 Task: Select Alcohol. Add to cart, from Goody Goody Liquor for 3390 Emily Renzelli Boulevard, San Francisco, California 94103, Cell Number 831-612-1938, following items : Jackson-Triggs Sauvignon Blanc_x000D_
 - 2, Miso Soup - 3, Dynamite Roll - 5, Botan ebi, Uni,Ikura Layer Sushi (2pcs)  - 1, Cheese Wonton - 1
Action: Mouse pressed left at (390, 112)
Screenshot: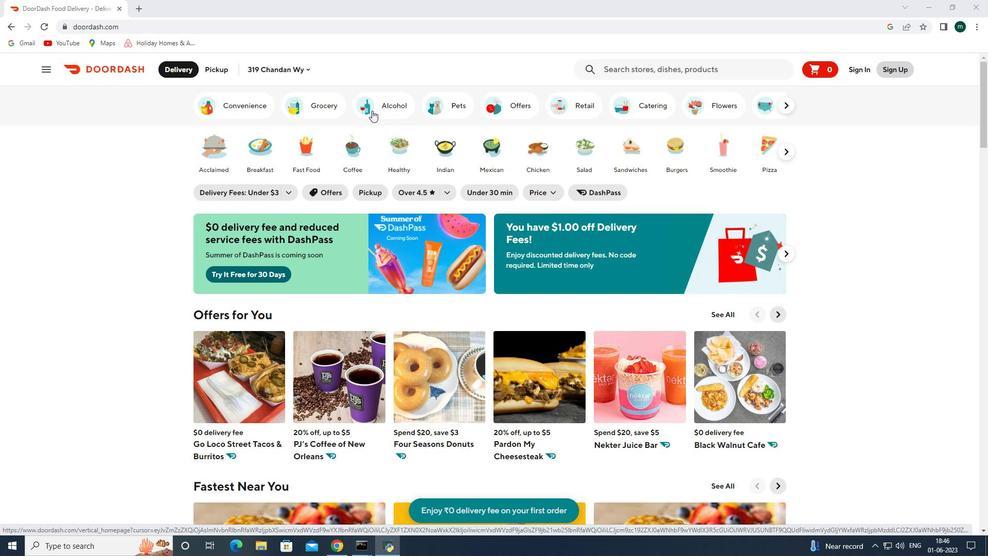 
Action: Mouse moved to (459, 288)
Screenshot: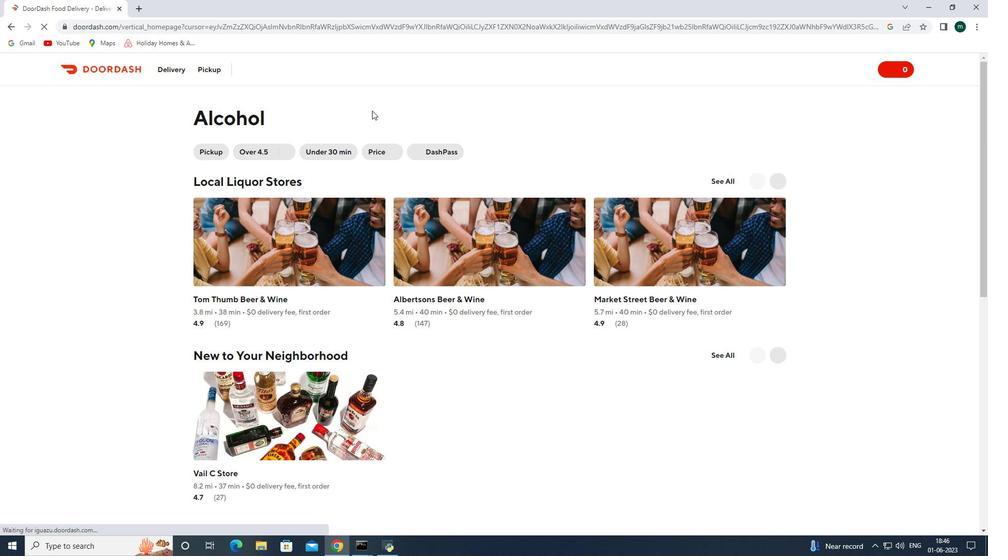 
Action: Mouse scrolled (459, 288) with delta (0, 0)
Screenshot: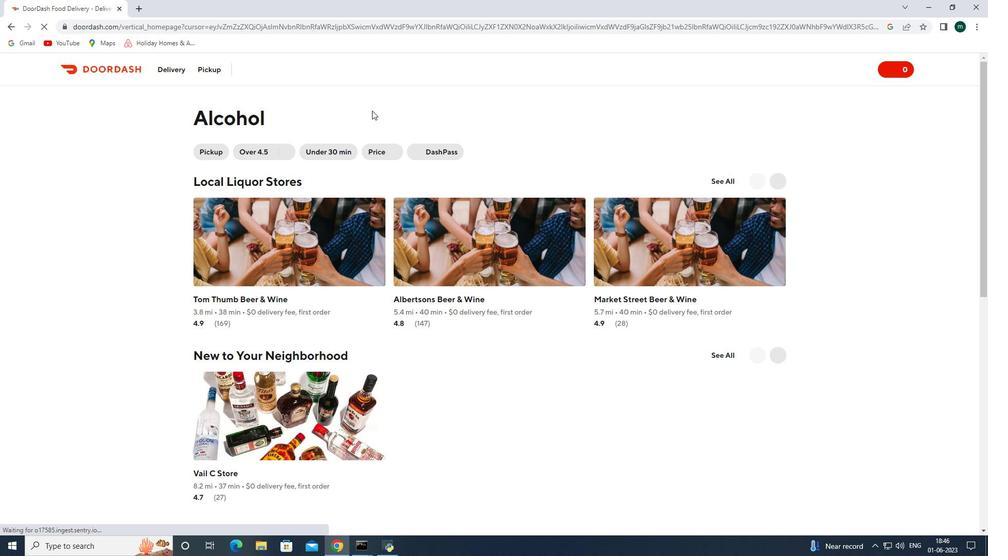 
Action: Mouse scrolled (459, 288) with delta (0, 0)
Screenshot: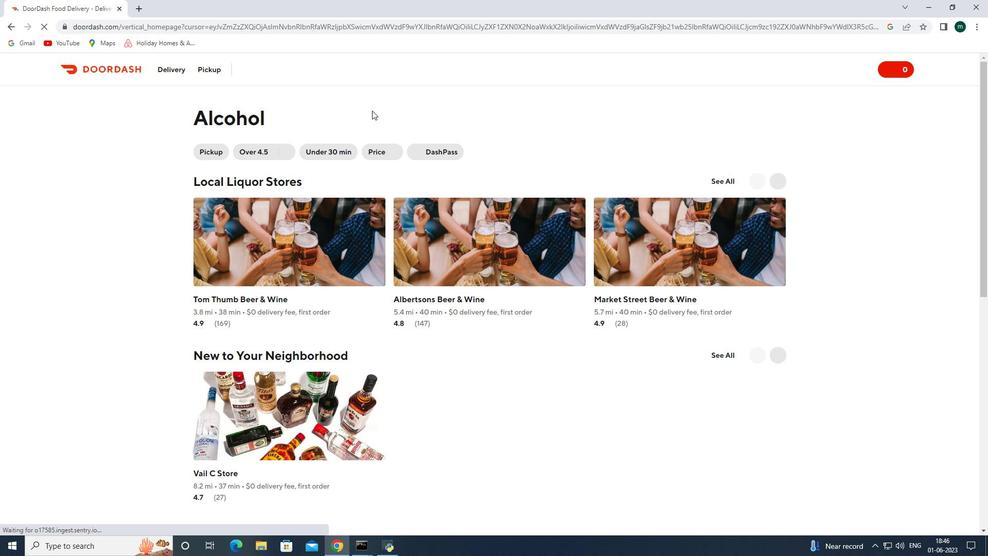 
Action: Mouse scrolled (459, 288) with delta (0, 0)
Screenshot: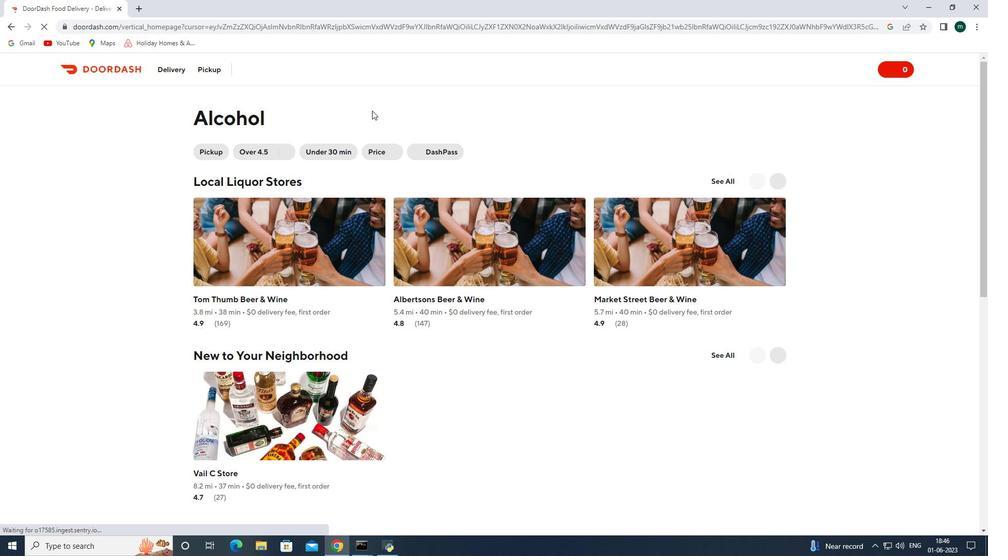 
Action: Mouse scrolled (459, 288) with delta (0, 0)
Screenshot: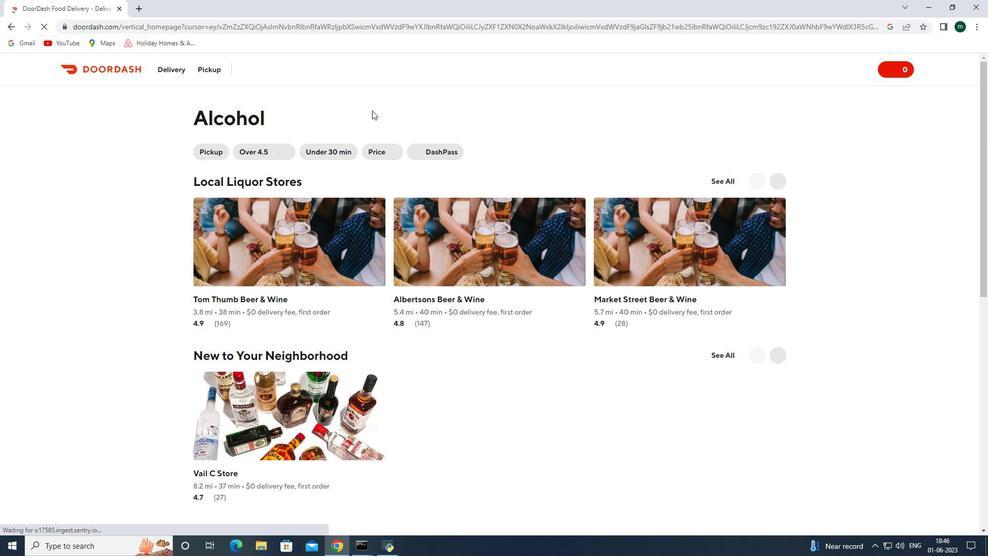 
Action: Mouse scrolled (459, 288) with delta (0, 0)
Screenshot: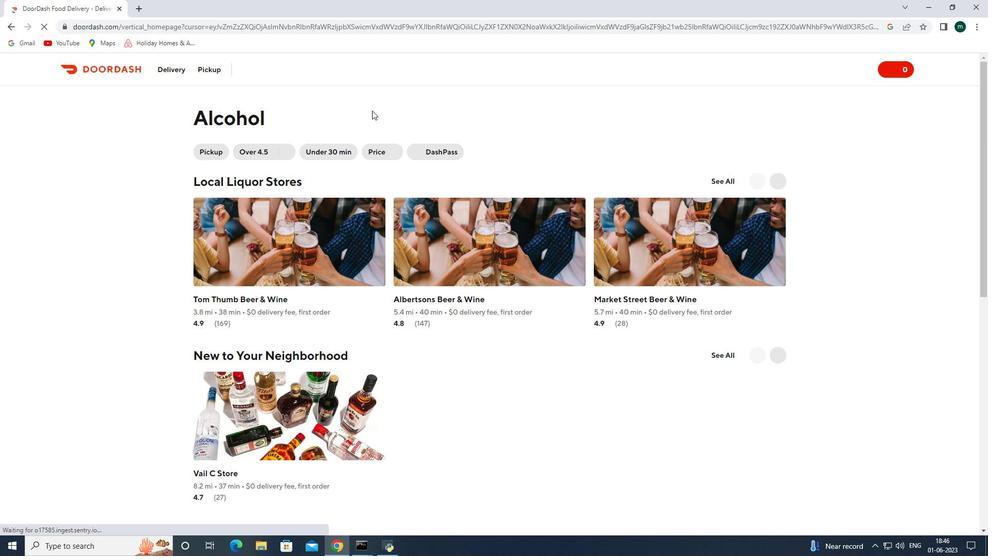 
Action: Mouse scrolled (459, 288) with delta (0, 0)
Screenshot: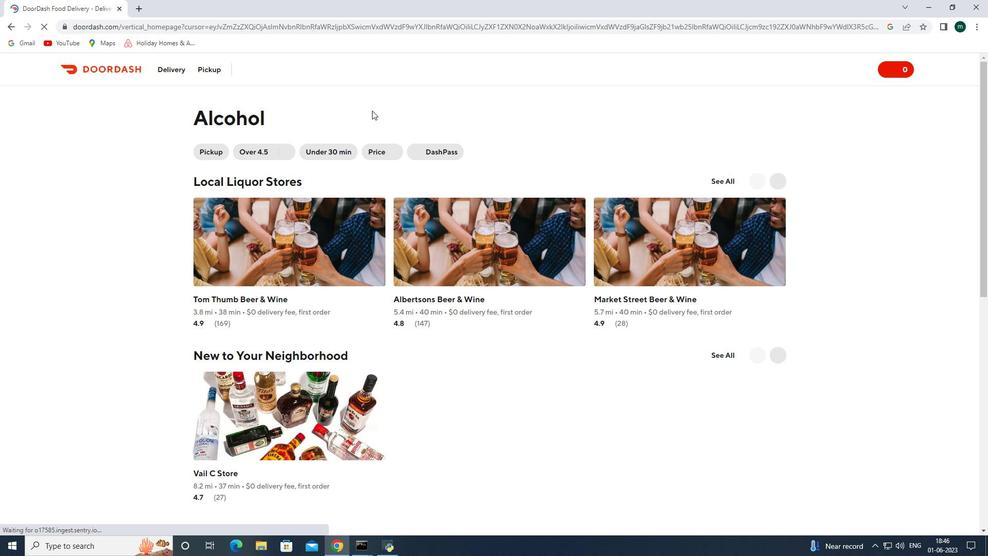 
Action: Mouse scrolled (459, 288) with delta (0, 0)
Screenshot: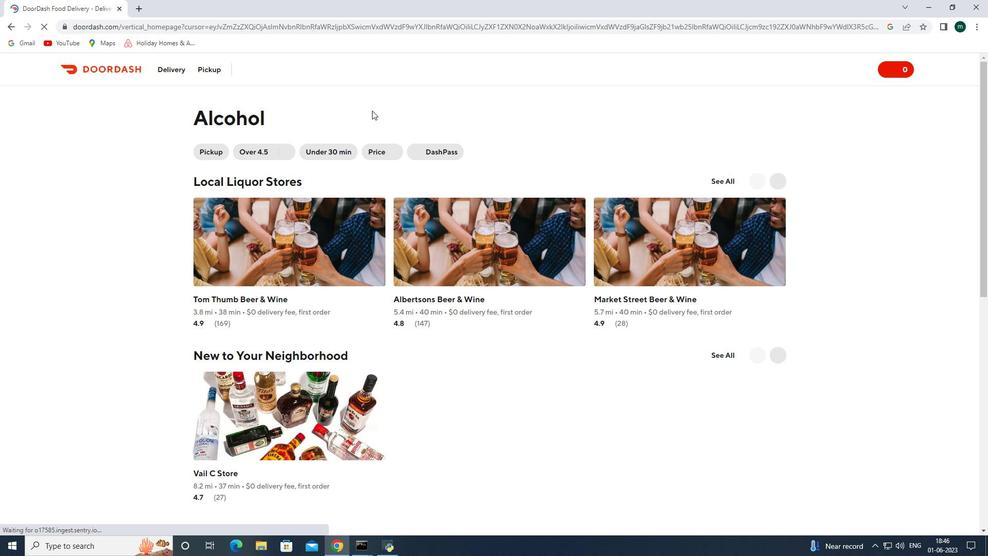 
Action: Mouse scrolled (459, 288) with delta (0, 0)
Screenshot: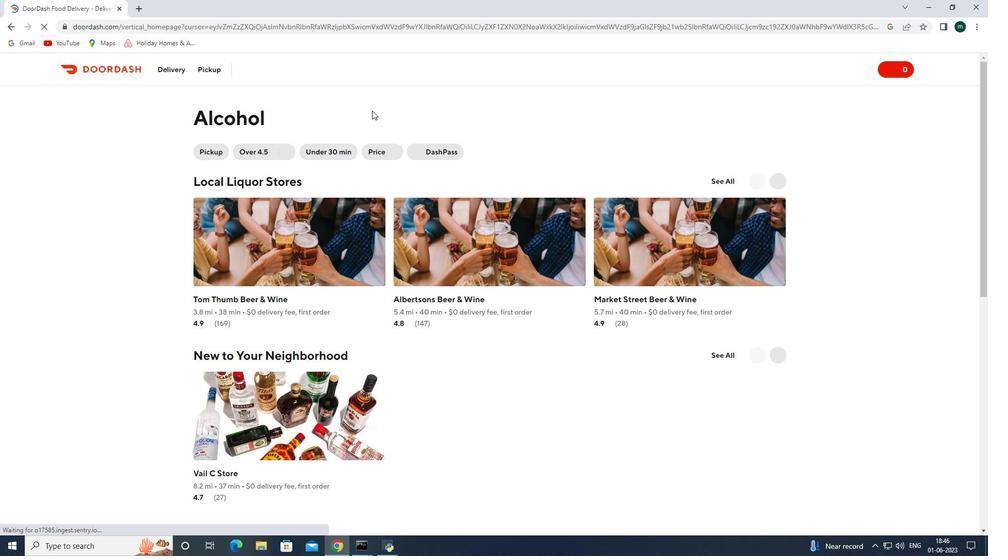 
Action: Mouse scrolled (459, 288) with delta (0, 0)
Screenshot: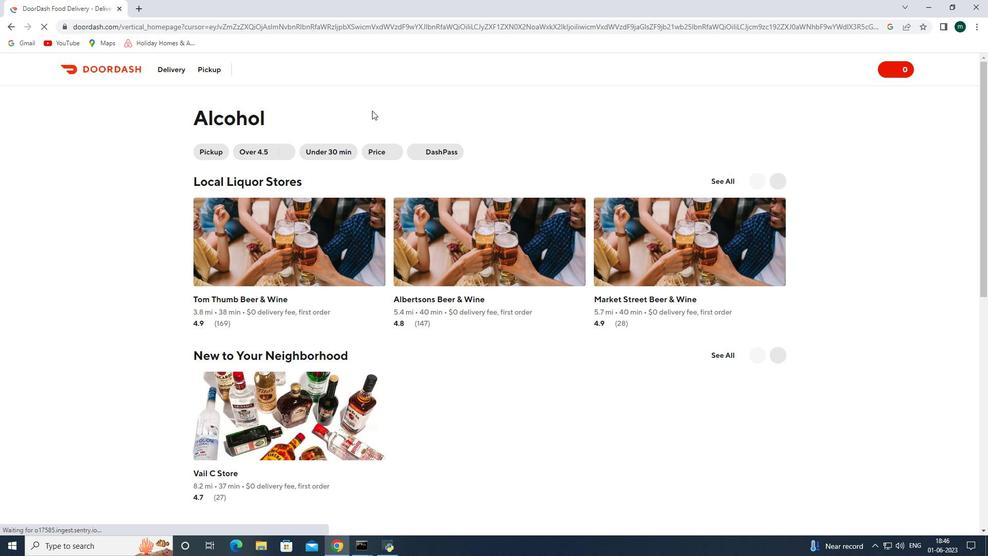 
Action: Mouse scrolled (459, 288) with delta (0, 0)
Screenshot: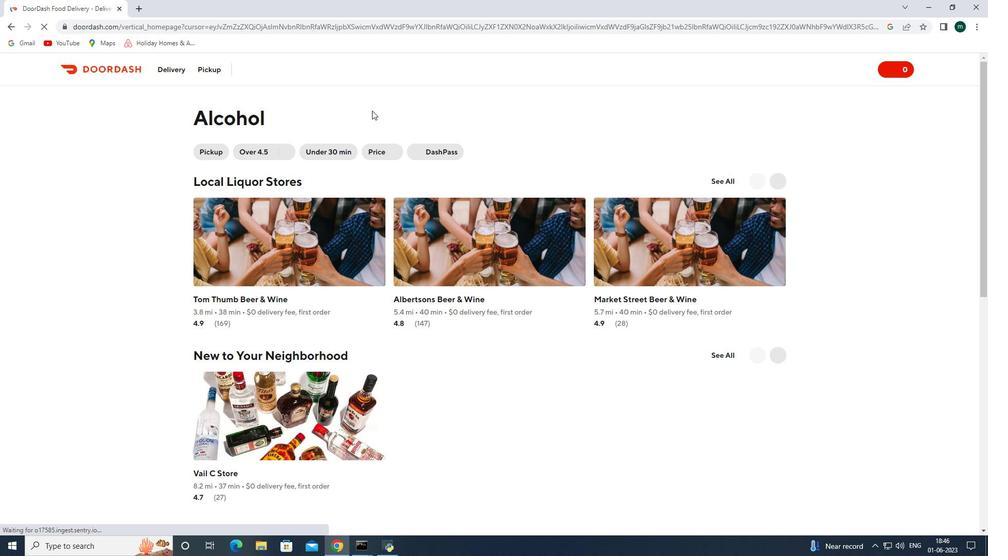 
Action: Mouse moved to (460, 289)
Screenshot: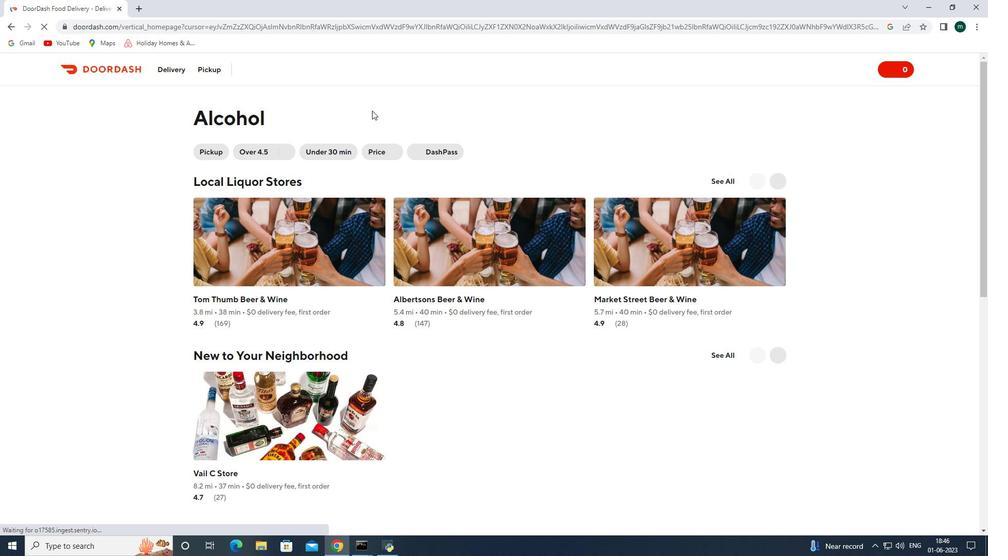 
Action: Mouse scrolled (460, 288) with delta (0, 0)
Screenshot: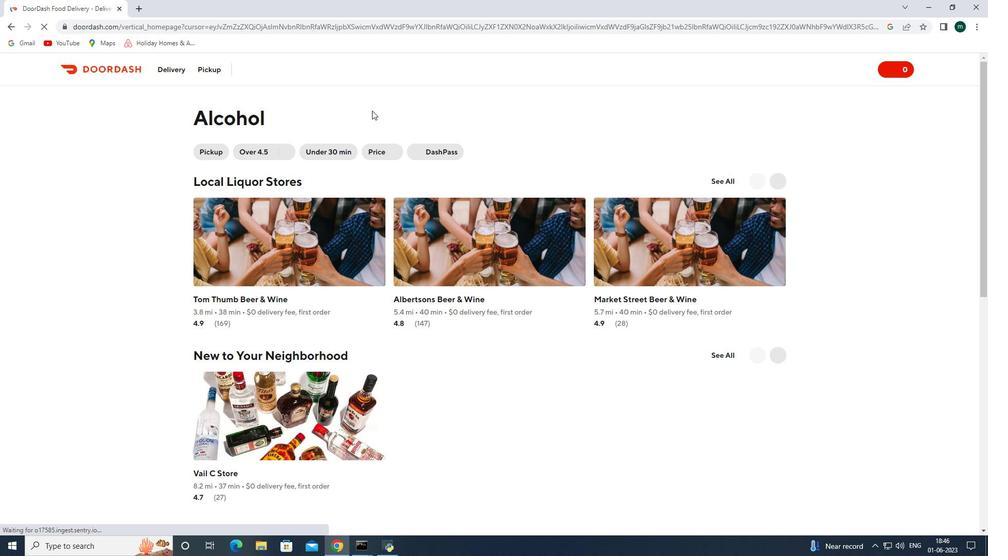 
Action: Mouse scrolled (460, 289) with delta (0, 0)
Screenshot: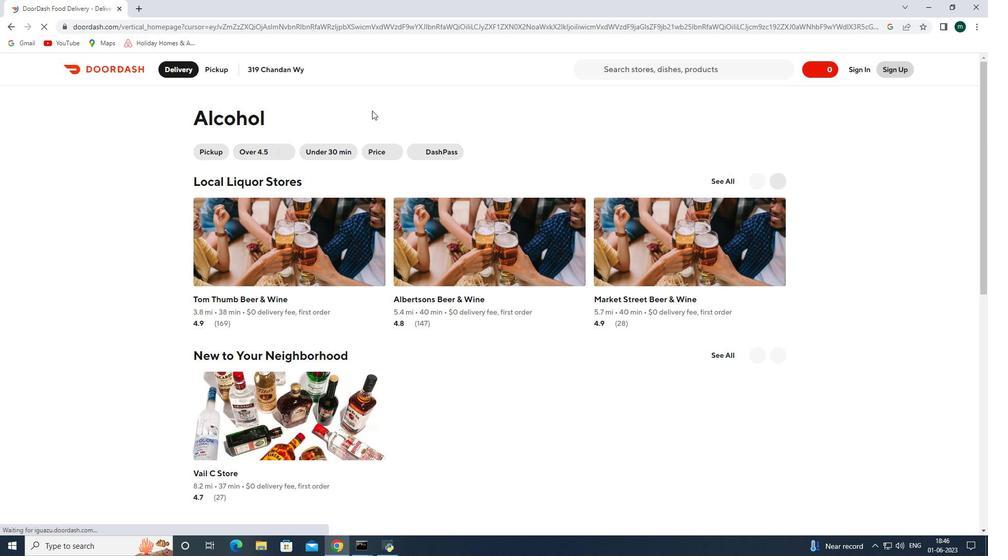 
Action: Mouse scrolled (460, 289) with delta (0, 0)
Screenshot: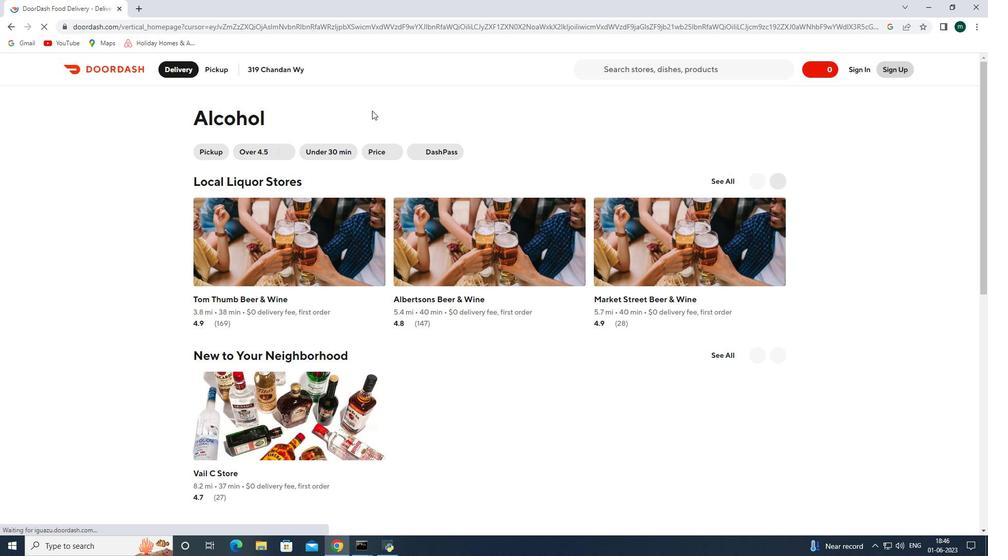
Action: Mouse scrolled (460, 289) with delta (0, 0)
Screenshot: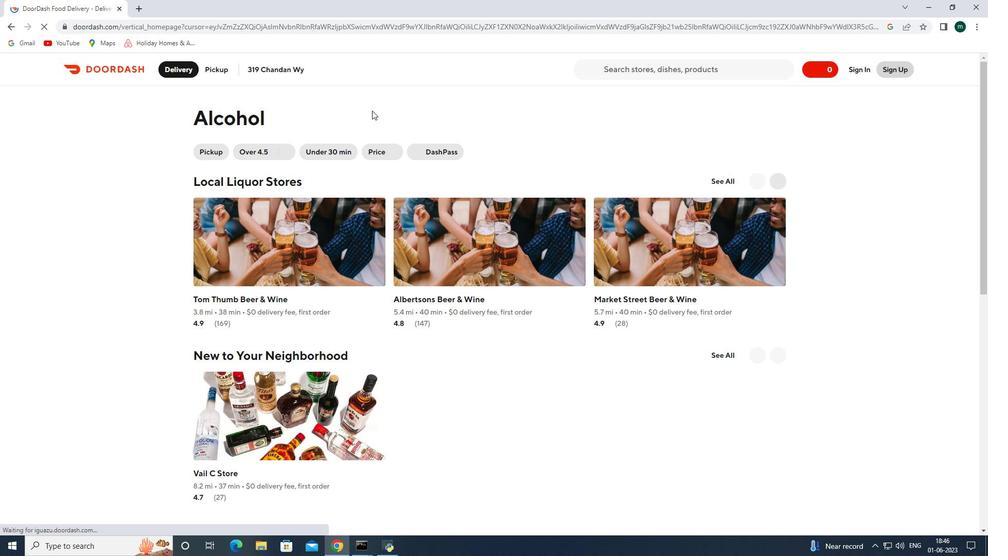 
Action: Mouse scrolled (460, 289) with delta (0, 0)
Screenshot: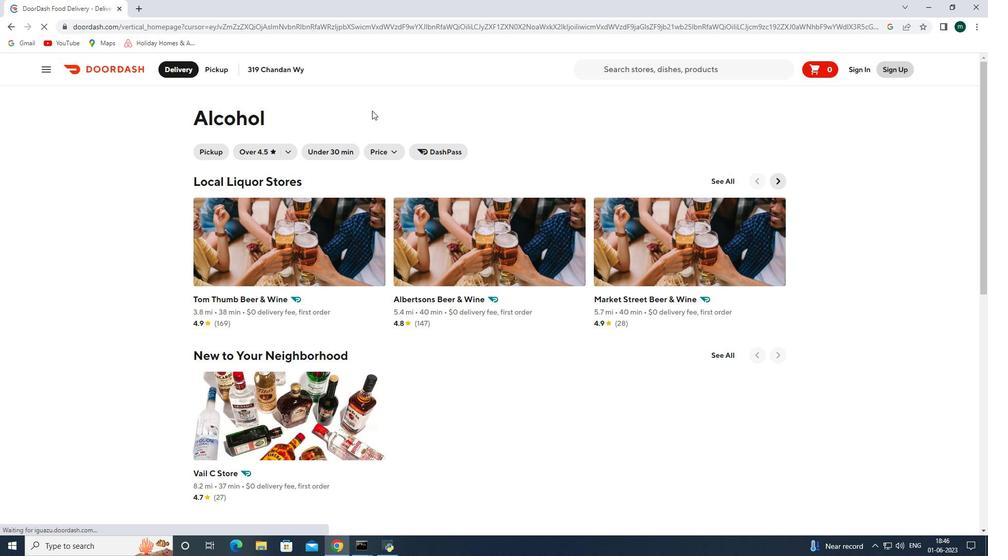 
Action: Mouse scrolled (460, 289) with delta (0, 0)
Screenshot: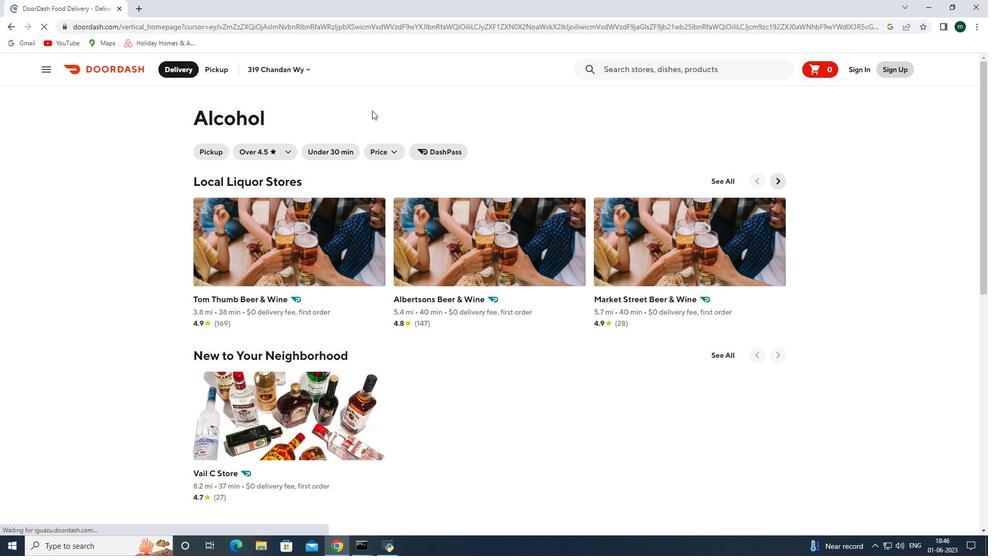 
Action: Mouse scrolled (460, 289) with delta (0, 0)
Screenshot: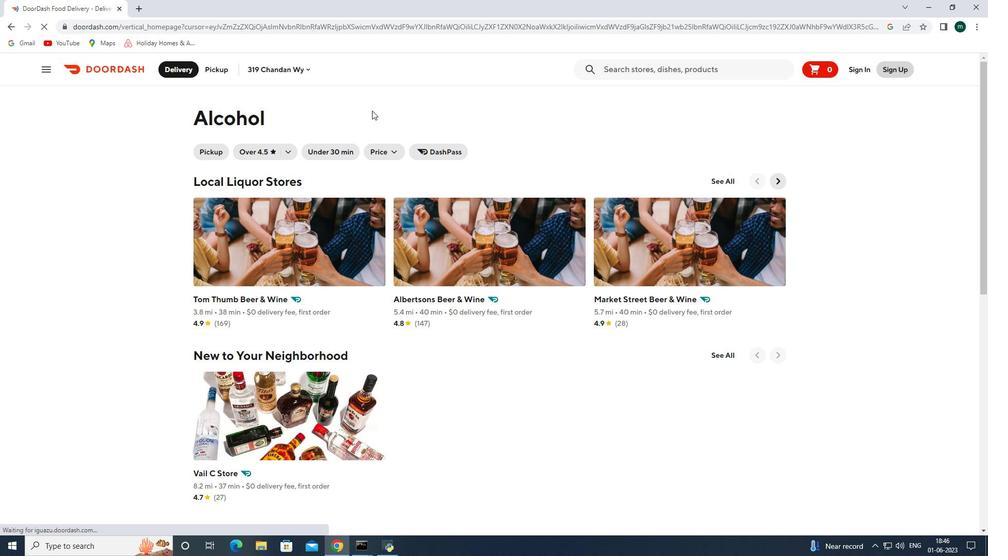 
Action: Mouse scrolled (460, 289) with delta (0, 0)
Screenshot: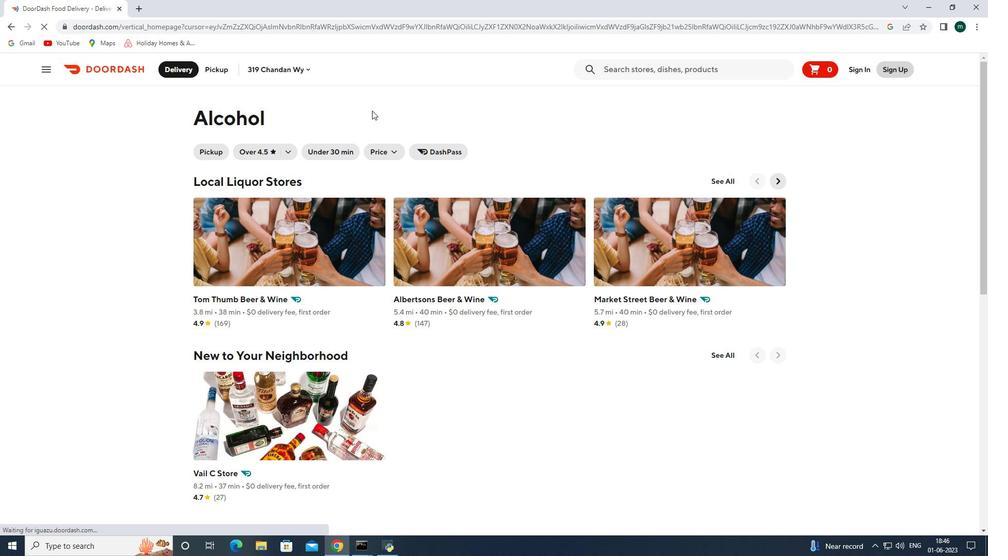 
Action: Mouse scrolled (460, 288) with delta (0, 0)
Screenshot: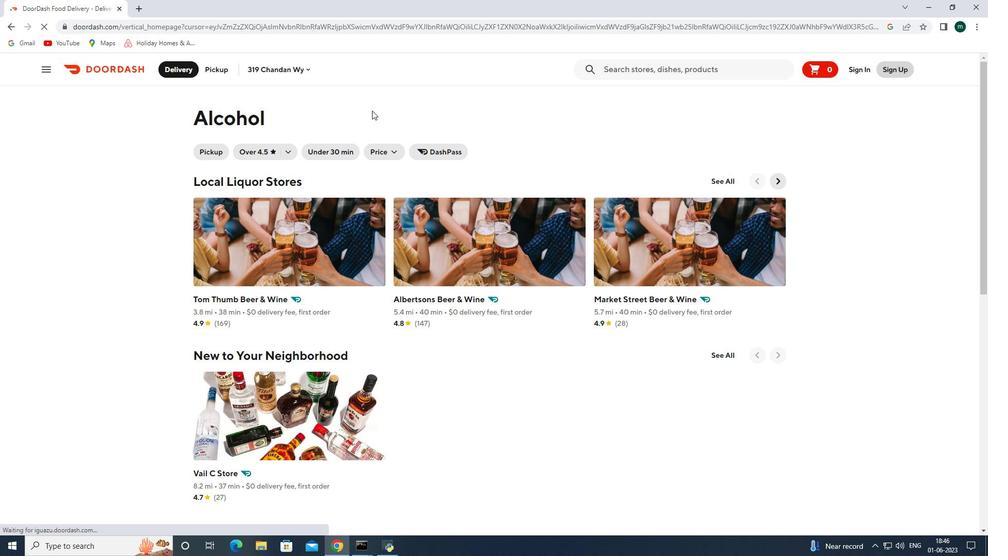 
Action: Mouse scrolled (460, 288) with delta (0, 0)
Screenshot: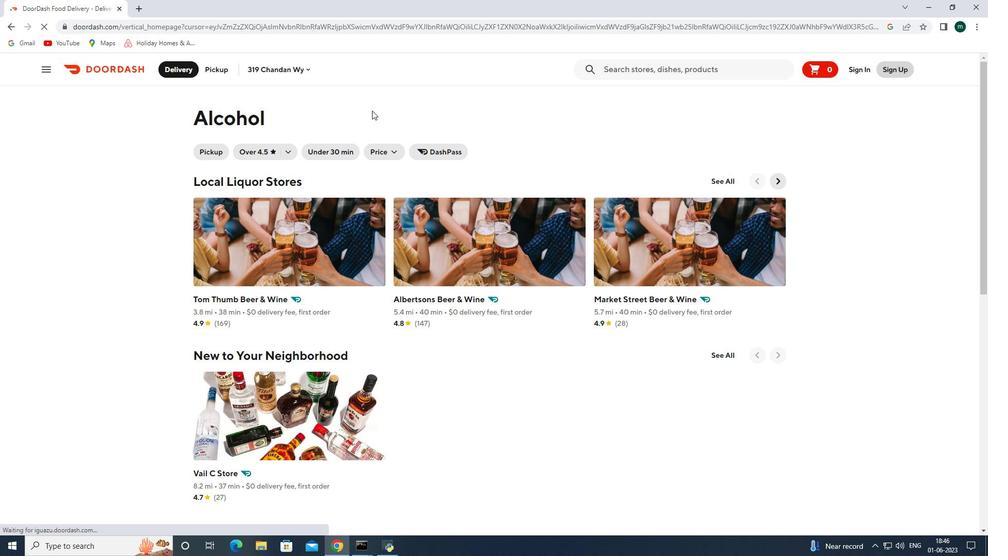 
Action: Mouse scrolled (460, 288) with delta (0, 0)
Screenshot: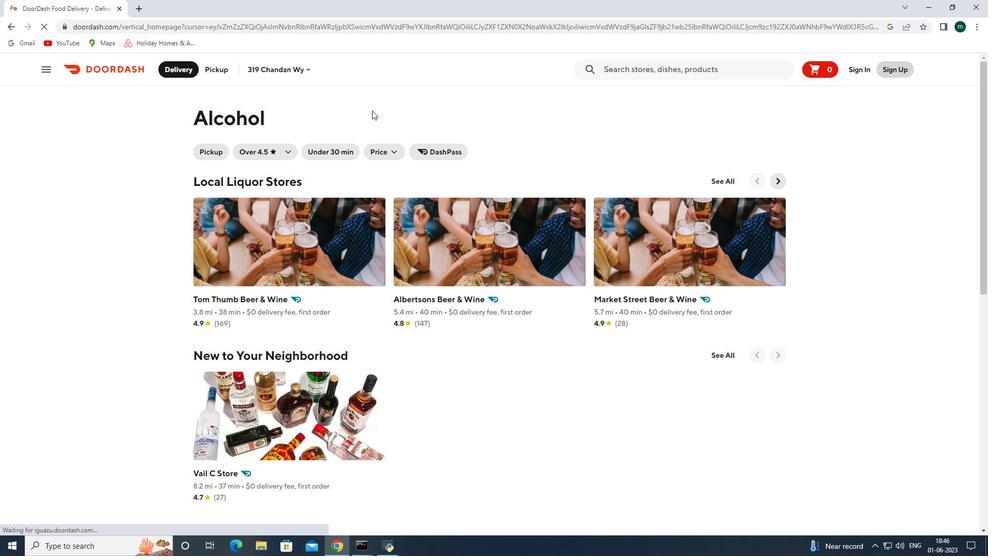 
Action: Mouse scrolled (460, 288) with delta (0, 0)
Screenshot: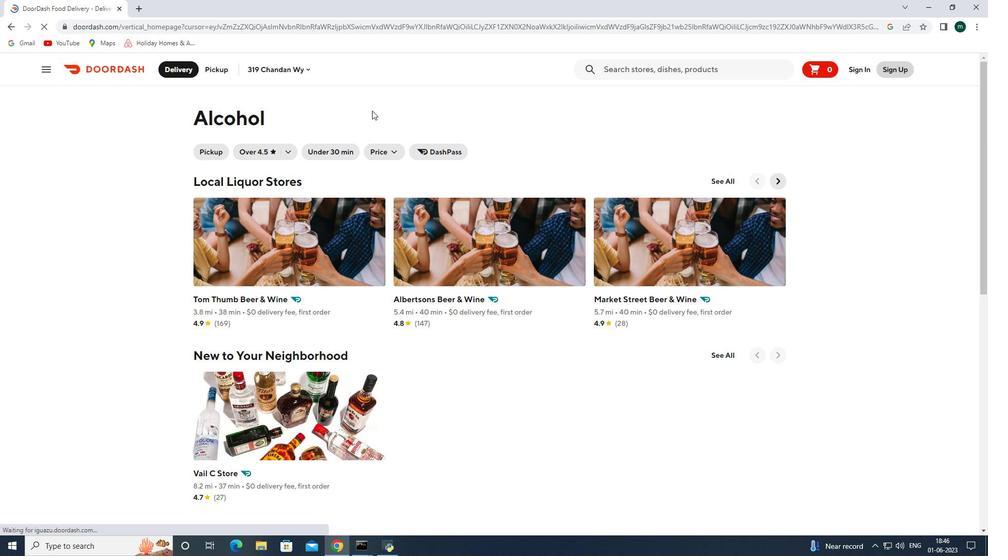 
Action: Mouse scrolled (460, 288) with delta (0, 0)
Screenshot: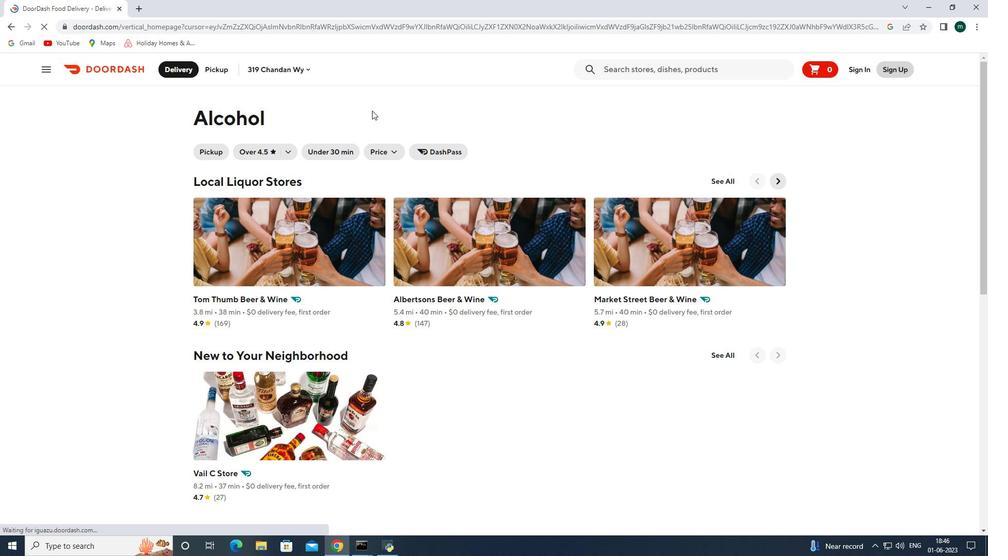 
Action: Mouse scrolled (460, 288) with delta (0, 0)
Screenshot: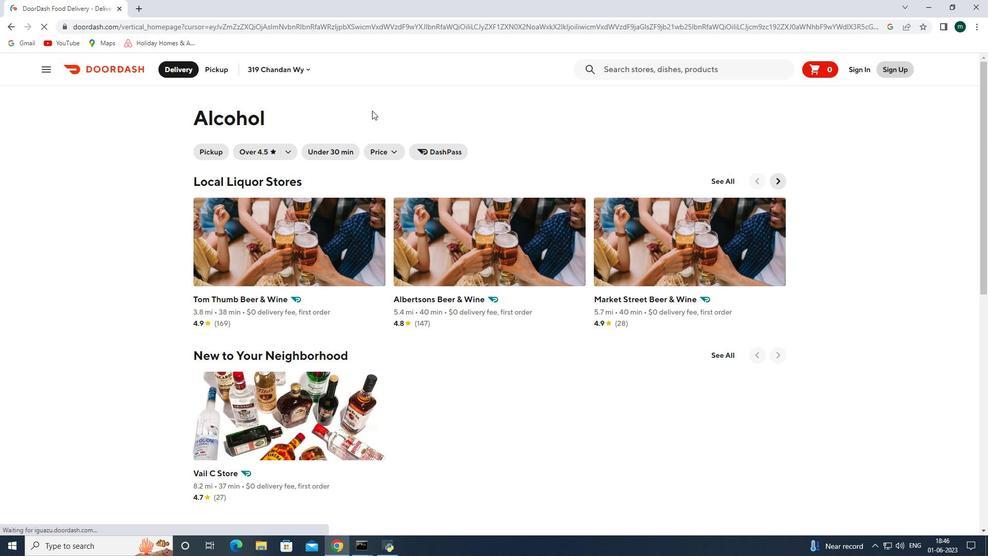 
Action: Mouse scrolled (460, 288) with delta (0, 0)
Screenshot: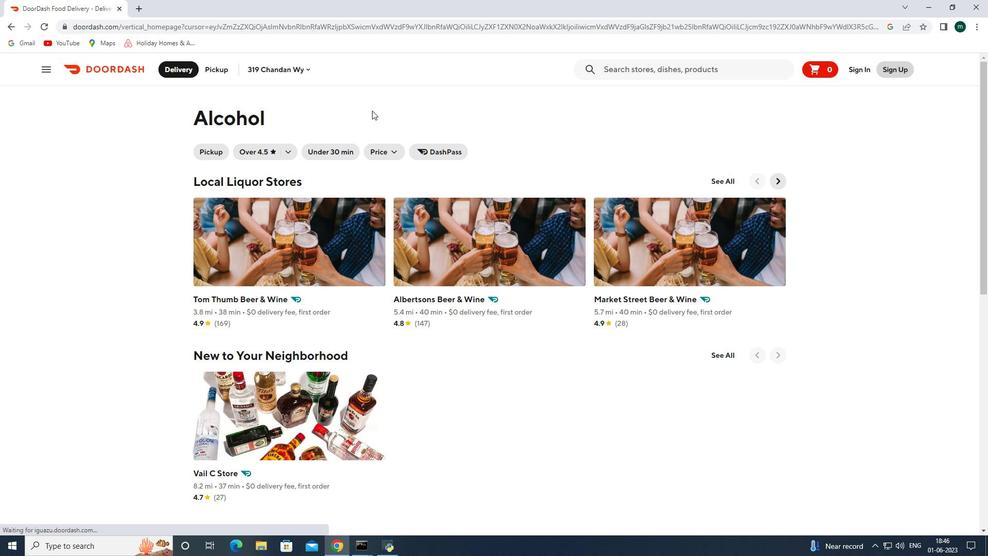 
Action: Mouse scrolled (460, 288) with delta (0, 0)
Screenshot: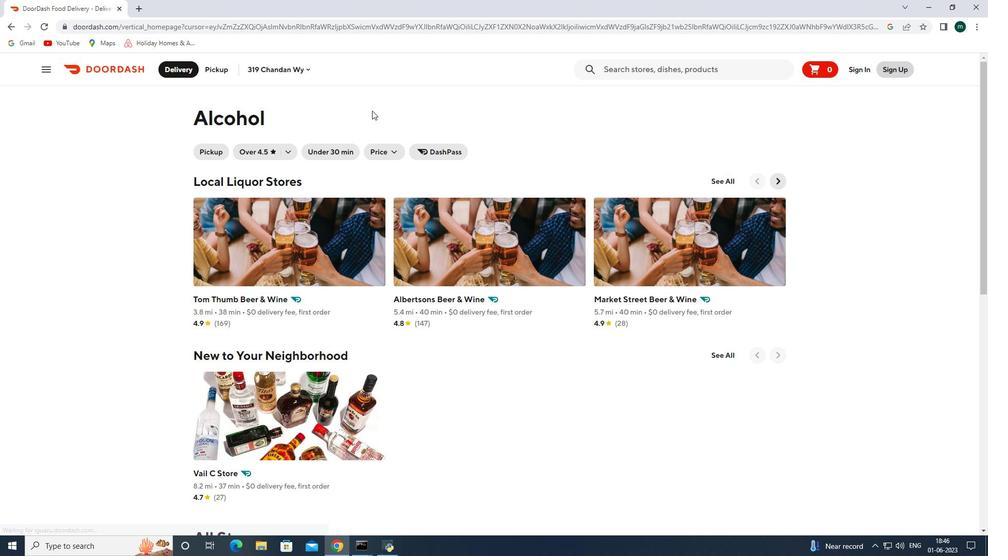 
Action: Mouse scrolled (460, 288) with delta (0, 0)
Screenshot: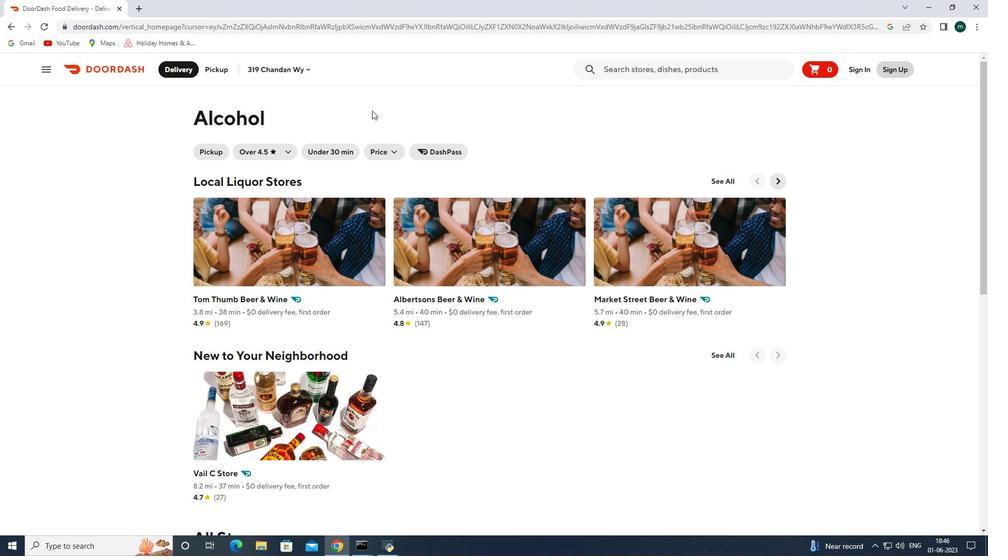 
Action: Mouse scrolled (460, 288) with delta (0, 0)
Screenshot: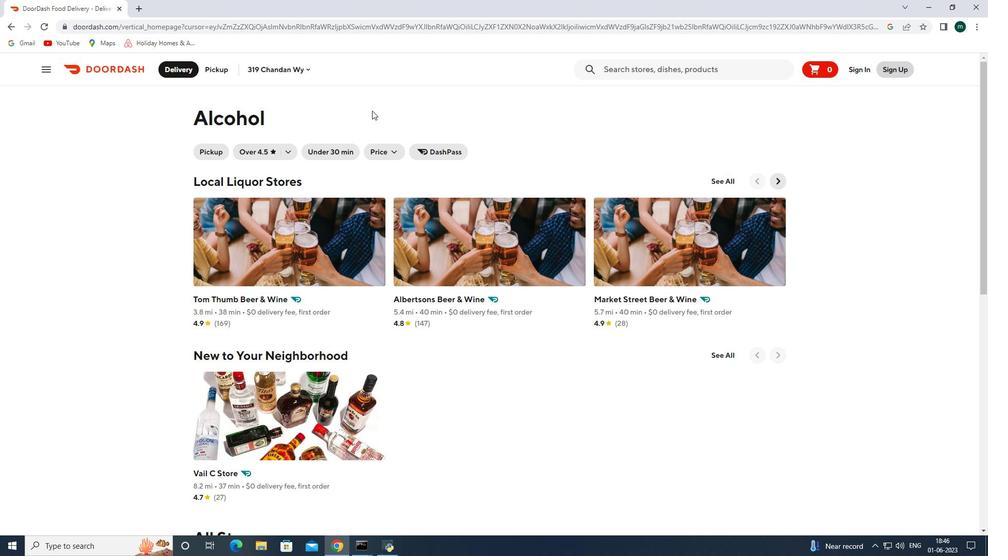 
Action: Mouse scrolled (460, 288) with delta (0, 0)
Screenshot: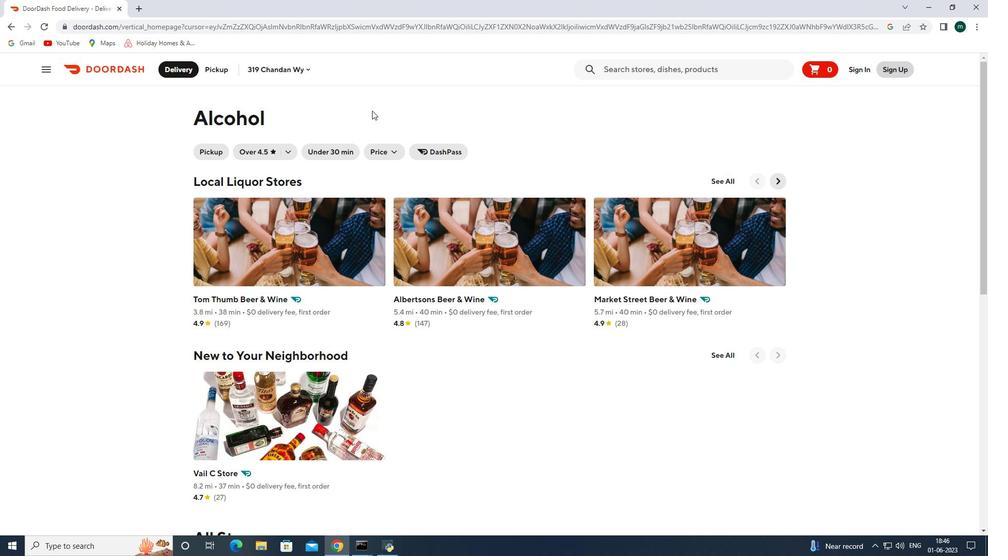 
Action: Mouse scrolled (460, 288) with delta (0, 0)
Screenshot: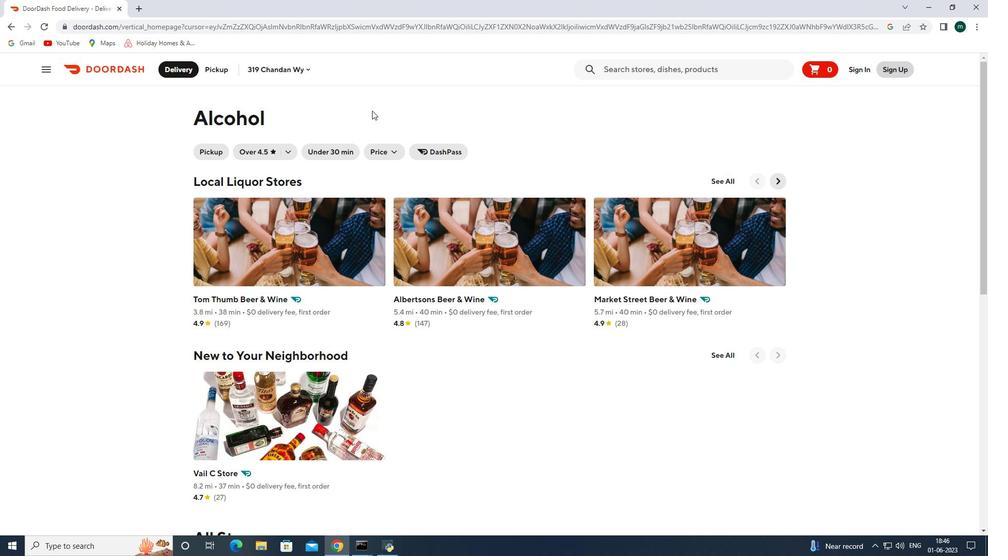
Action: Mouse scrolled (460, 288) with delta (0, 0)
Screenshot: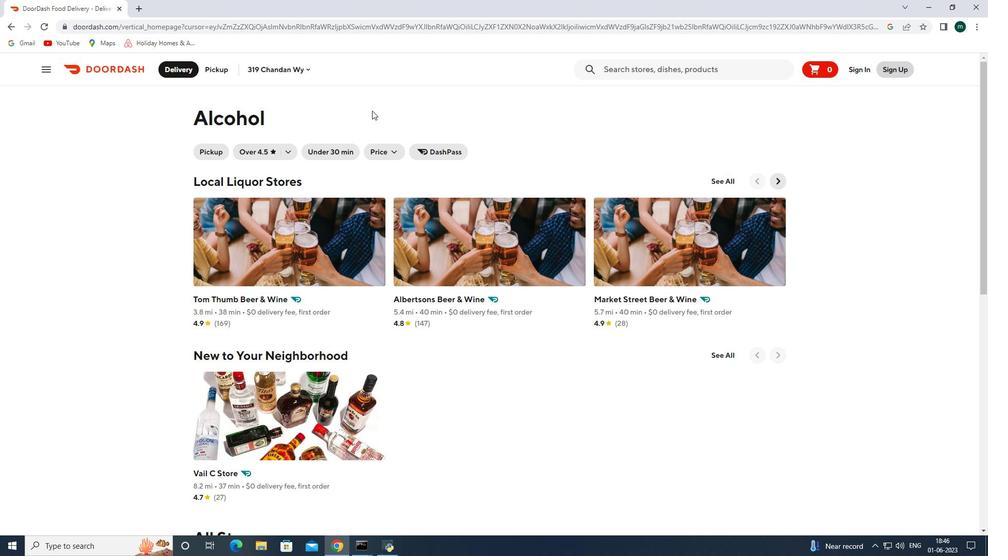 
Action: Mouse scrolled (460, 288) with delta (0, 0)
Screenshot: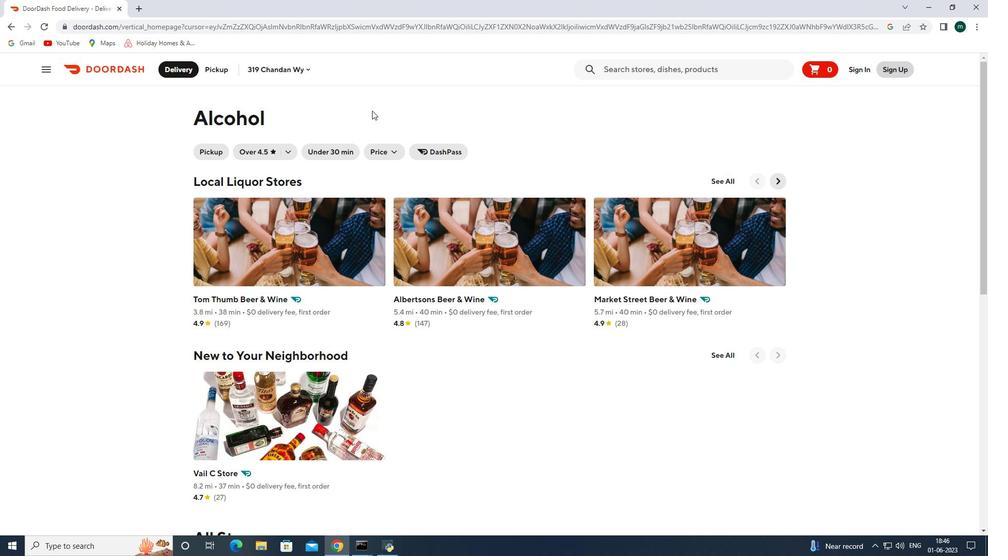 
Action: Mouse scrolled (460, 288) with delta (0, 0)
Screenshot: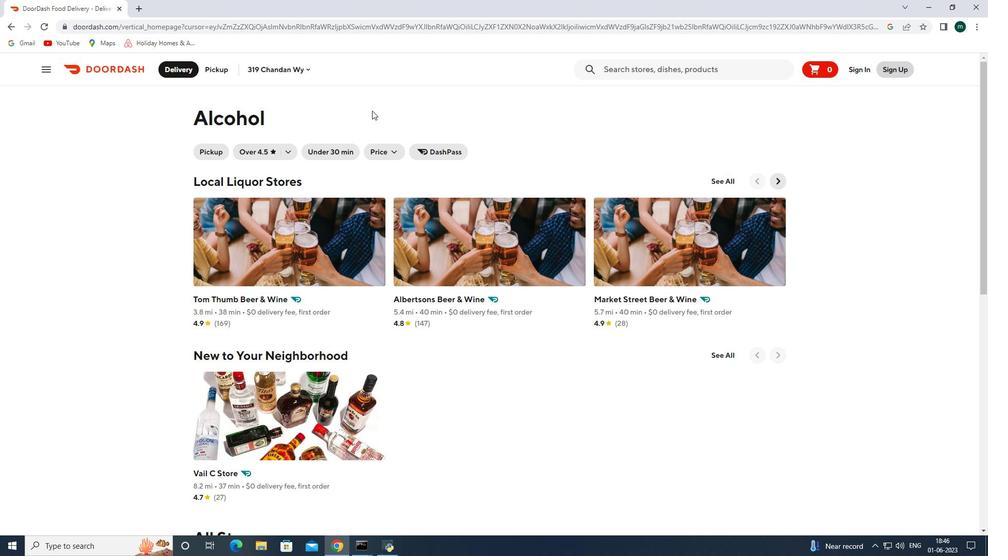 
Action: Mouse scrolled (460, 288) with delta (0, 0)
Screenshot: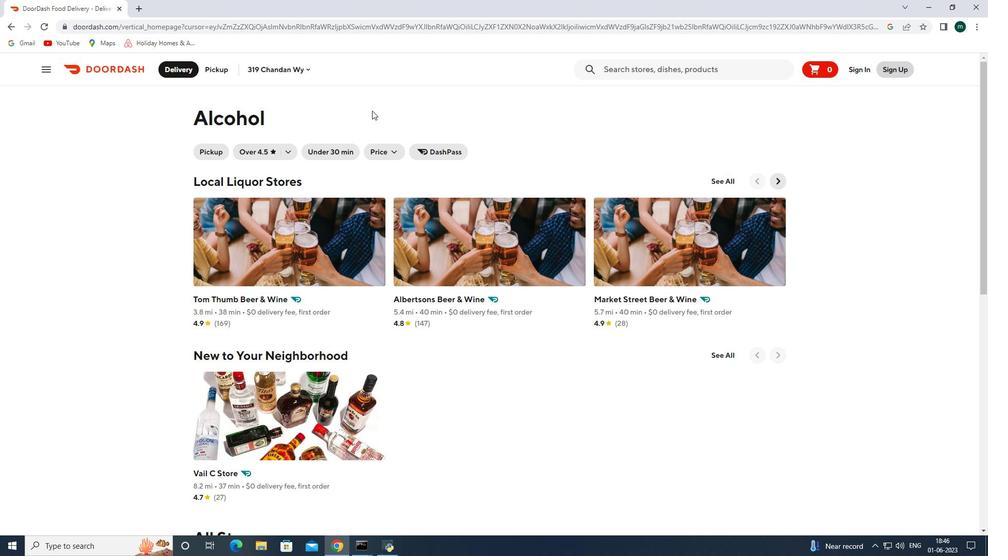 
Action: Mouse moved to (477, 453)
Screenshot: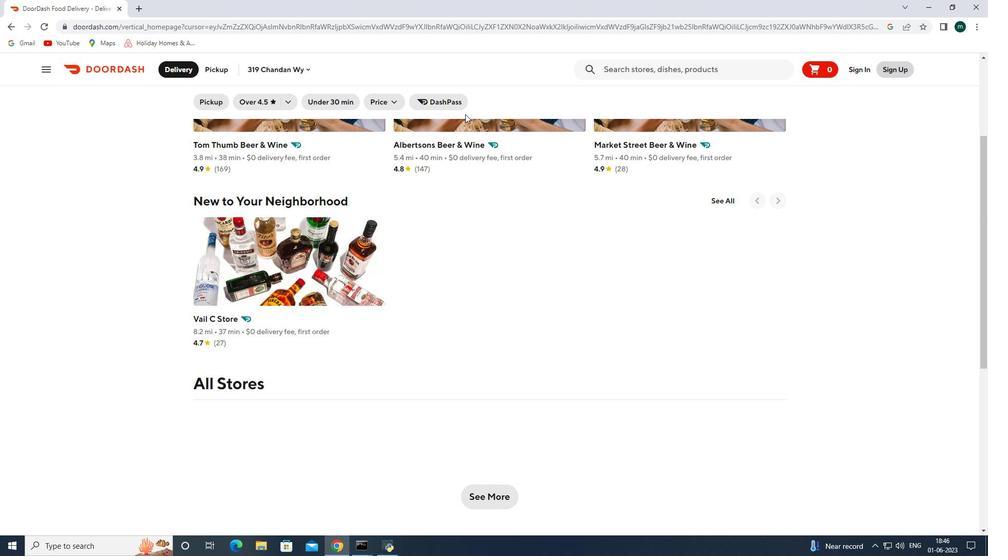 
Action: Mouse pressed left at (477, 453)
Screenshot: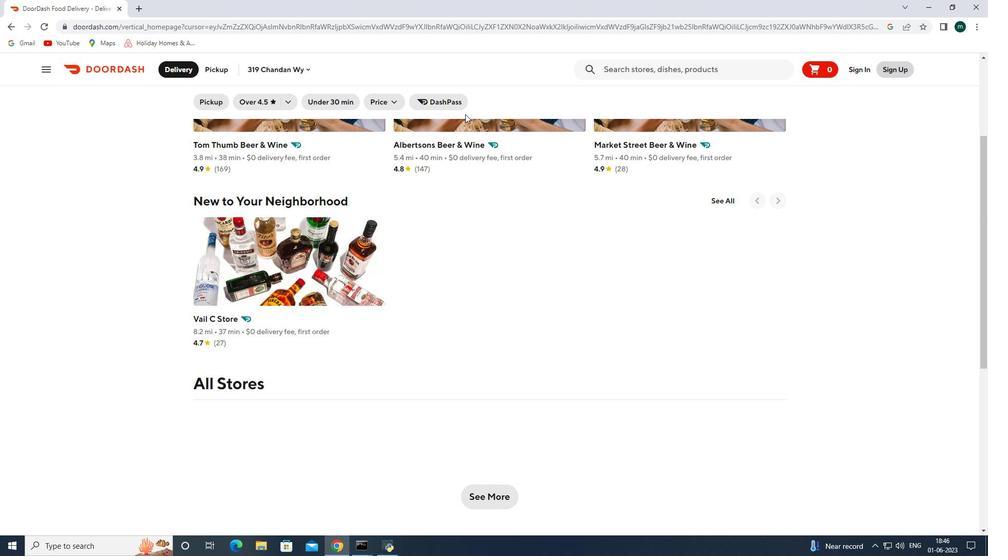 
Action: Mouse moved to (201, 86)
Screenshot: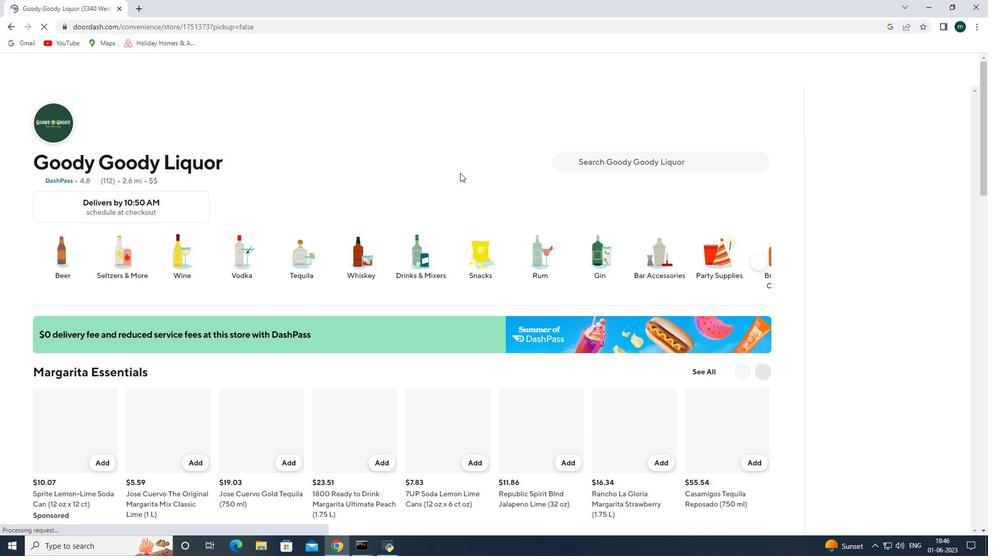 
Action: Mouse pressed left at (394, 101)
Screenshot: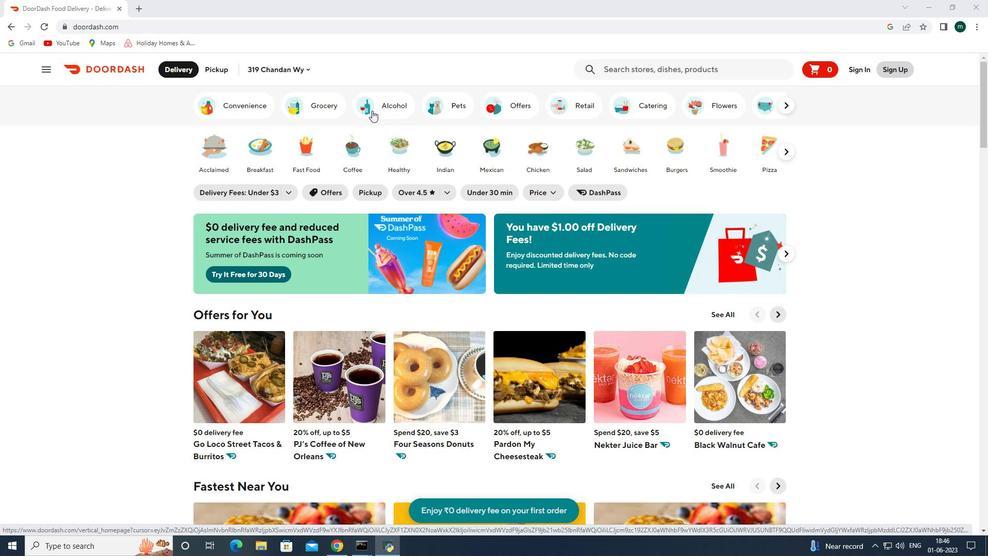 
Action: Mouse moved to (424, 346)
Screenshot: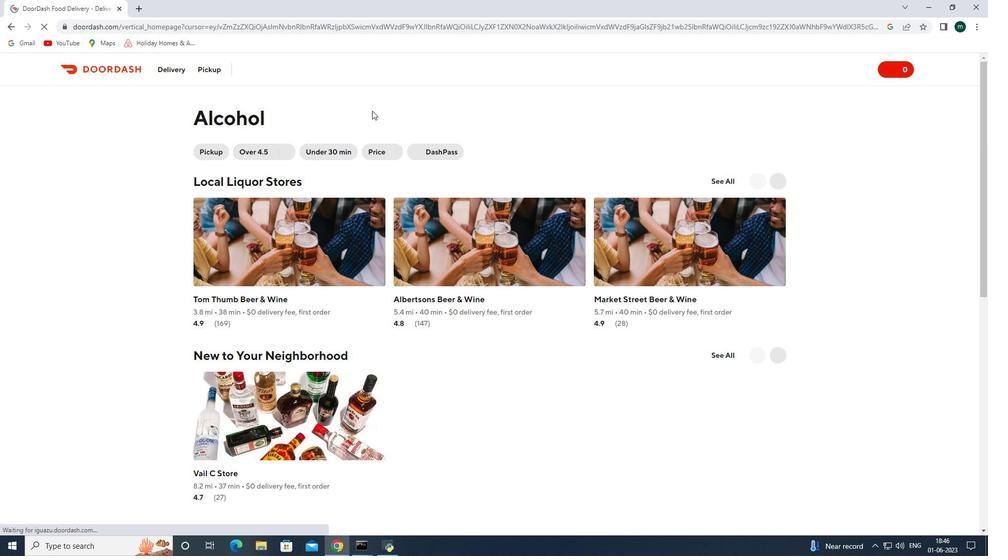 
Action: Mouse scrolled (424, 346) with delta (0, 0)
Screenshot: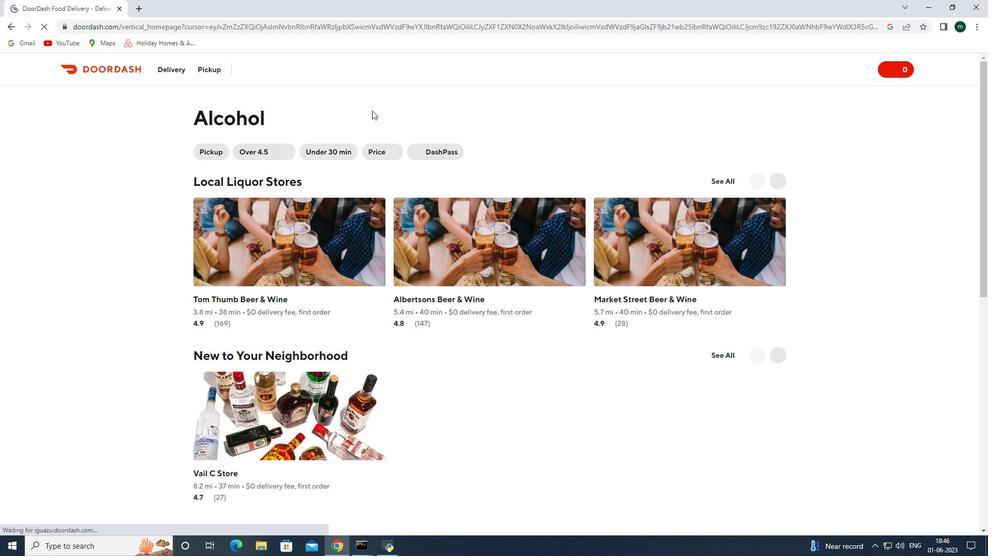 
Action: Mouse scrolled (424, 346) with delta (0, 0)
Screenshot: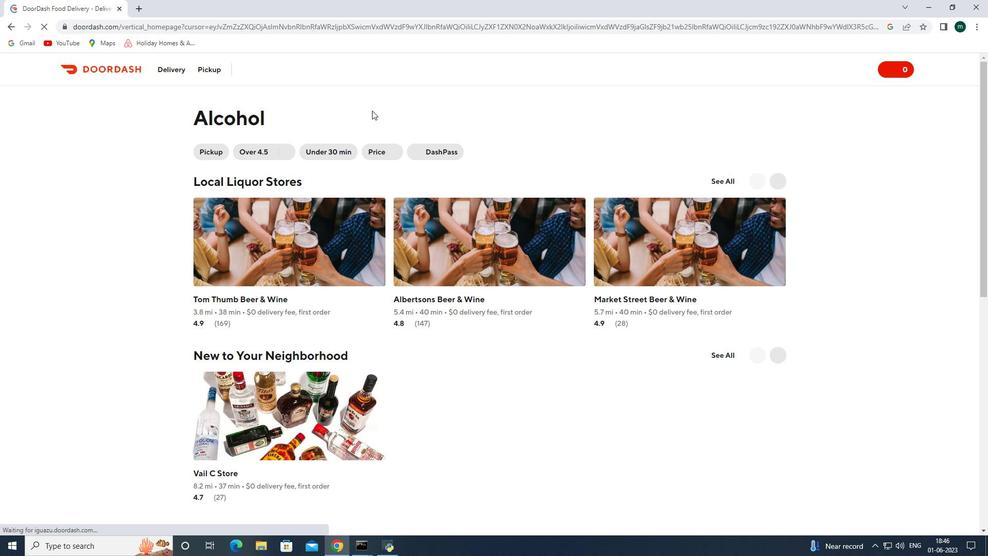 
Action: Mouse scrolled (424, 346) with delta (0, 0)
Screenshot: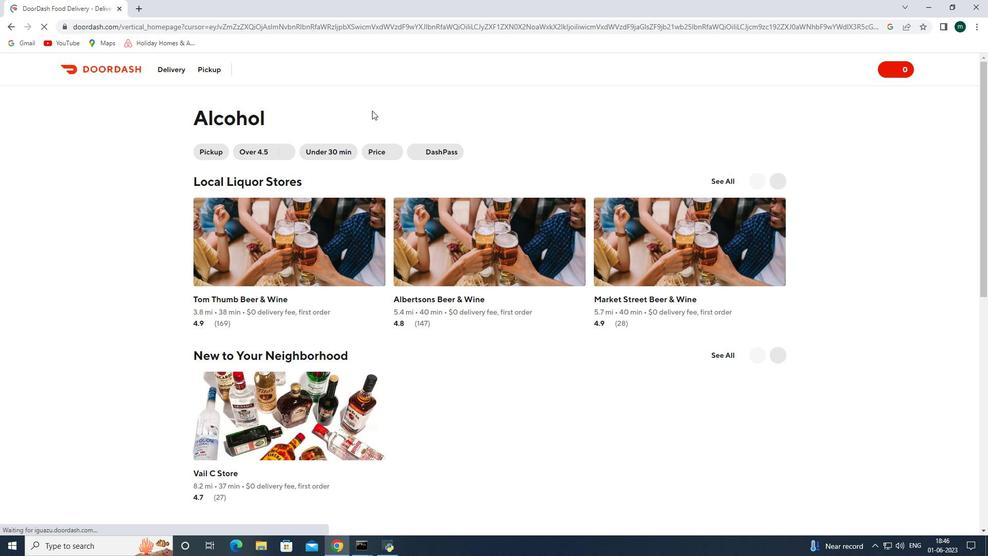 
Action: Mouse scrolled (424, 346) with delta (0, 0)
Screenshot: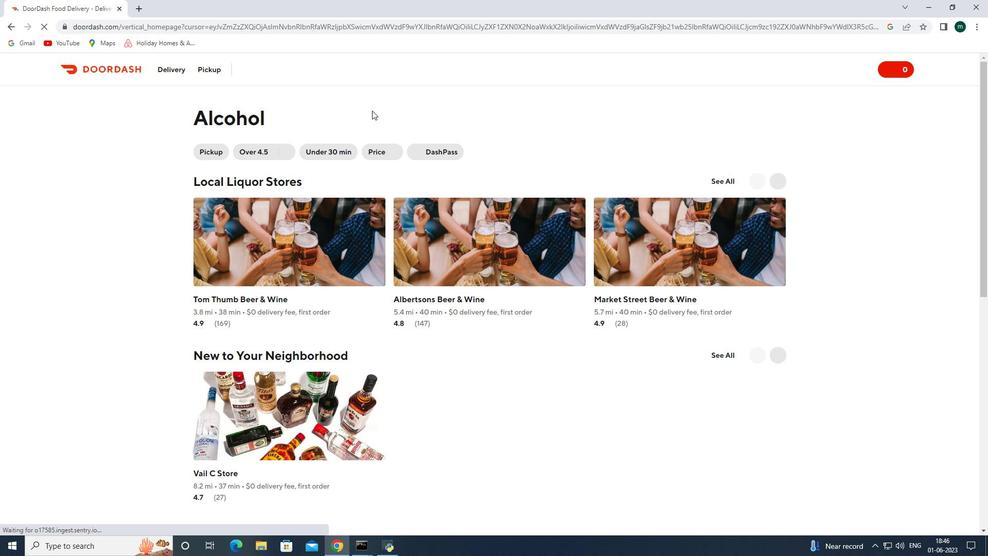 
Action: Mouse scrolled (424, 346) with delta (0, 0)
Screenshot: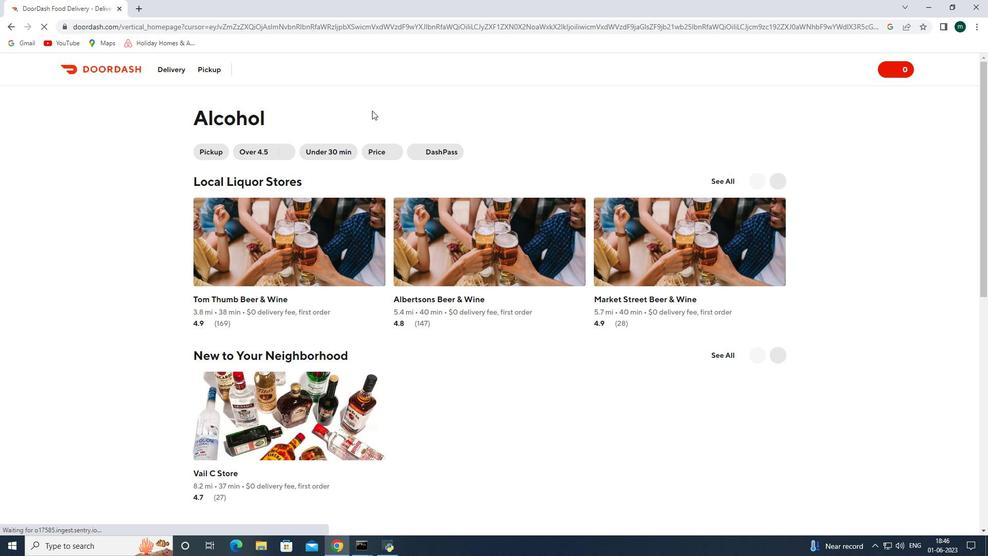 
Action: Mouse moved to (486, 395)
Screenshot: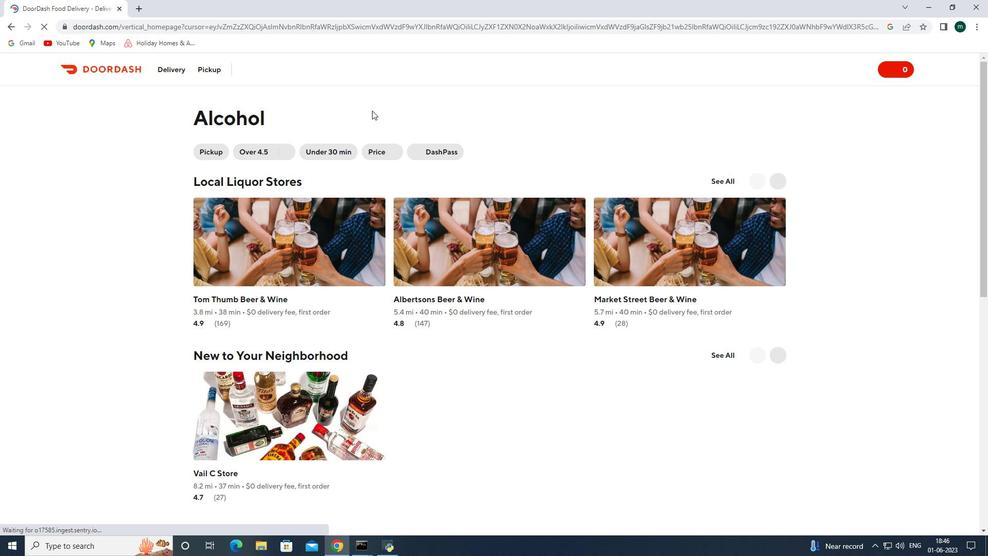 
Action: Mouse pressed left at (486, 395)
Screenshot: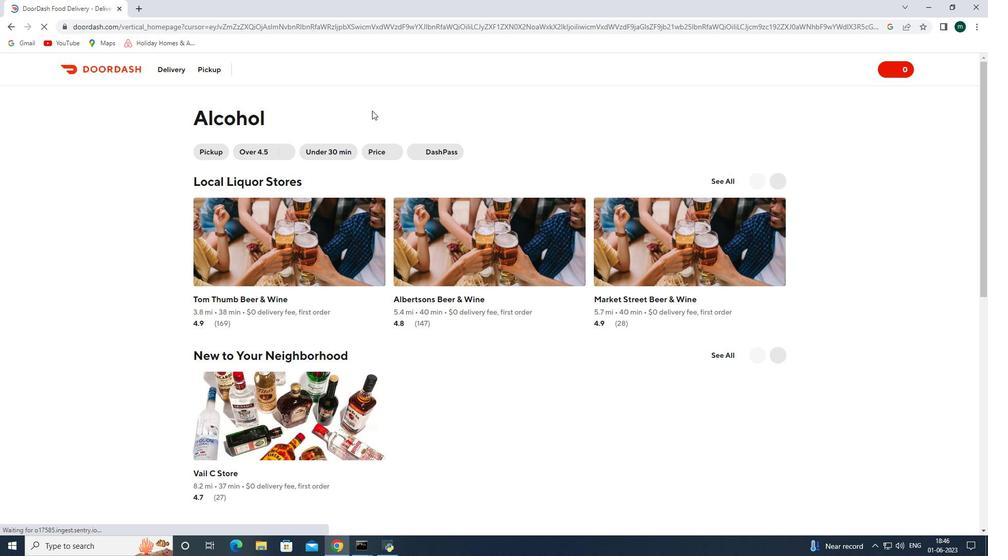 
Action: Mouse moved to (484, 355)
Screenshot: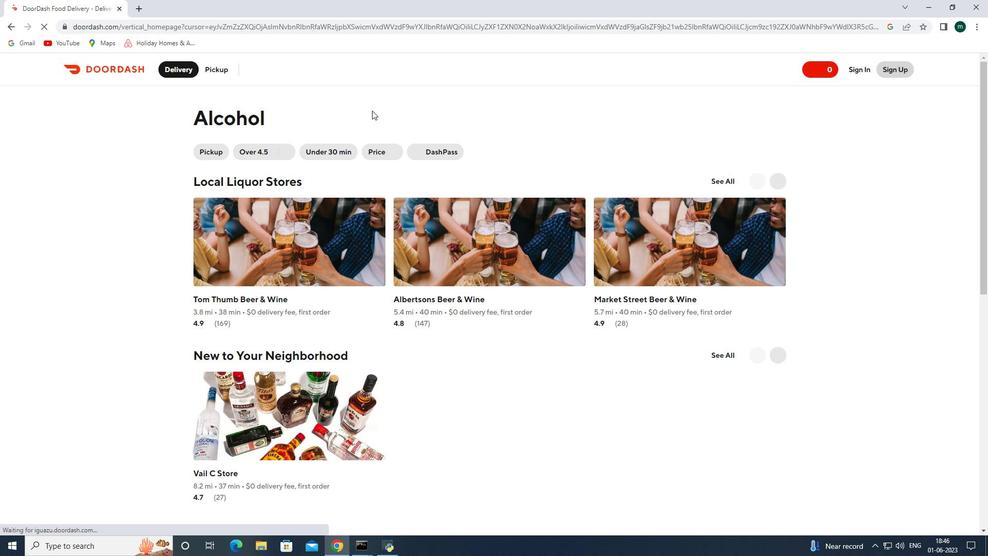 
Action: Mouse scrolled (484, 355) with delta (0, 0)
Screenshot: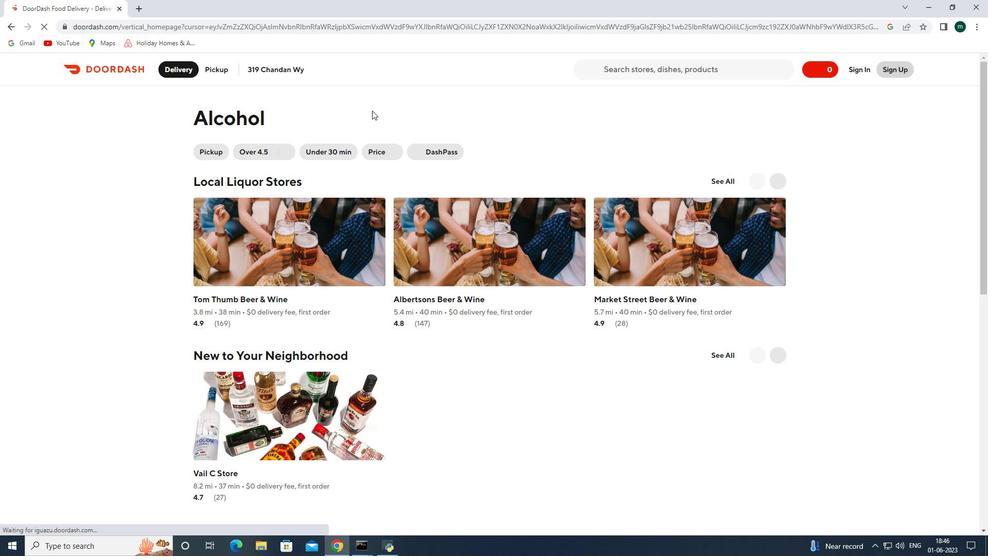 
Action: Mouse scrolled (484, 355) with delta (0, 0)
Screenshot: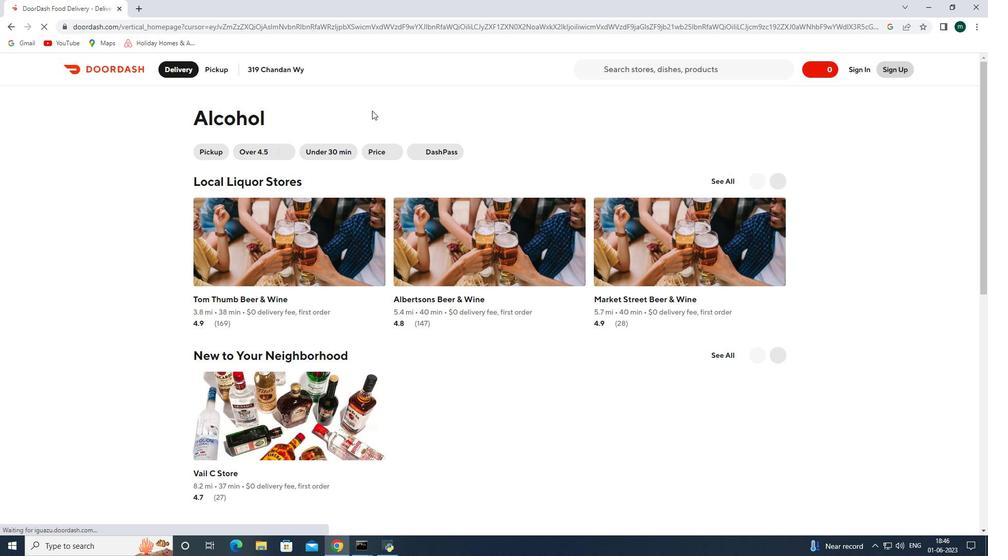 
Action: Mouse scrolled (484, 355) with delta (0, 0)
Screenshot: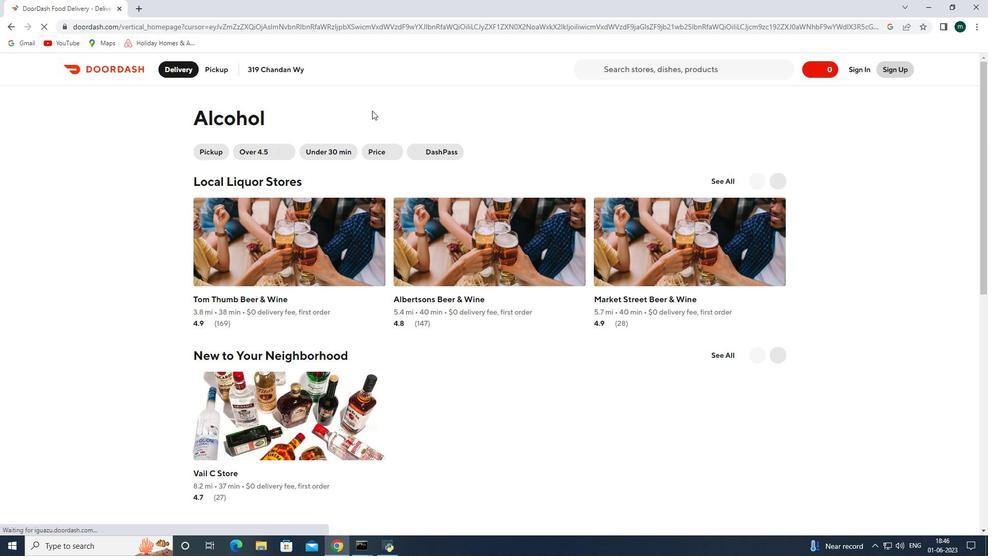 
Action: Mouse scrolled (484, 355) with delta (0, 0)
Screenshot: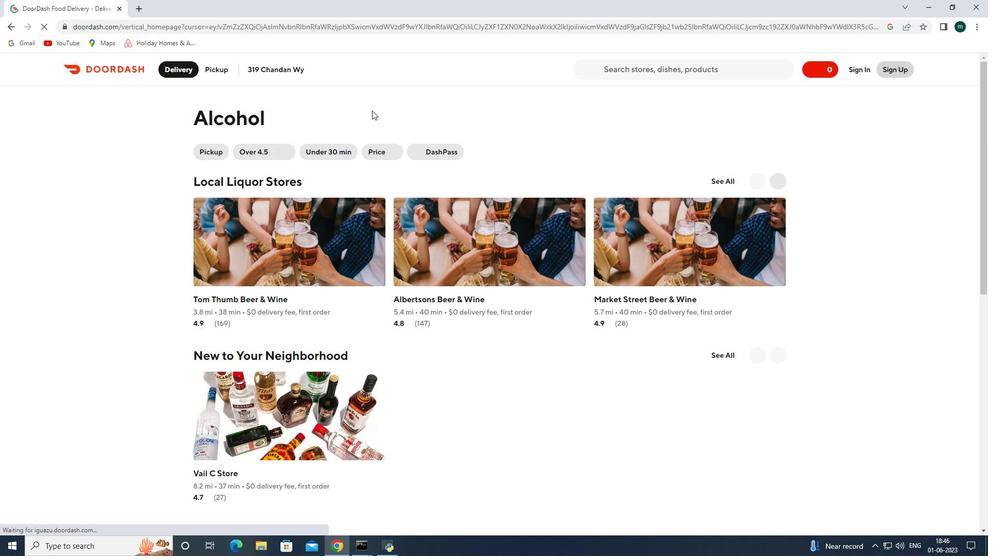 
Action: Mouse scrolled (484, 355) with delta (0, 0)
Screenshot: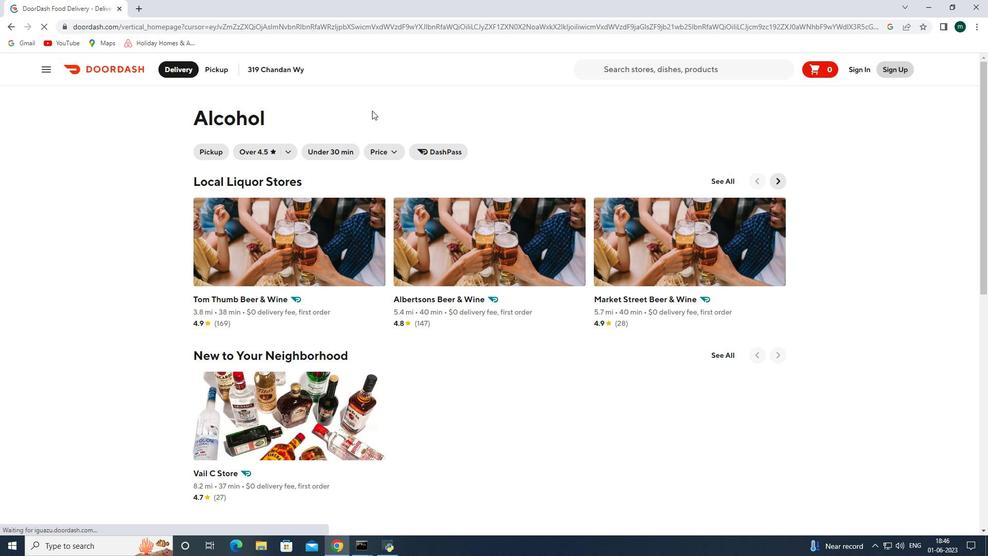 
Action: Mouse scrolled (484, 355) with delta (0, 0)
Screenshot: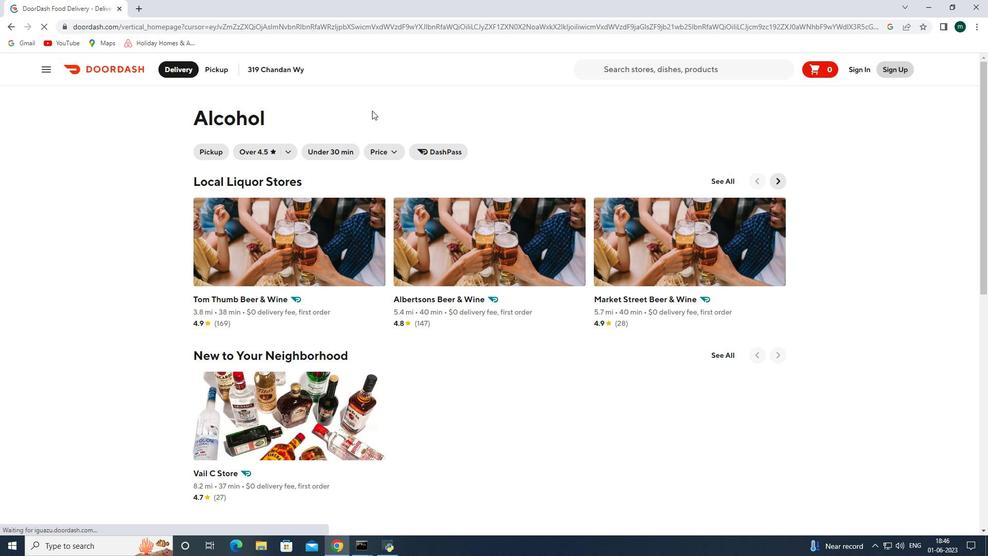 
Action: Mouse scrolled (484, 355) with delta (0, 0)
Screenshot: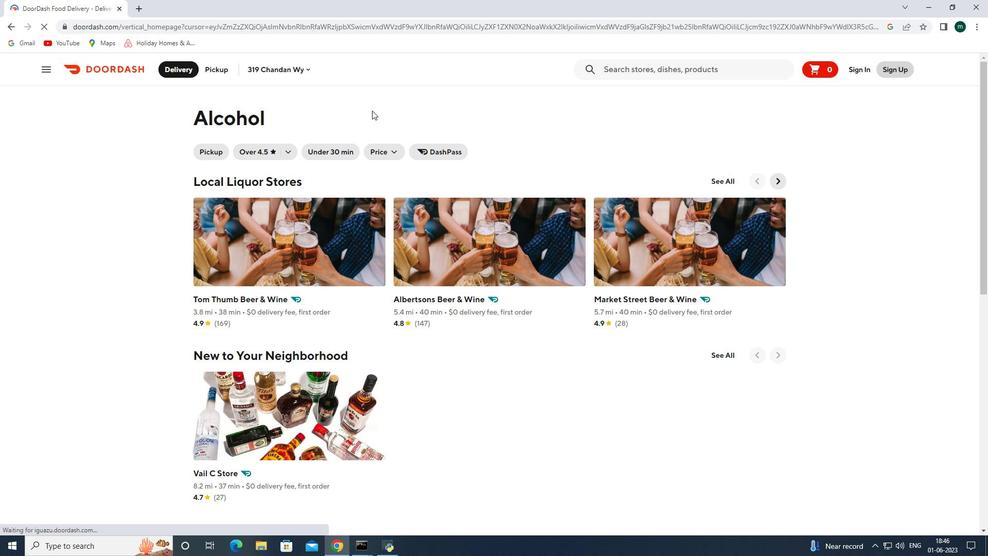 
Action: Mouse scrolled (484, 355) with delta (0, 0)
Screenshot: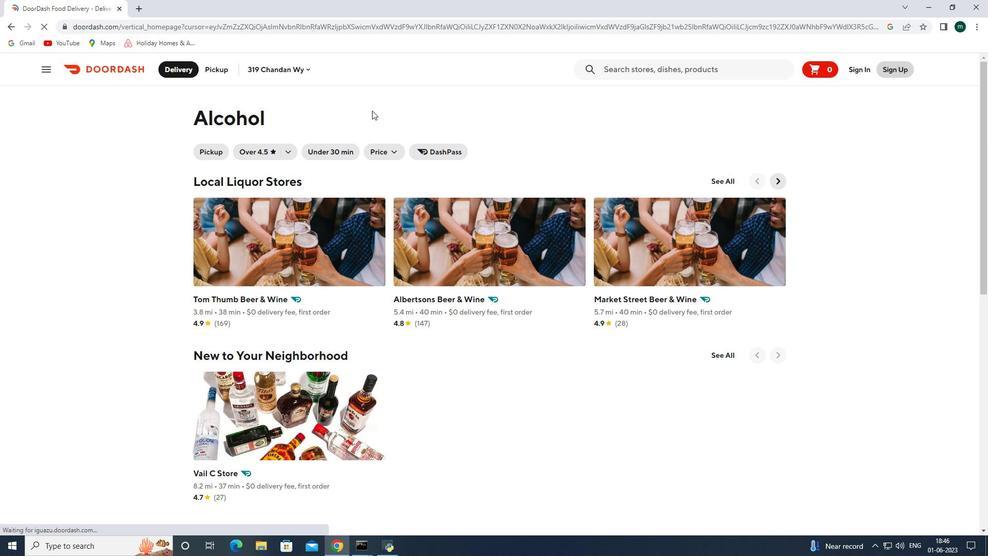 
Action: Mouse scrolled (484, 355) with delta (0, 0)
Screenshot: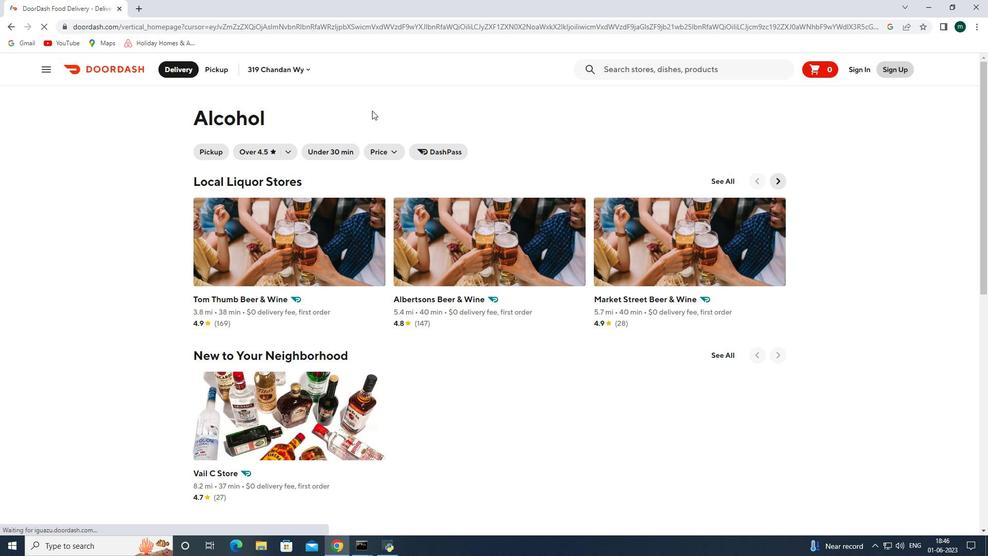
Action: Mouse scrolled (484, 355) with delta (0, 0)
Screenshot: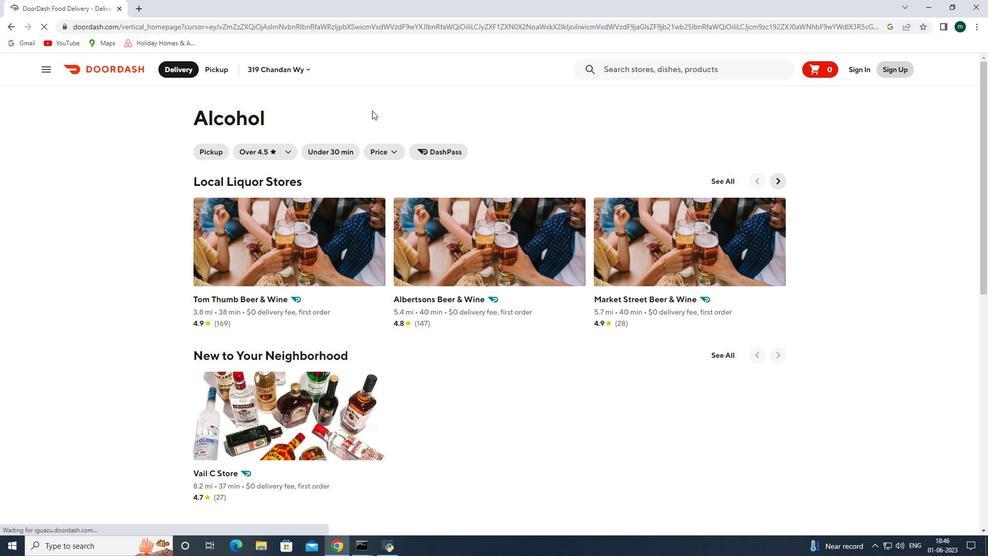 
Action: Mouse scrolled (484, 355) with delta (0, 0)
Screenshot: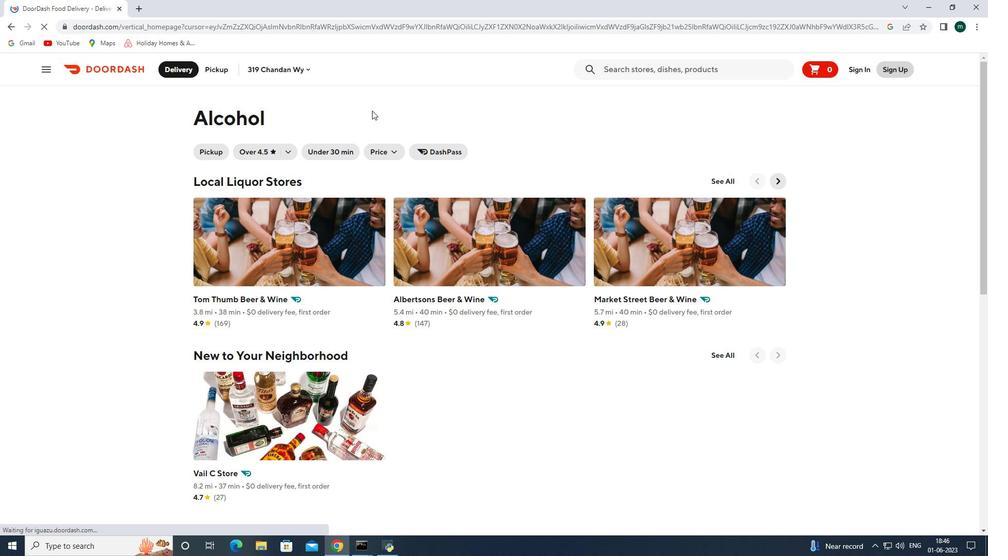 
Action: Mouse scrolled (484, 355) with delta (0, 0)
Screenshot: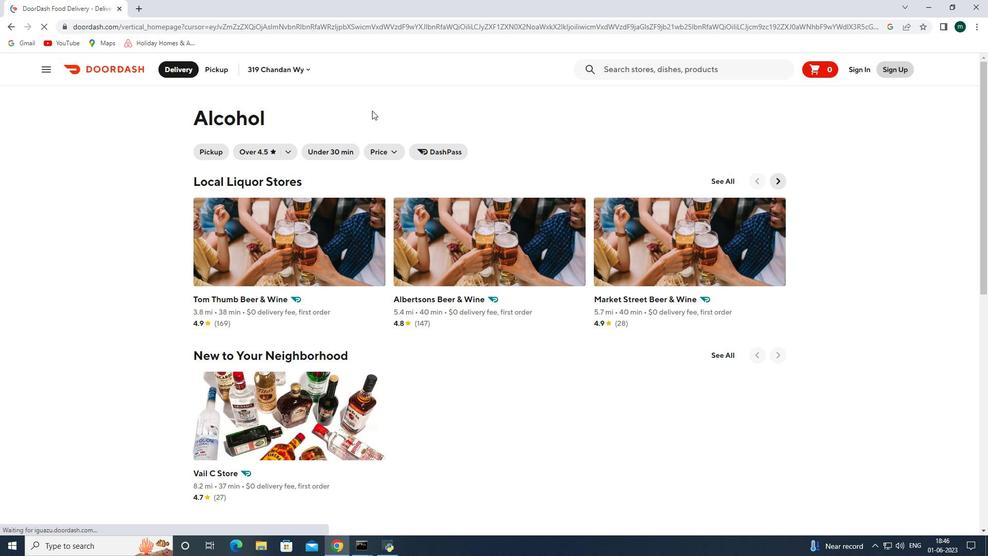
Action: Mouse scrolled (484, 355) with delta (0, 0)
Screenshot: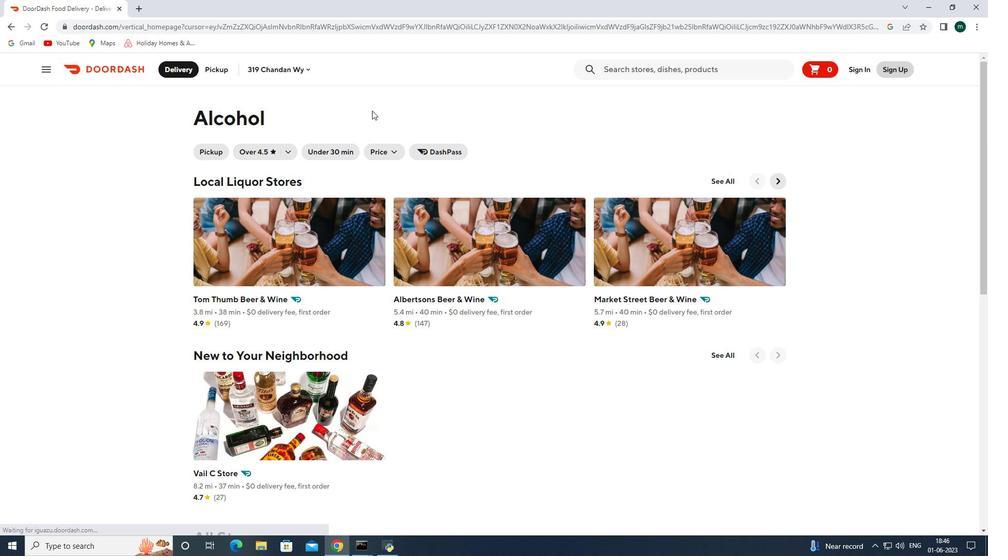 
Action: Mouse scrolled (484, 355) with delta (0, 0)
Screenshot: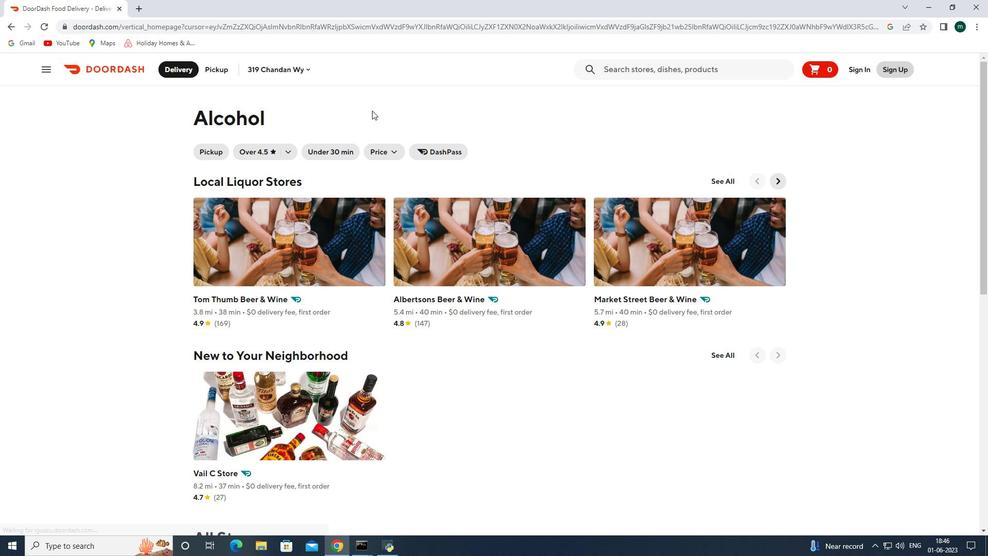 
Action: Mouse scrolled (484, 355) with delta (0, 0)
Screenshot: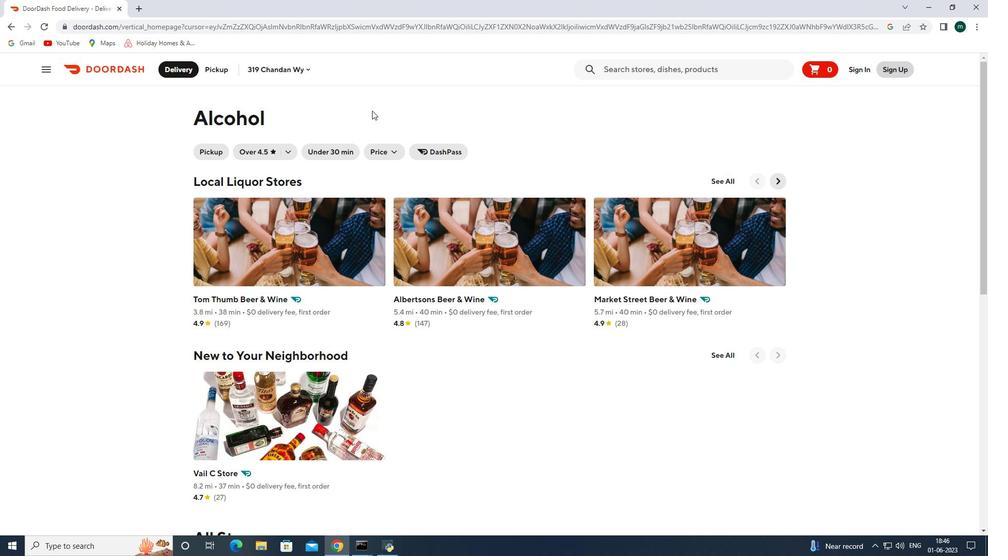 
Action: Mouse scrolled (484, 355) with delta (0, 0)
Screenshot: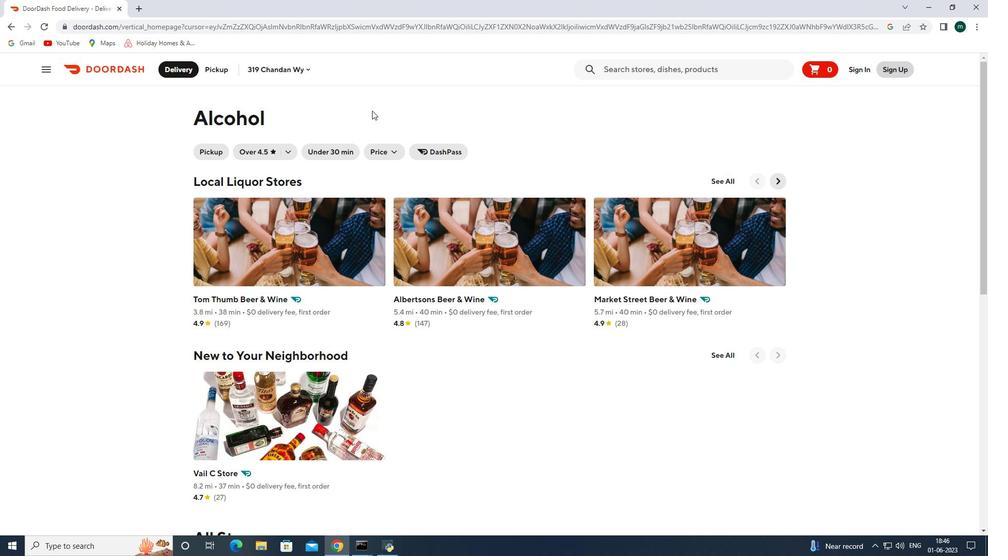 
Action: Mouse scrolled (484, 356) with delta (0, 0)
Screenshot: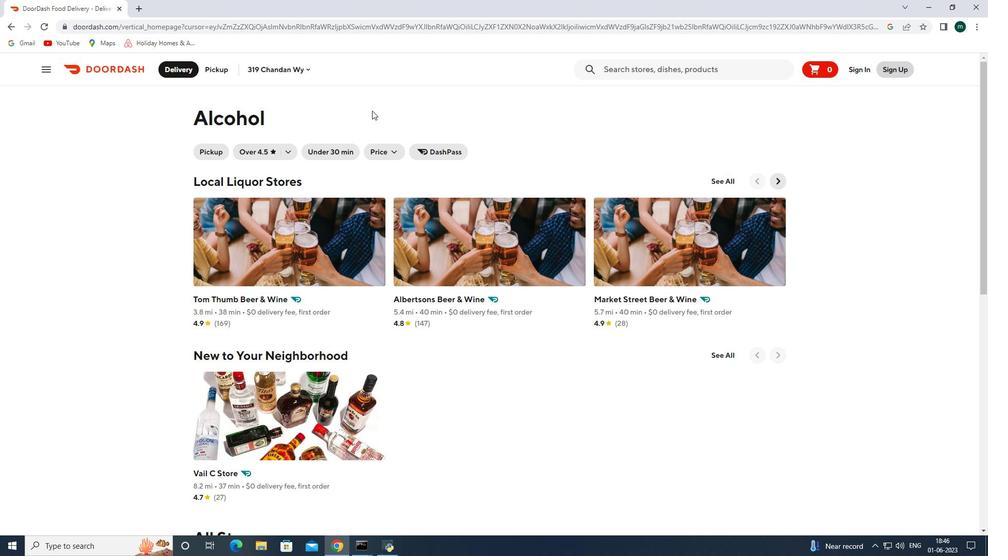 
Action: Mouse scrolled (484, 356) with delta (0, 0)
Screenshot: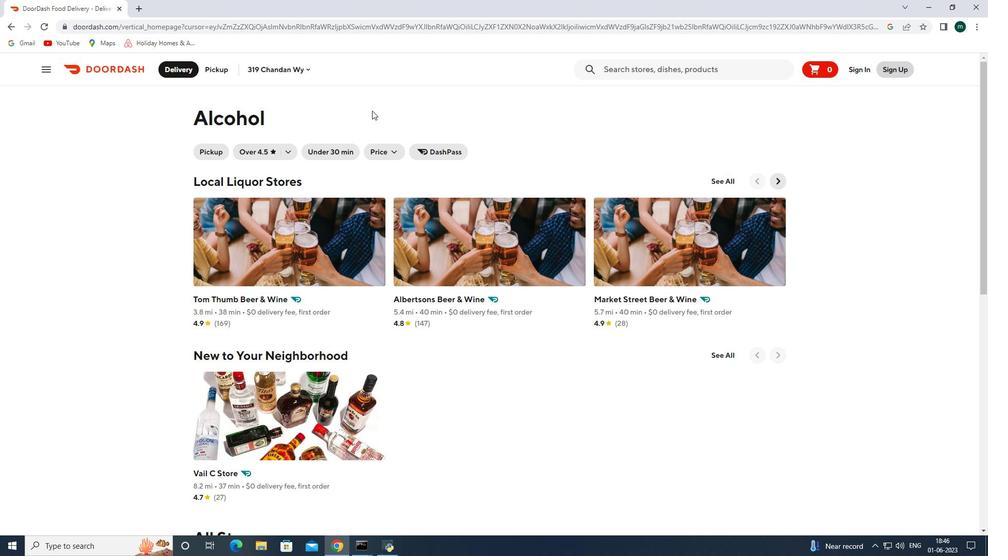 
Action: Mouse scrolled (484, 356) with delta (0, 0)
Screenshot: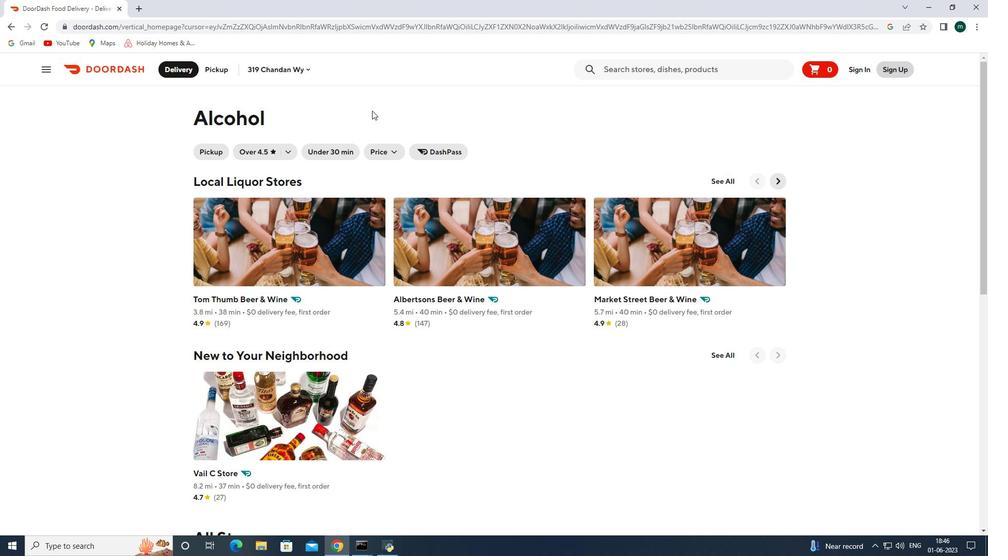 
Action: Mouse scrolled (484, 356) with delta (0, 0)
Screenshot: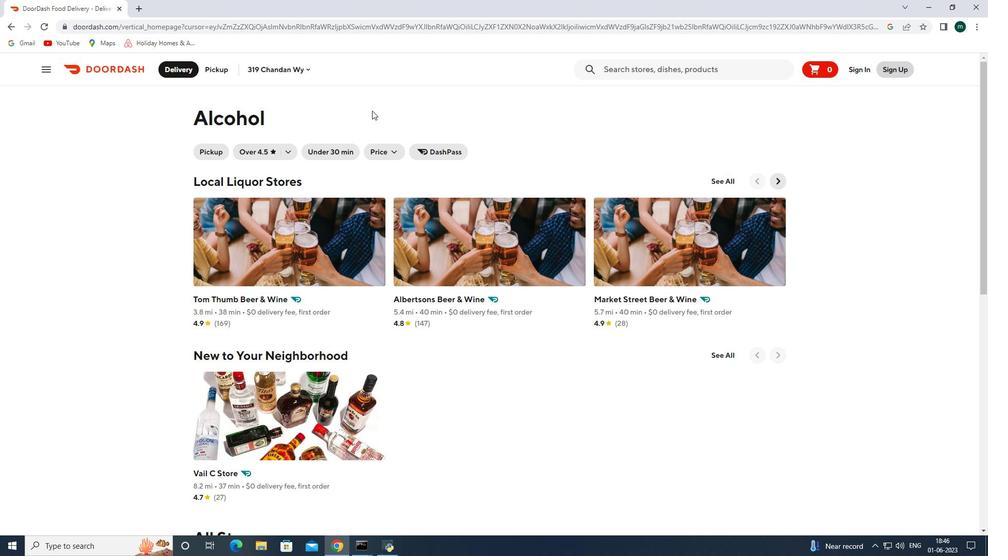 
Action: Mouse scrolled (484, 356) with delta (0, 0)
Screenshot: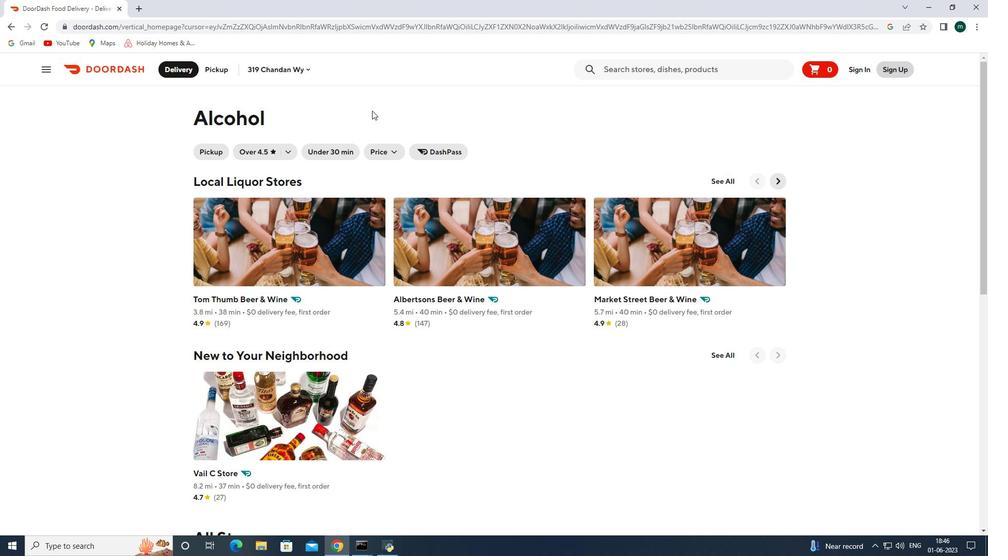 
Action: Mouse scrolled (484, 356) with delta (0, 0)
Screenshot: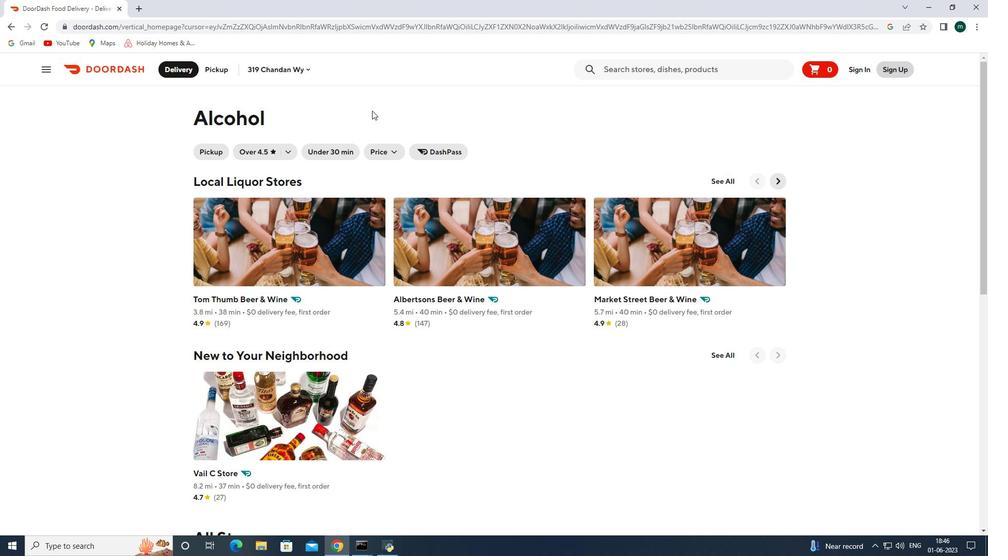 
Action: Mouse scrolled (484, 356) with delta (0, 0)
Screenshot: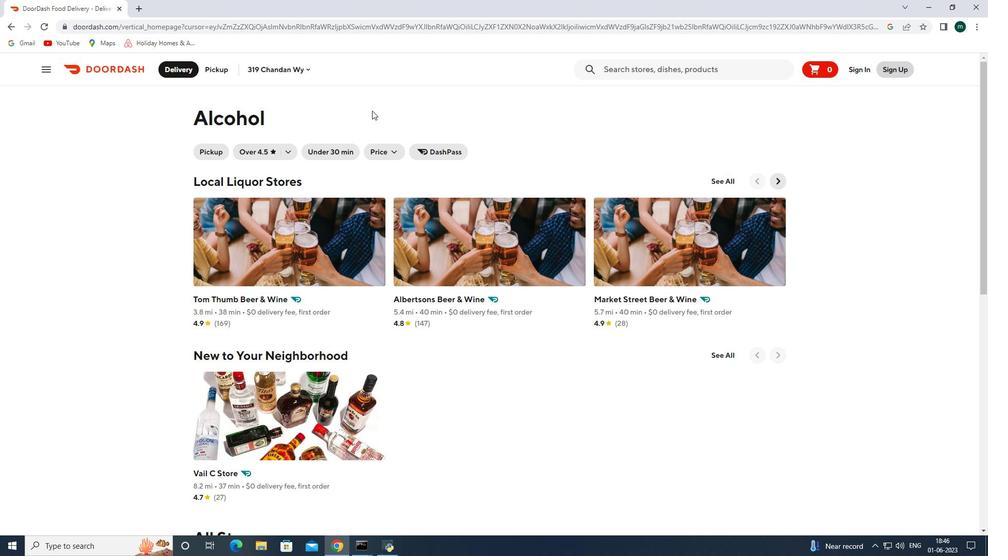 
Action: Mouse moved to (319, 310)
Screenshot: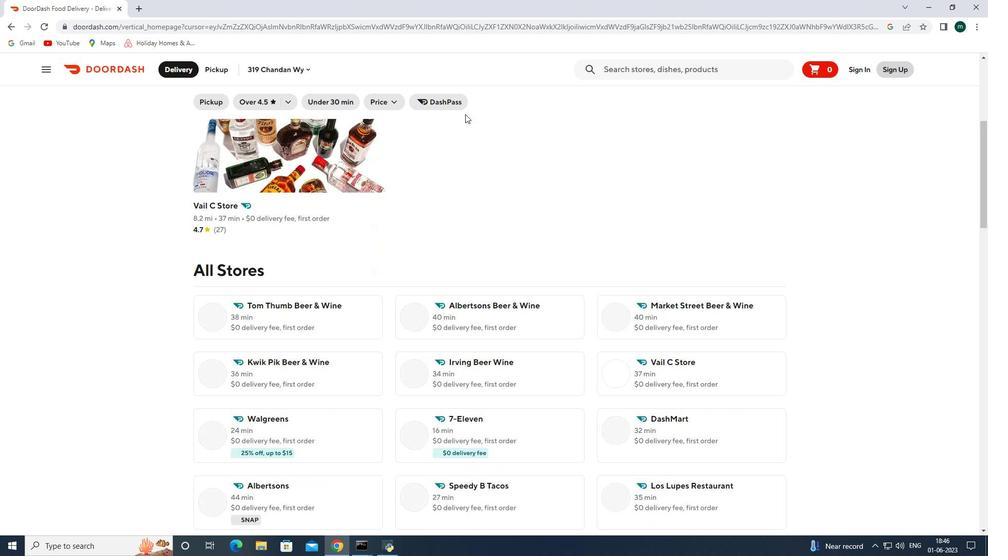 
Action: Mouse scrolled (319, 310) with delta (0, 0)
Screenshot: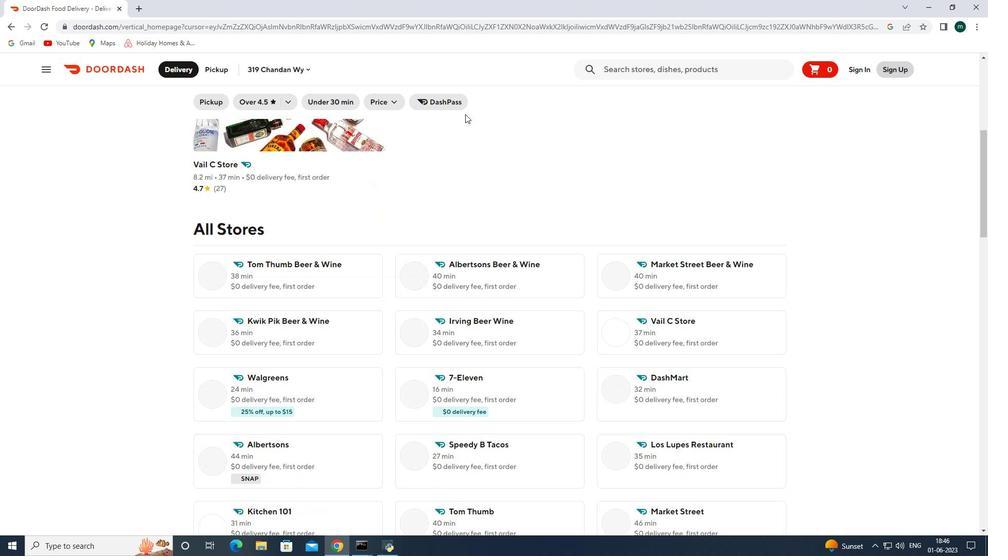 
Action: Mouse scrolled (319, 310) with delta (0, 0)
Screenshot: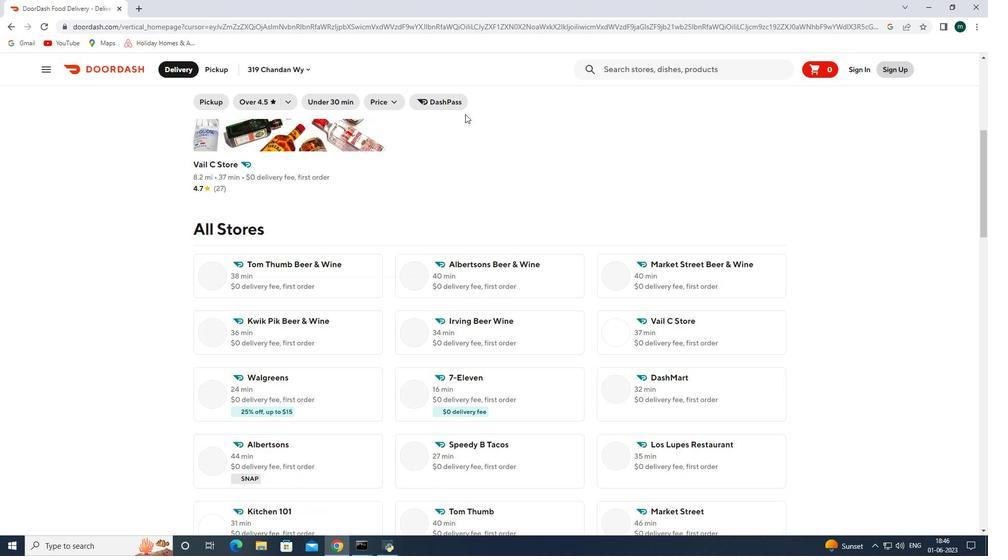 
Action: Mouse scrolled (319, 310) with delta (0, 0)
Screenshot: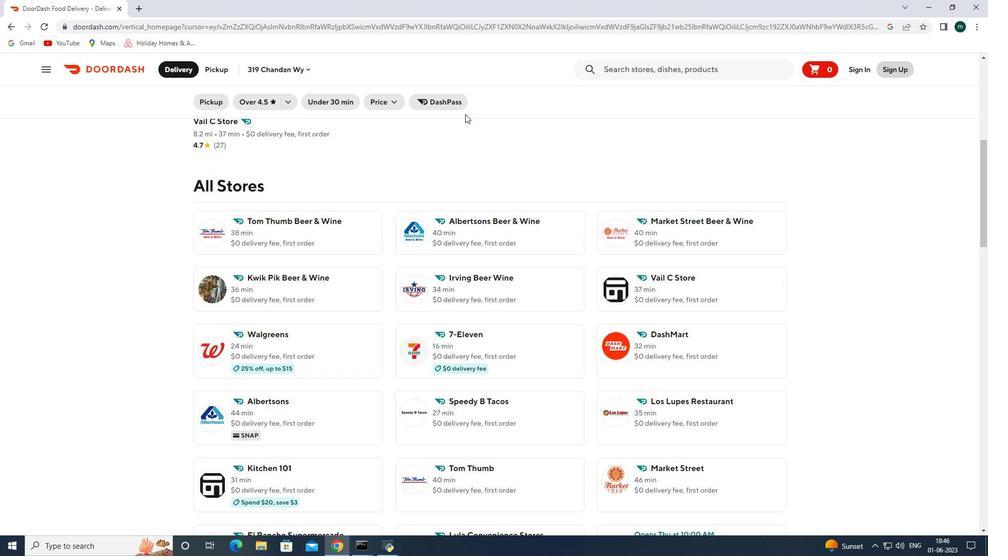 
Action: Mouse scrolled (319, 310) with delta (0, 0)
Screenshot: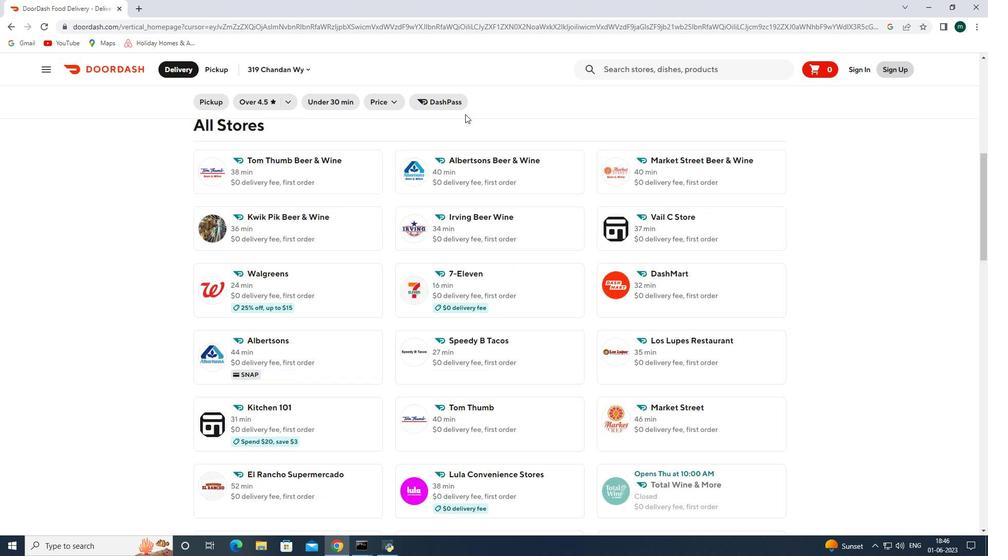 
Action: Mouse scrolled (319, 311) with delta (0, 0)
Screenshot: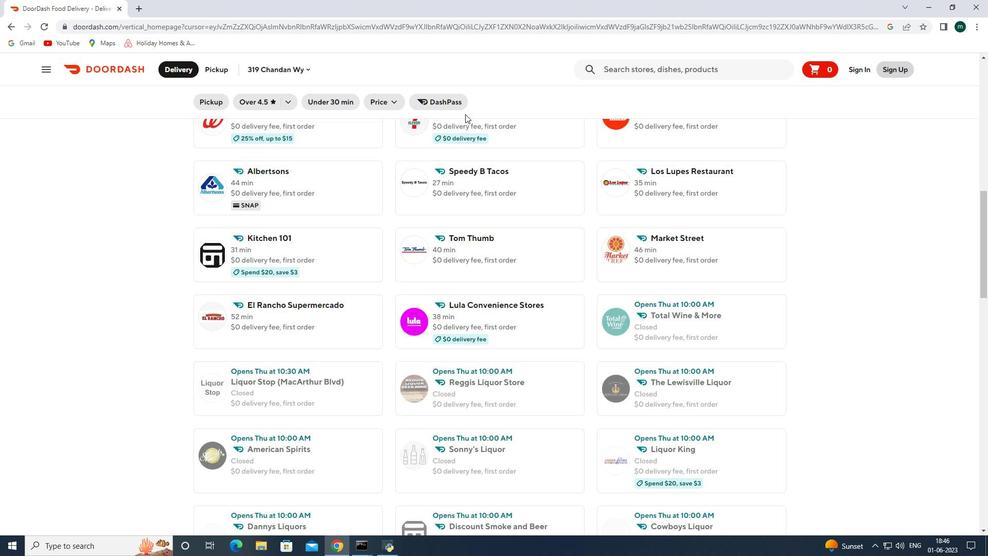 
Action: Mouse moved to (502, 300)
Screenshot: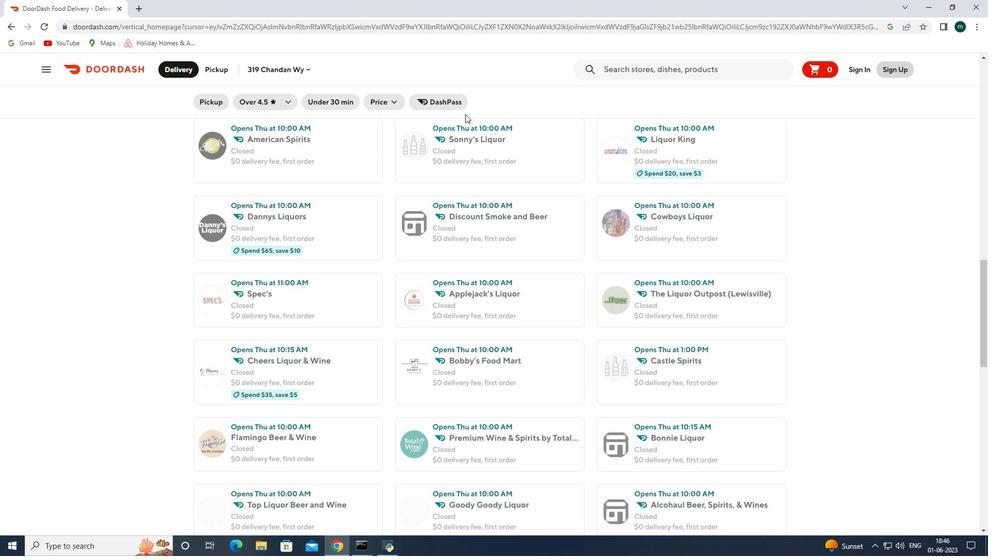 
Action: Mouse pressed left at (382, 110)
Screenshot: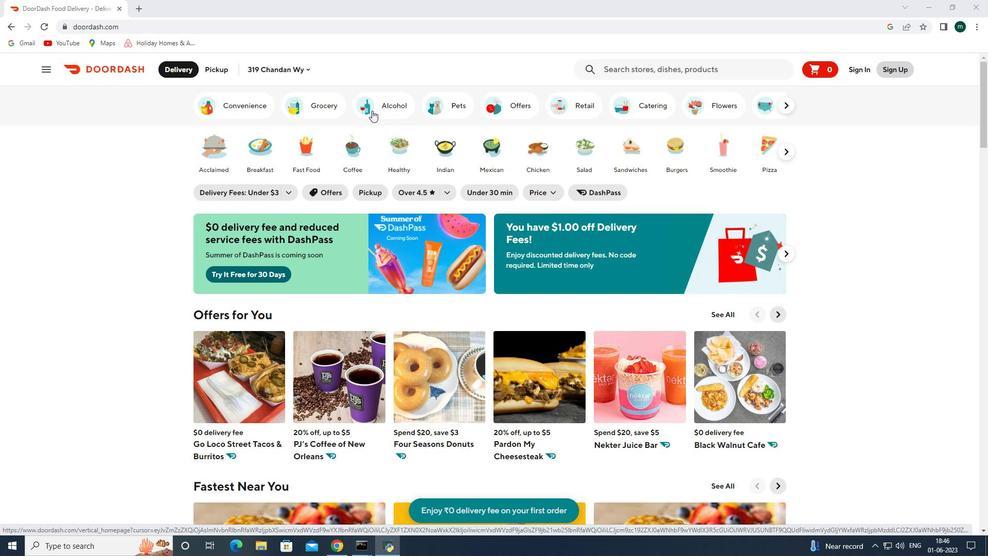 
Action: Mouse moved to (405, 275)
Screenshot: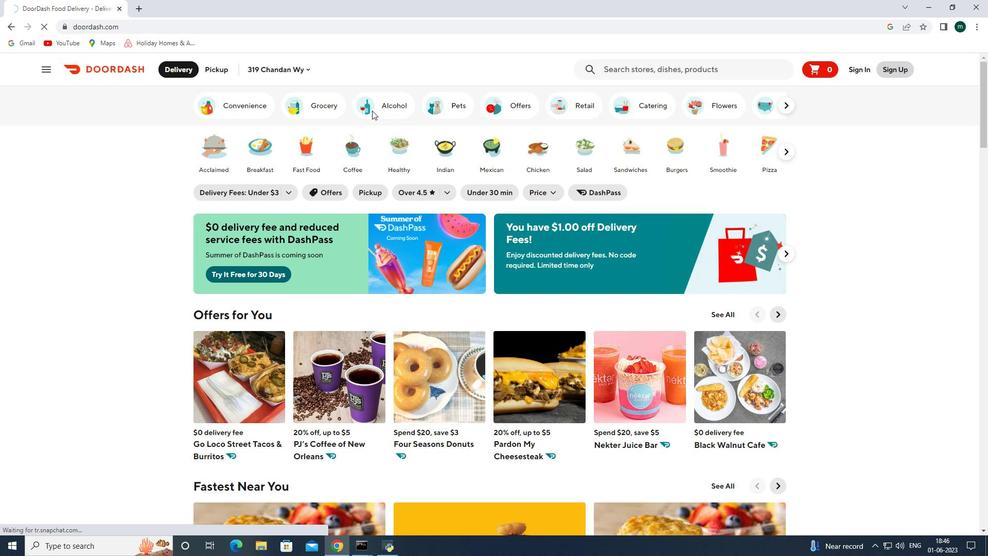 
Action: Mouse scrolled (405, 275) with delta (0, 0)
Screenshot: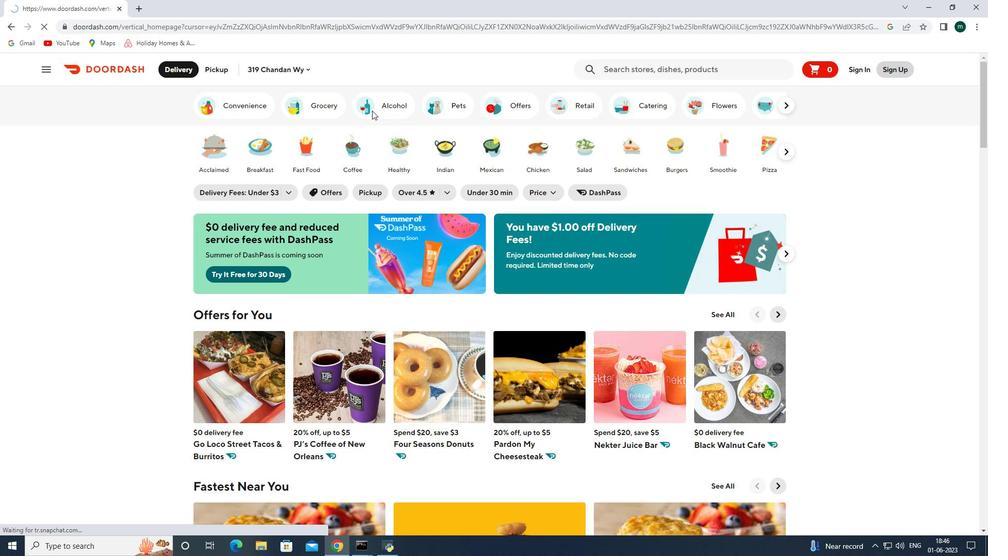 
Action: Mouse scrolled (405, 275) with delta (0, 0)
Screenshot: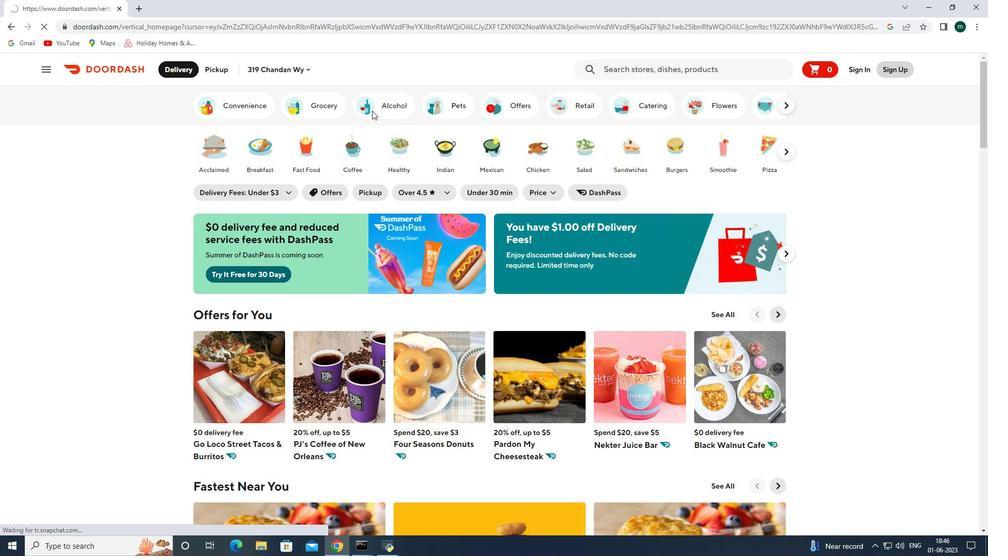 
Action: Mouse scrolled (405, 275) with delta (0, 0)
Screenshot: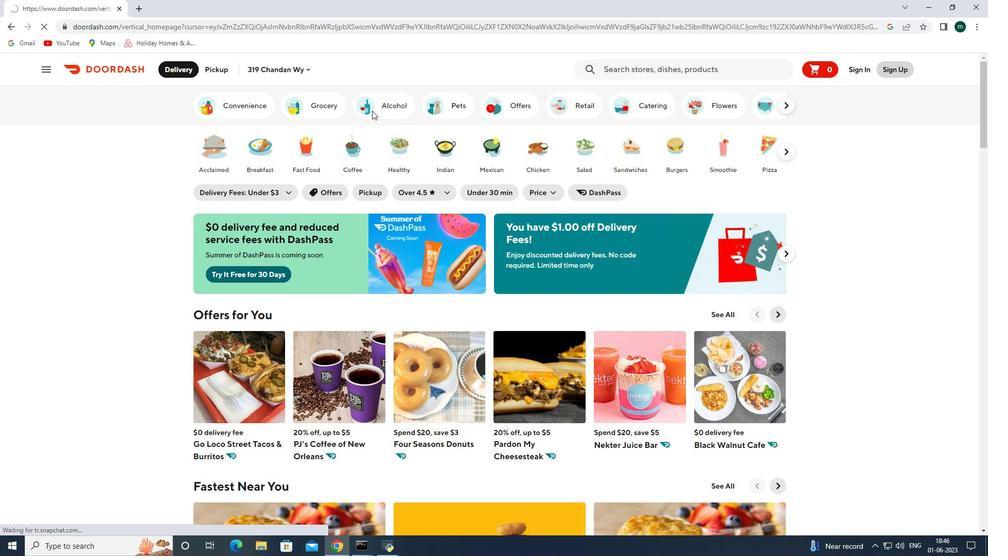 
Action: Mouse scrolled (405, 275) with delta (0, 0)
Screenshot: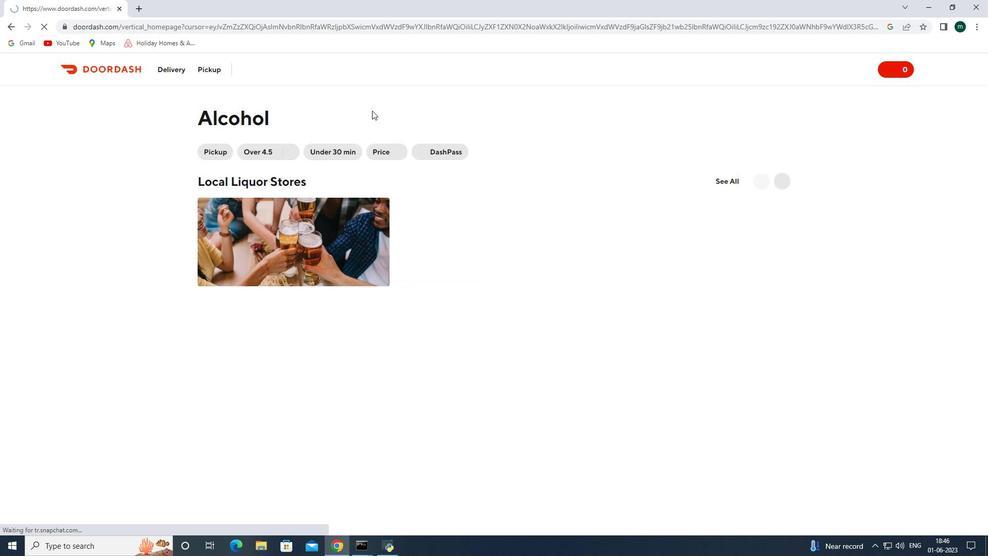 
Action: Mouse scrolled (405, 275) with delta (0, 0)
Screenshot: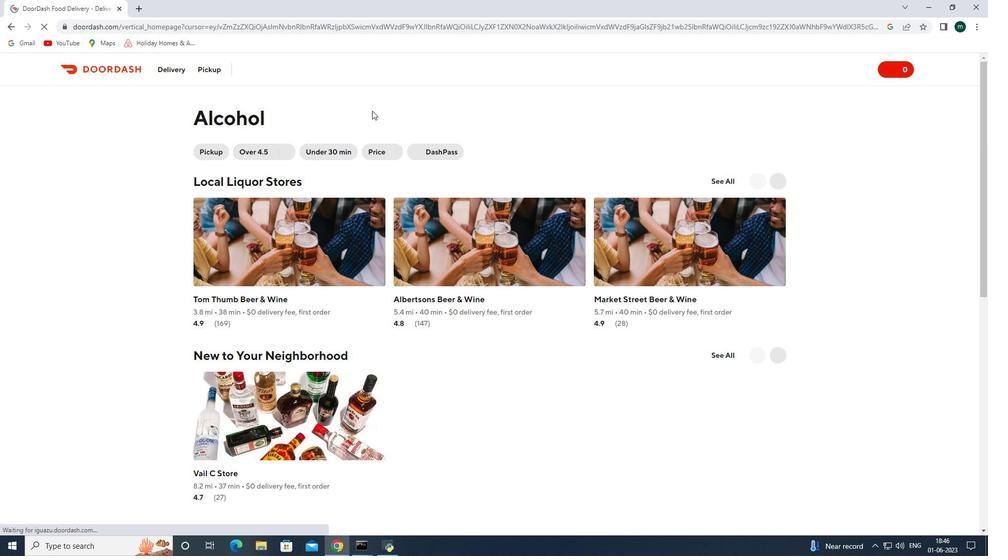 
Action: Mouse scrolled (405, 275) with delta (0, 0)
Screenshot: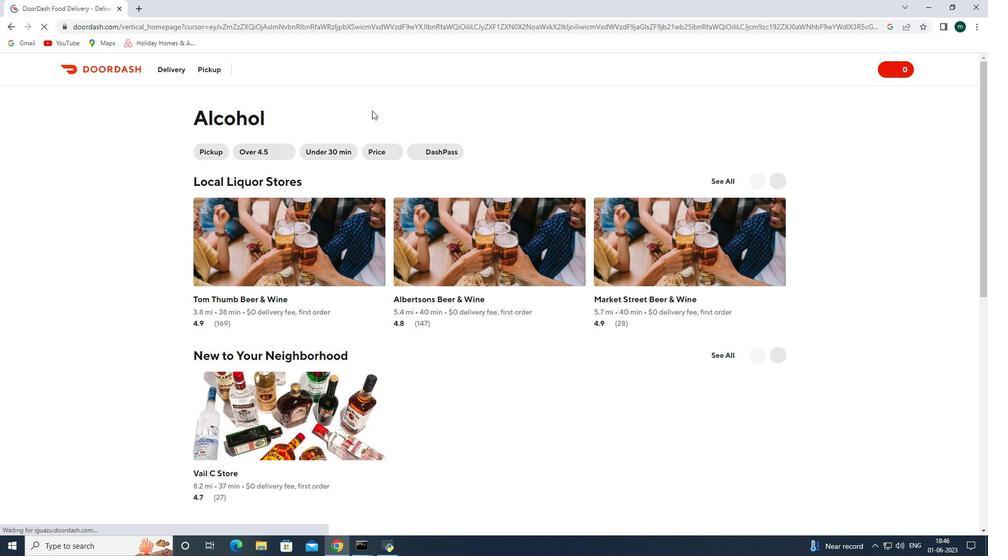 
Action: Mouse scrolled (405, 275) with delta (0, 0)
Screenshot: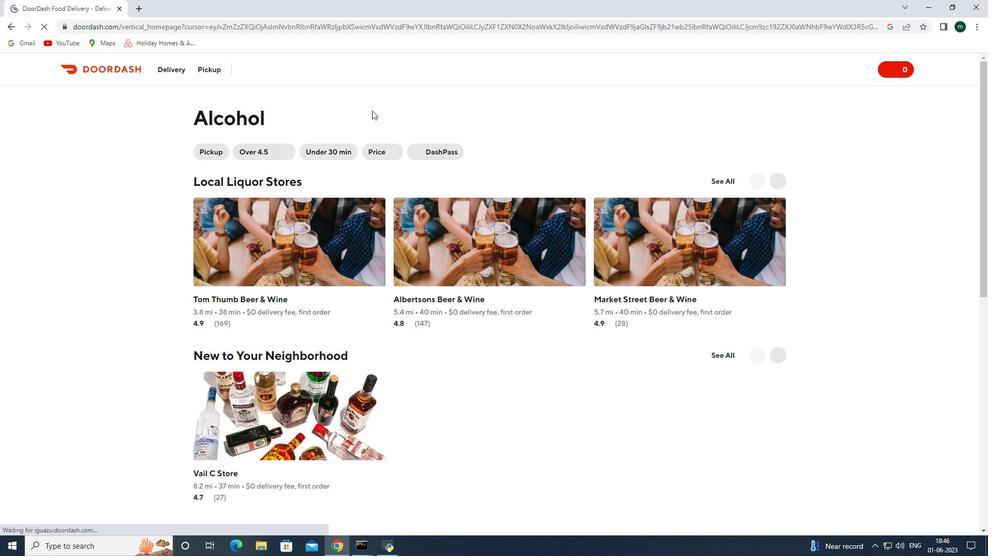
Action: Mouse moved to (453, 344)
Screenshot: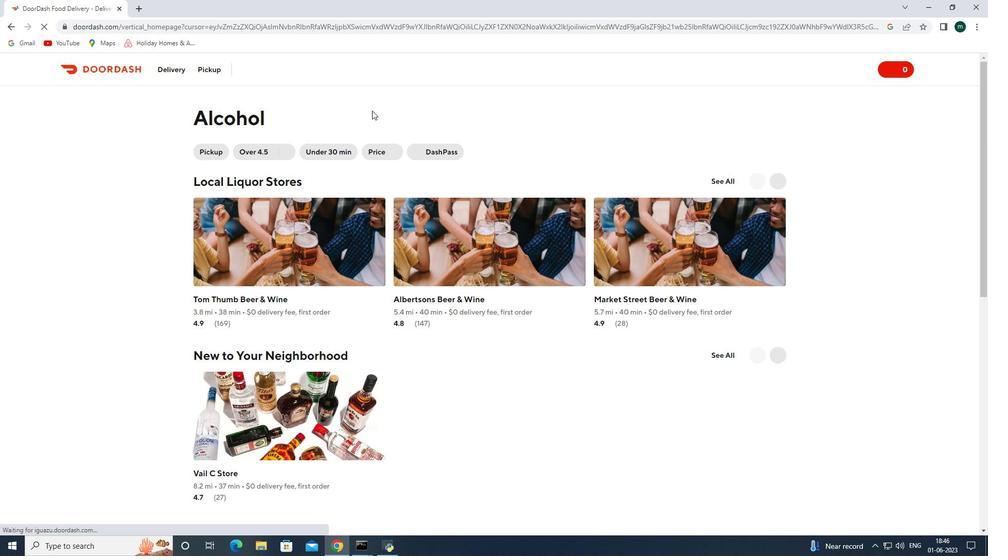 
Action: Mouse scrolled (453, 344) with delta (0, 0)
Screenshot: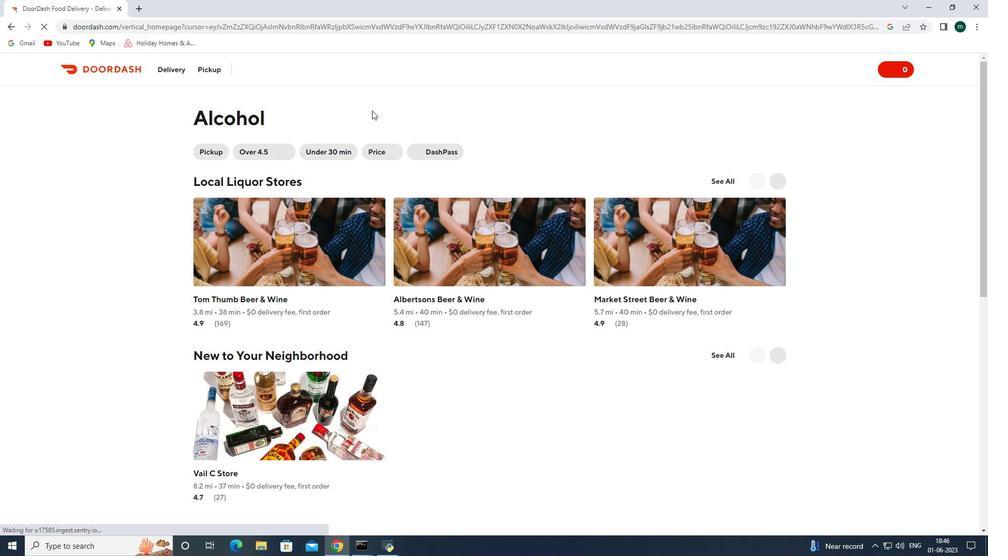 
Action: Mouse scrolled (453, 344) with delta (0, 0)
Screenshot: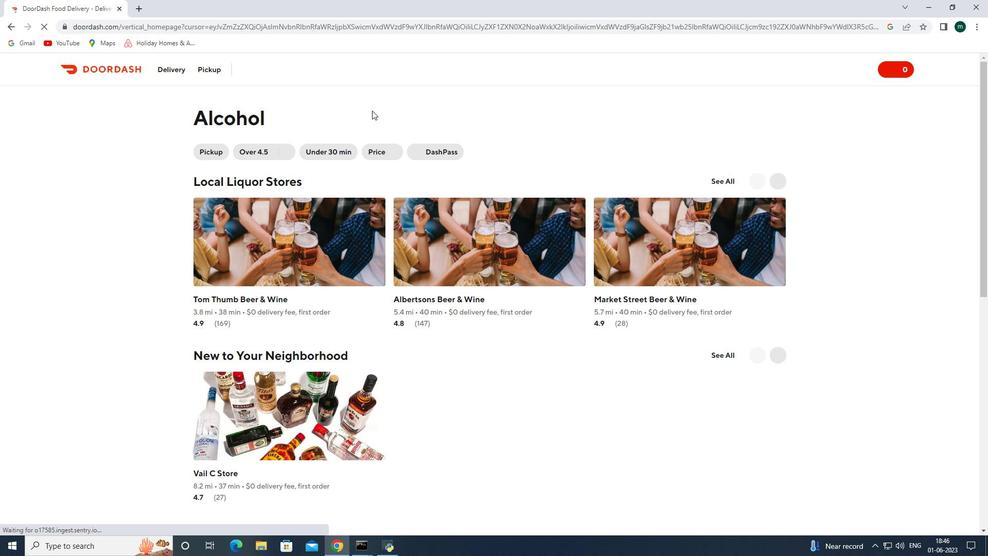 
Action: Mouse scrolled (453, 344) with delta (0, 0)
Screenshot: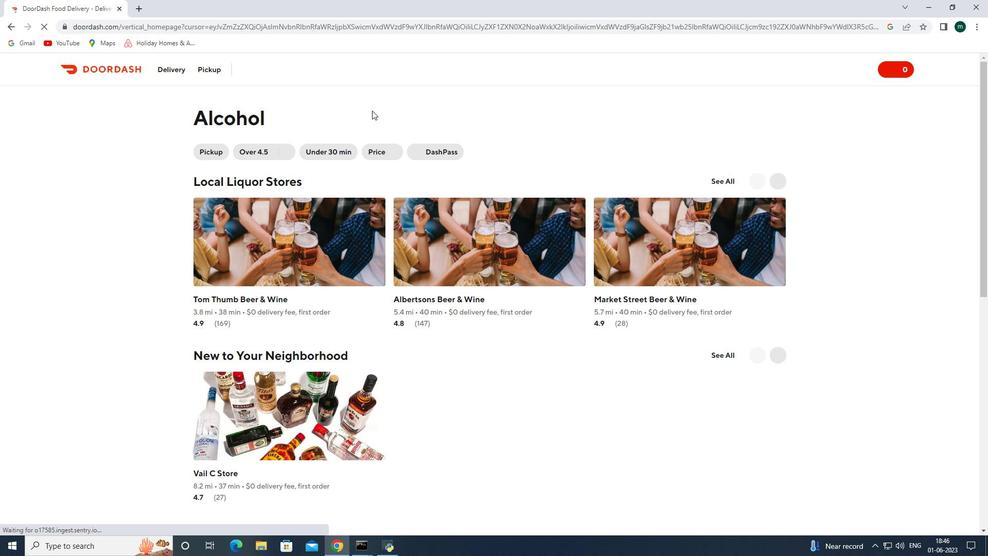
Action: Mouse scrolled (453, 344) with delta (0, 0)
Screenshot: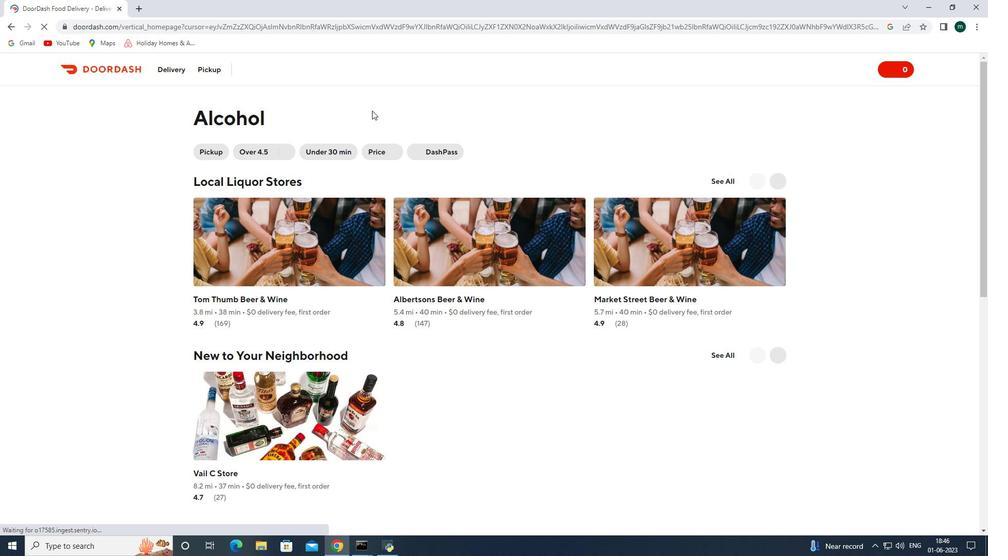 
Action: Mouse scrolled (453, 344) with delta (0, 0)
Screenshot: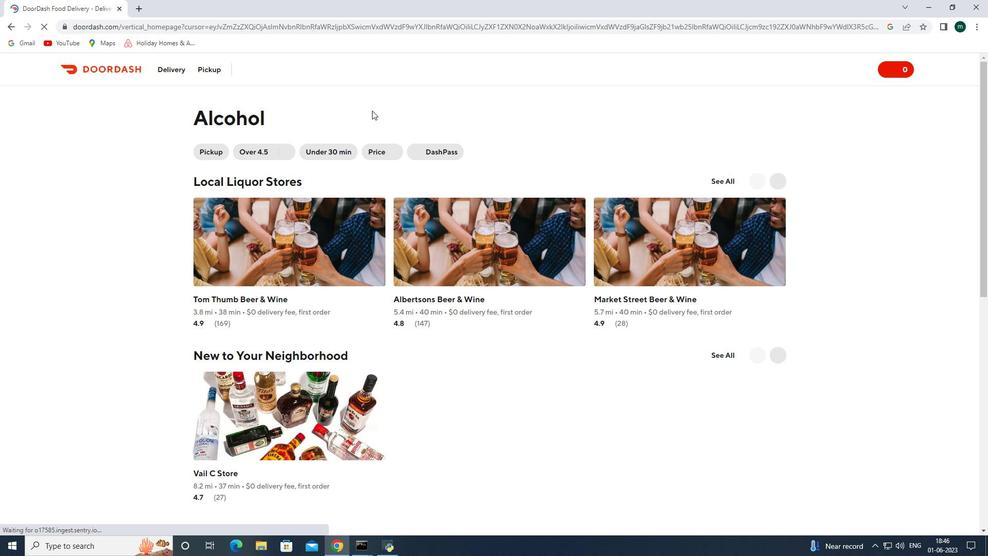 
Action: Mouse scrolled (453, 344) with delta (0, 0)
Screenshot: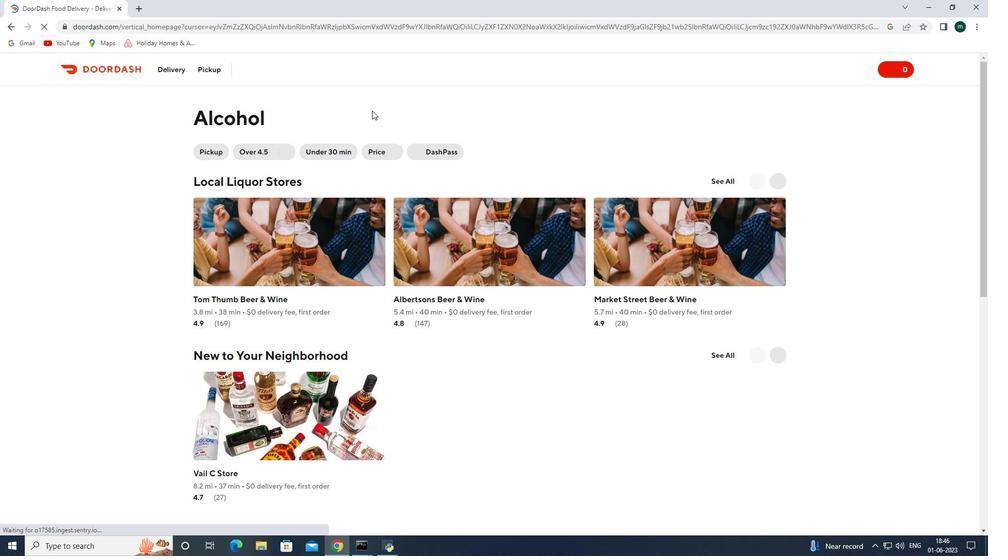 
Action: Mouse moved to (477, 339)
Screenshot: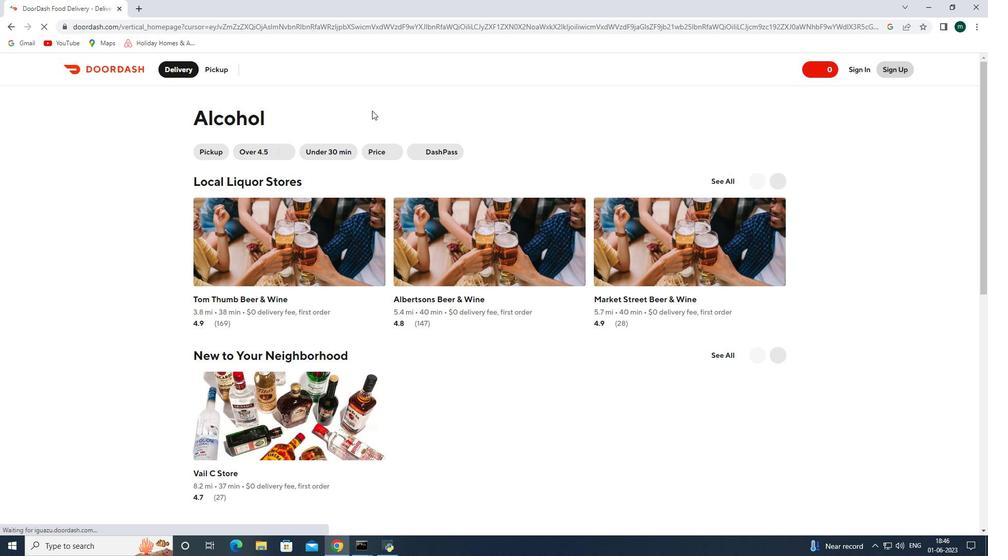 
Action: Mouse pressed left at (477, 339)
Screenshot: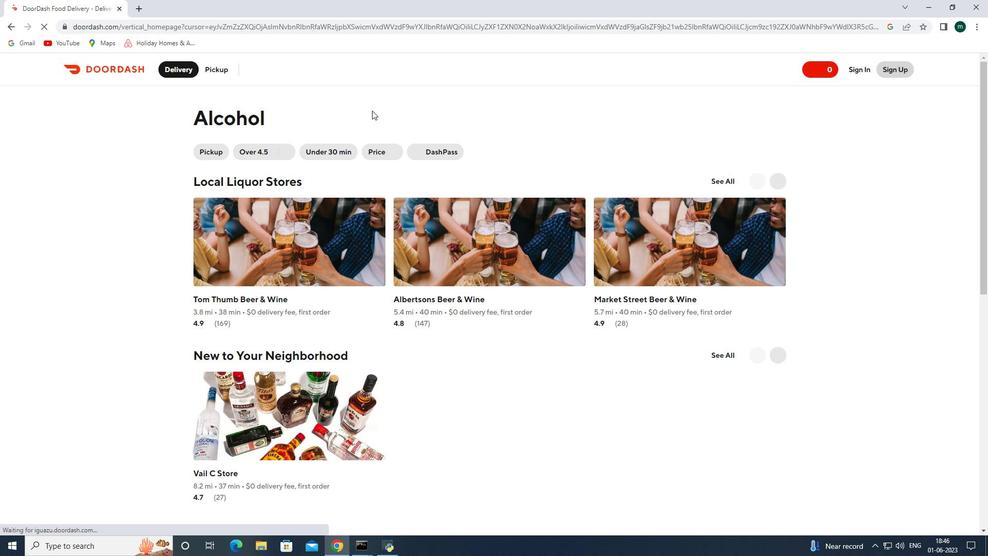 
Action: Mouse scrolled (477, 339) with delta (0, 0)
Screenshot: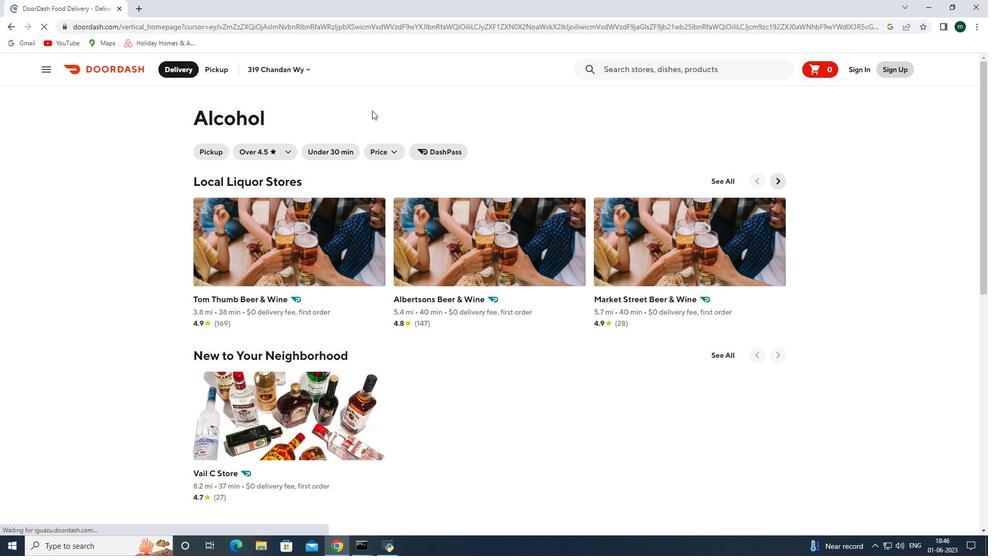 
Action: Mouse scrolled (477, 339) with delta (0, 0)
Screenshot: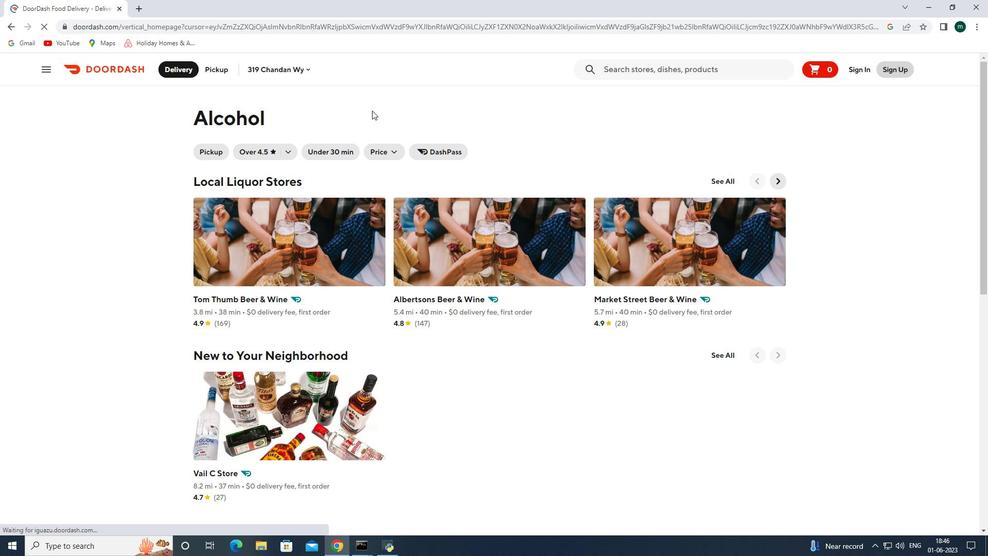 
Action: Mouse scrolled (477, 339) with delta (0, 0)
Screenshot: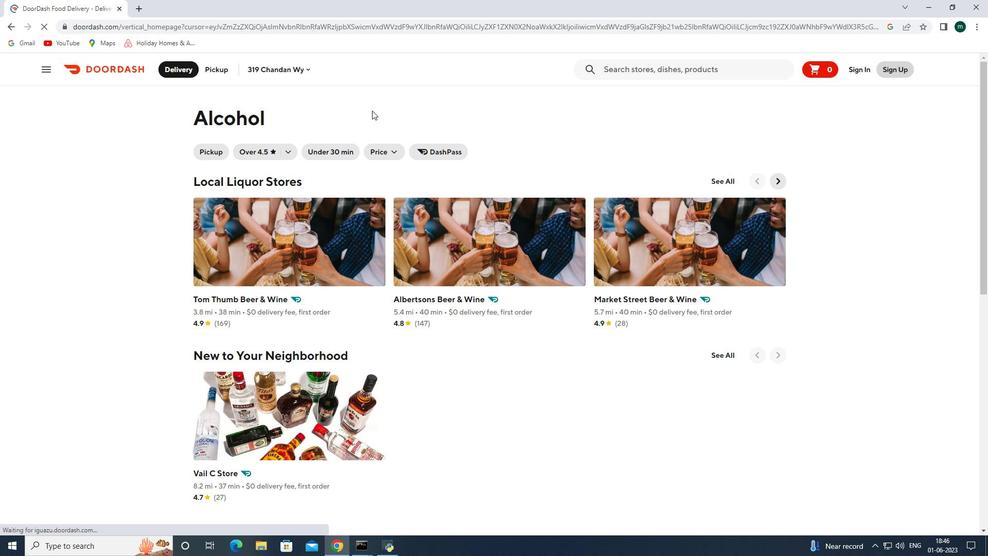 
Action: Mouse scrolled (477, 339) with delta (0, 0)
Screenshot: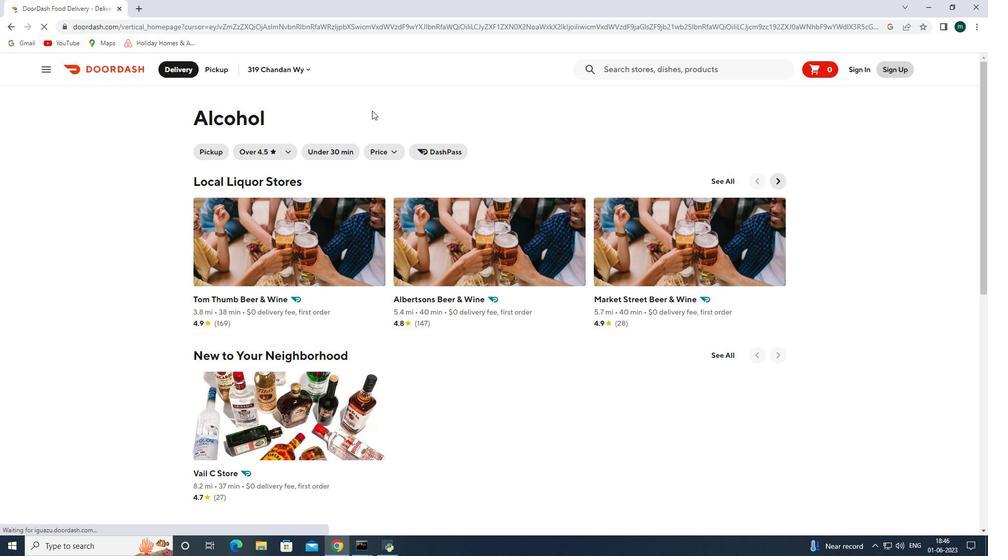 
Action: Mouse scrolled (477, 339) with delta (0, 0)
Screenshot: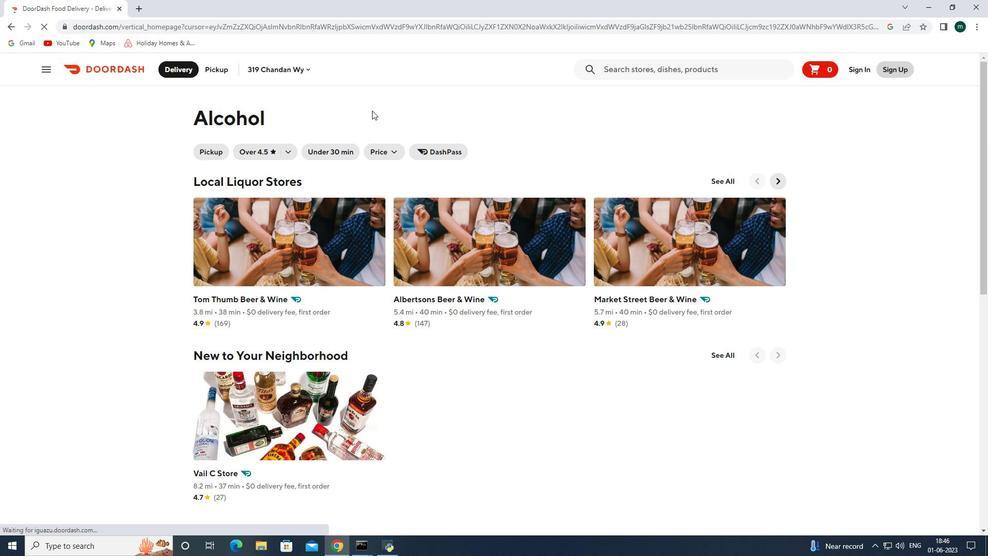
Action: Mouse scrolled (477, 339) with delta (0, 0)
Screenshot: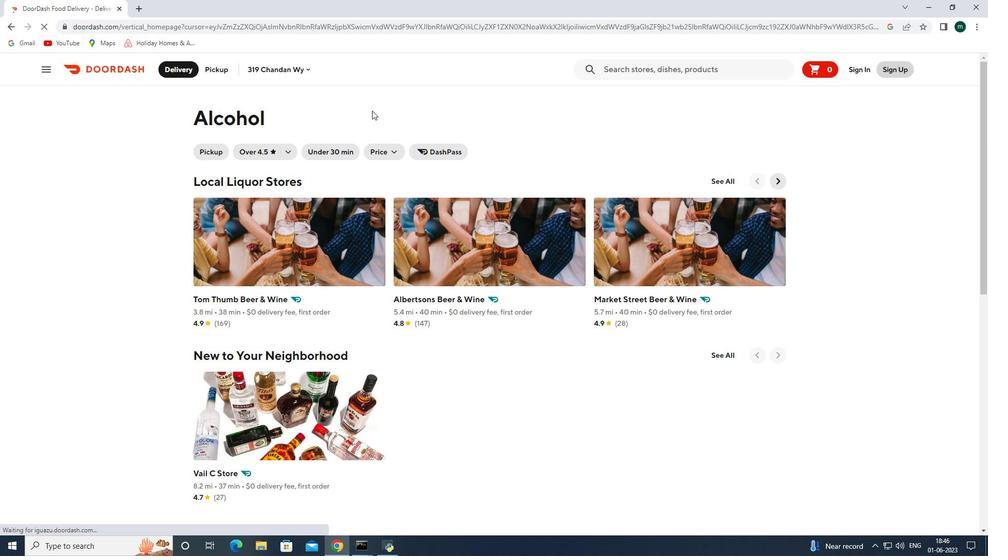 
Action: Mouse scrolled (477, 339) with delta (0, 0)
Screenshot: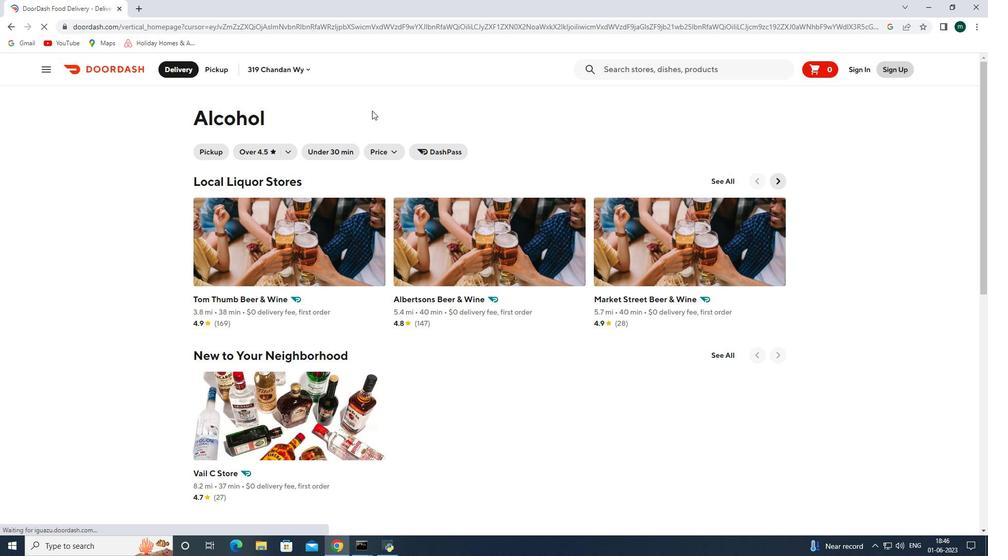 
Action: Mouse scrolled (477, 339) with delta (0, 0)
Screenshot: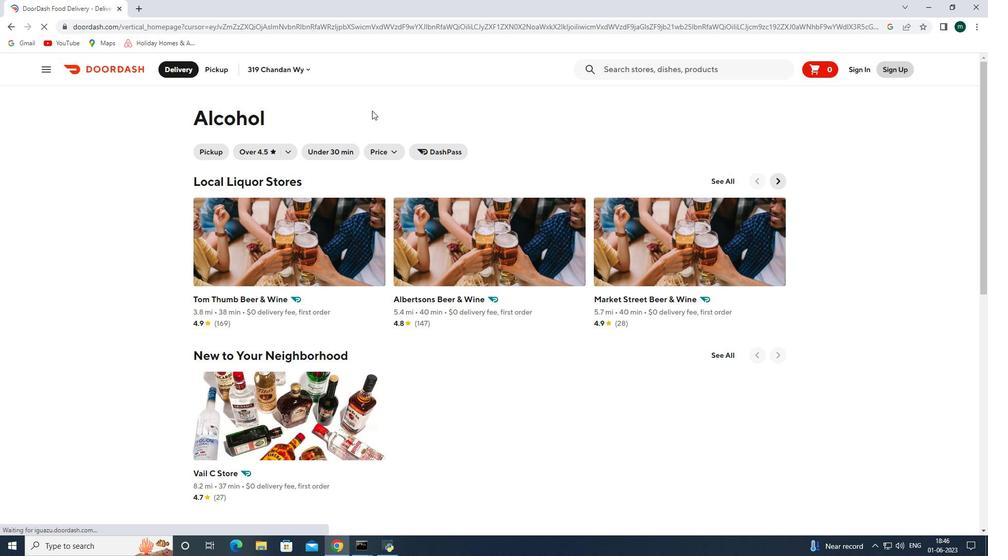 
Action: Mouse scrolled (477, 339) with delta (0, 0)
Screenshot: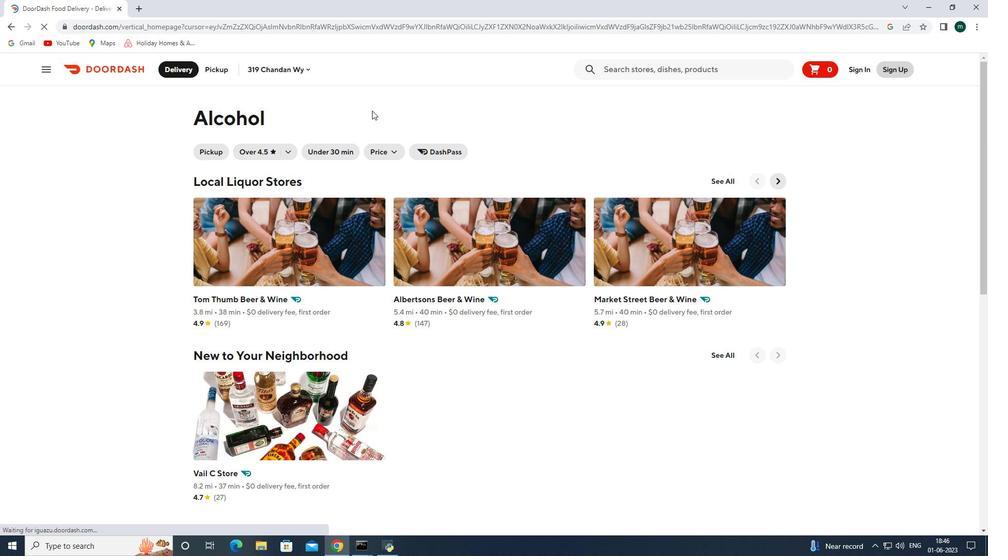 
Action: Mouse scrolled (477, 339) with delta (0, 0)
Screenshot: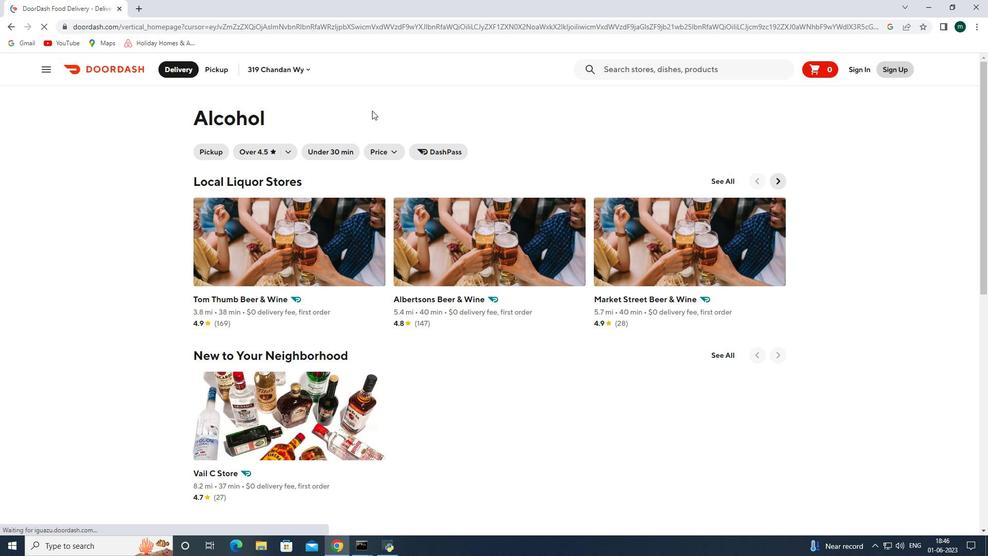 
Action: Mouse moved to (503, 255)
Screenshot: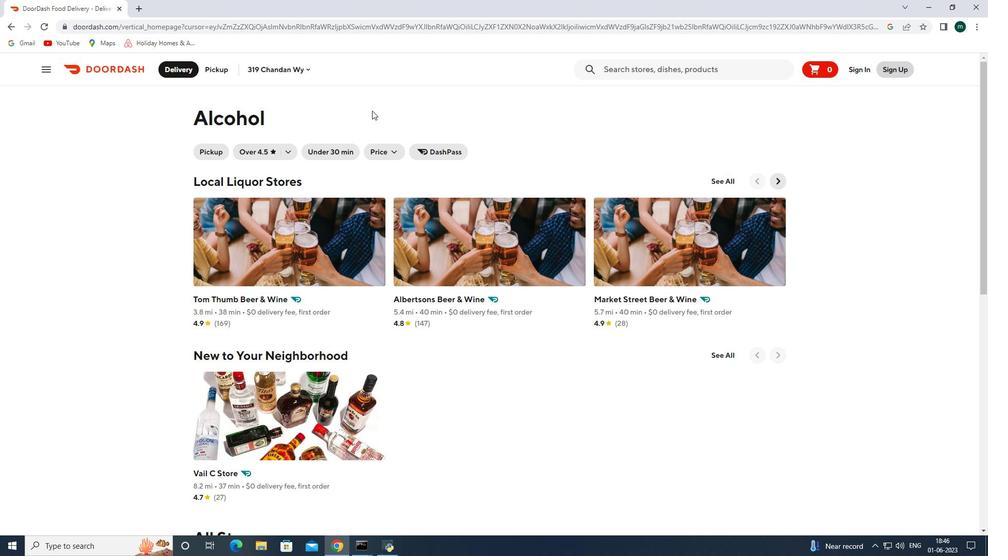 
Action: Mouse scrolled (503, 255) with delta (0, 0)
Screenshot: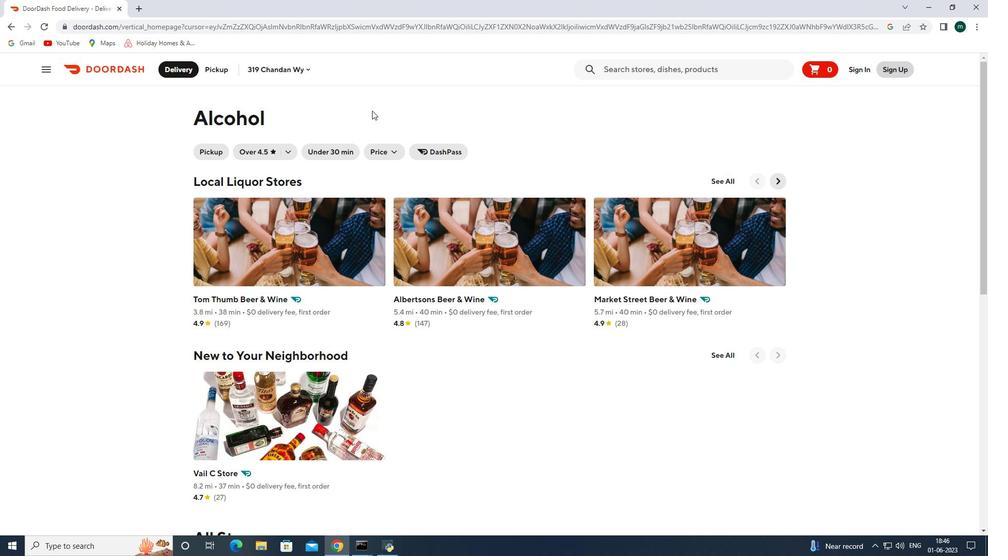 
Action: Mouse scrolled (503, 255) with delta (0, 0)
Screenshot: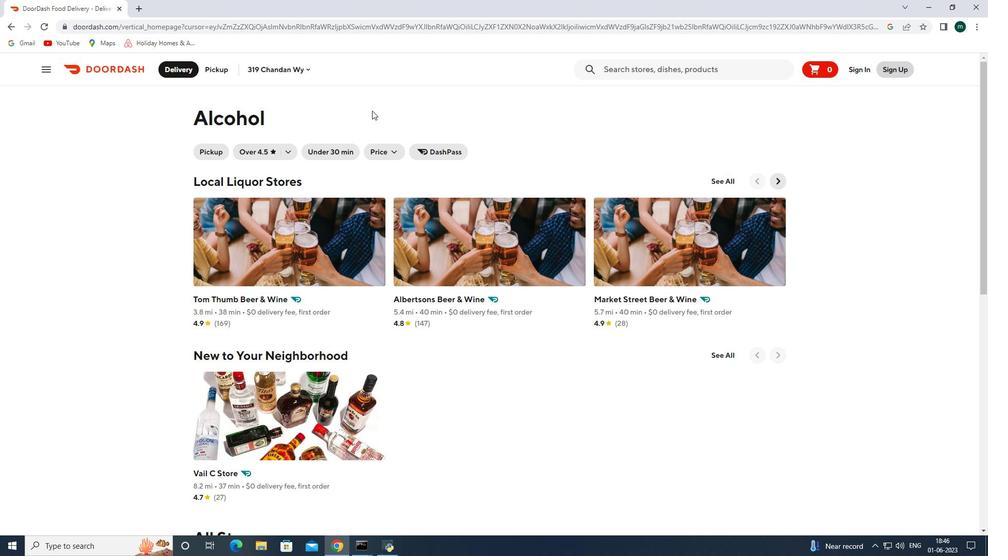 
Action: Mouse scrolled (503, 255) with delta (0, 0)
Screenshot: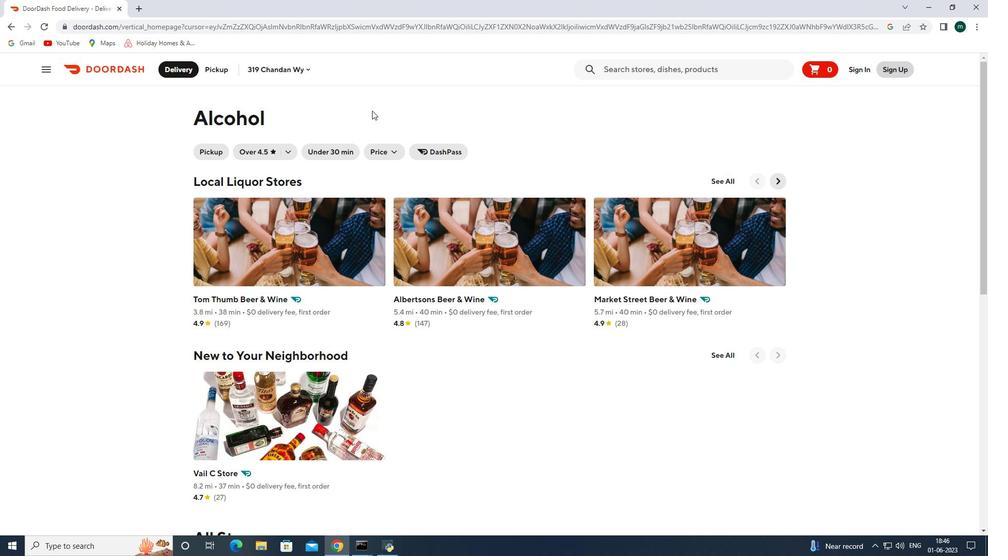 
Action: Mouse scrolled (503, 255) with delta (0, 0)
Screenshot: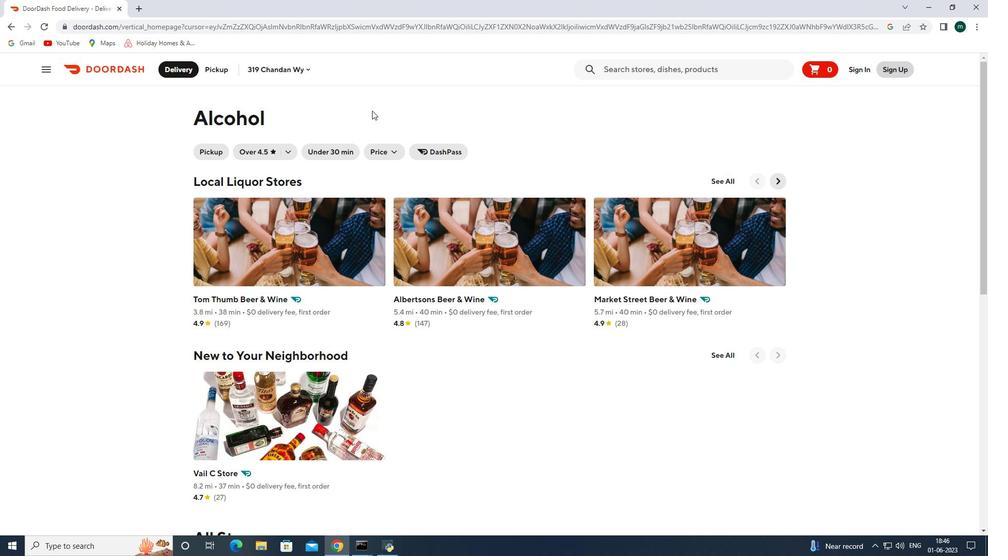 
Action: Mouse scrolled (503, 255) with delta (0, 0)
Screenshot: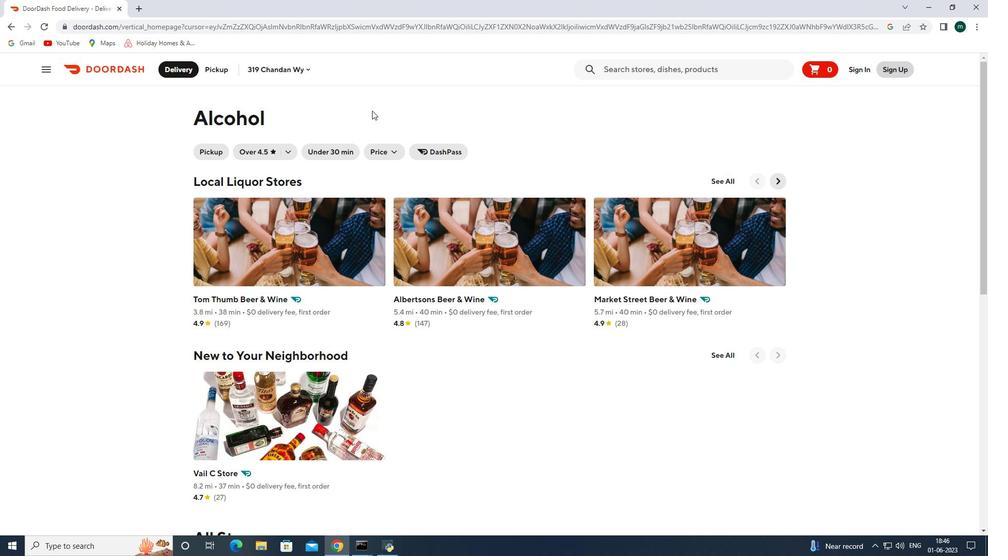 
Action: Mouse scrolled (503, 255) with delta (0, 0)
Screenshot: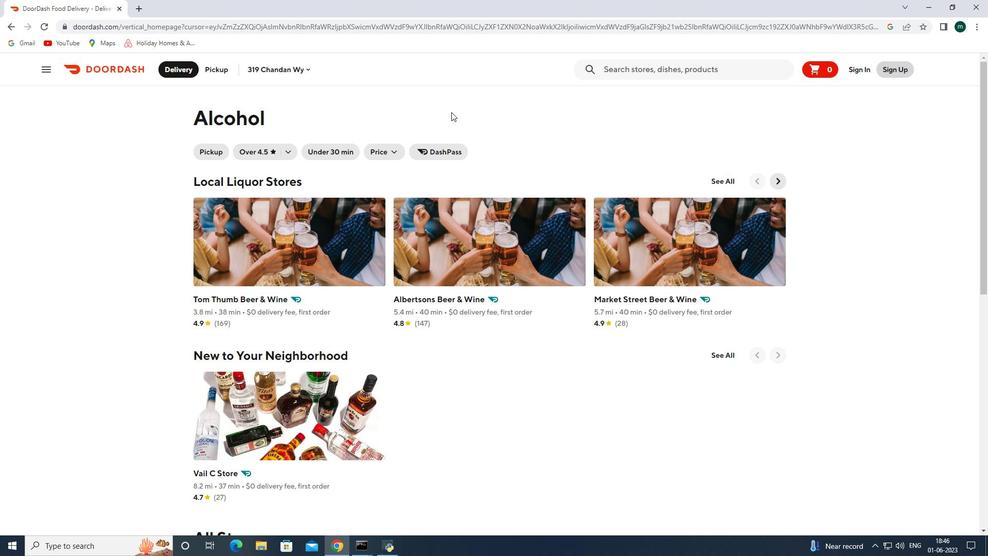 
Action: Mouse scrolled (503, 255) with delta (0, 0)
Screenshot: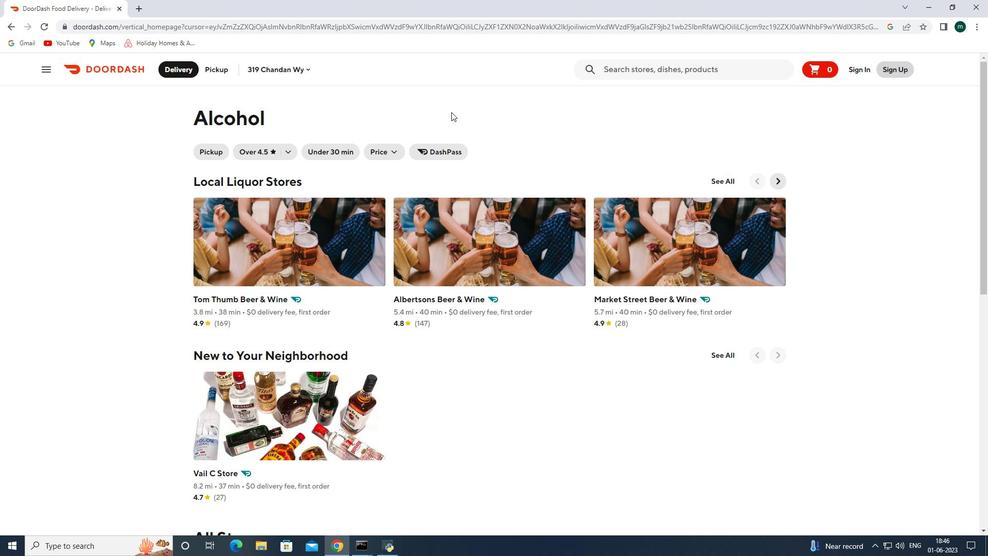 
Action: Mouse scrolled (503, 255) with delta (0, 0)
Screenshot: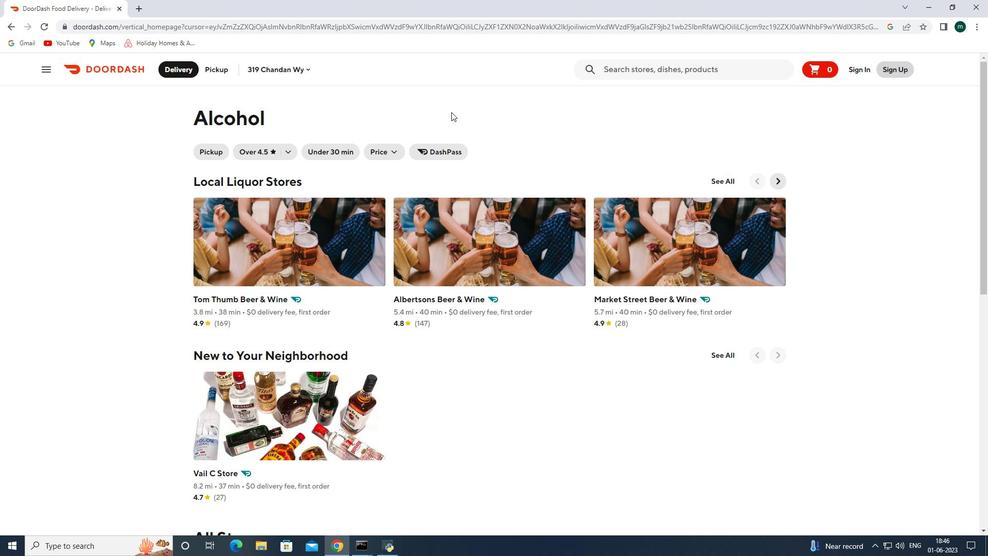
Action: Mouse scrolled (503, 255) with delta (0, 0)
Screenshot: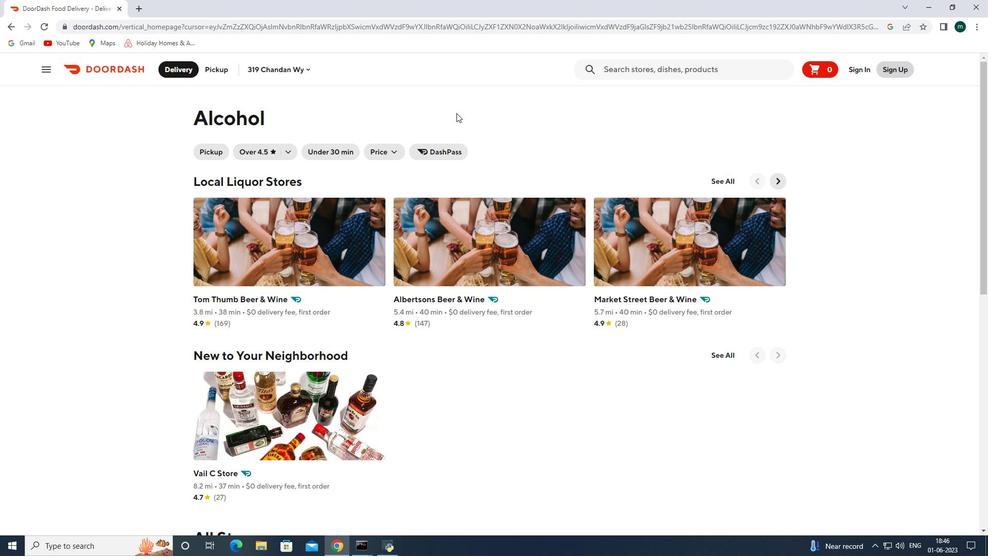 
Action: Mouse scrolled (503, 255) with delta (0, 0)
Screenshot: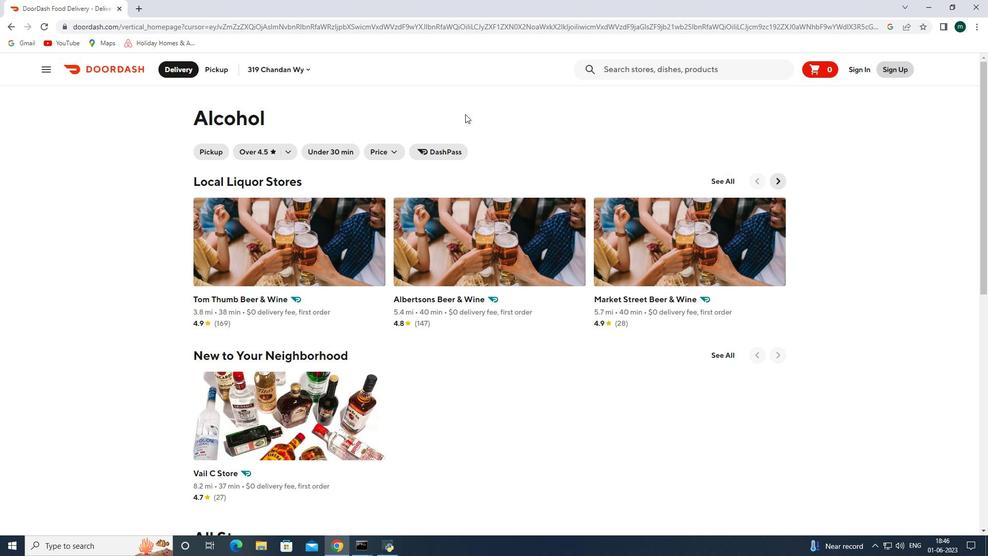 
Action: Mouse scrolled (503, 255) with delta (0, 0)
Screenshot: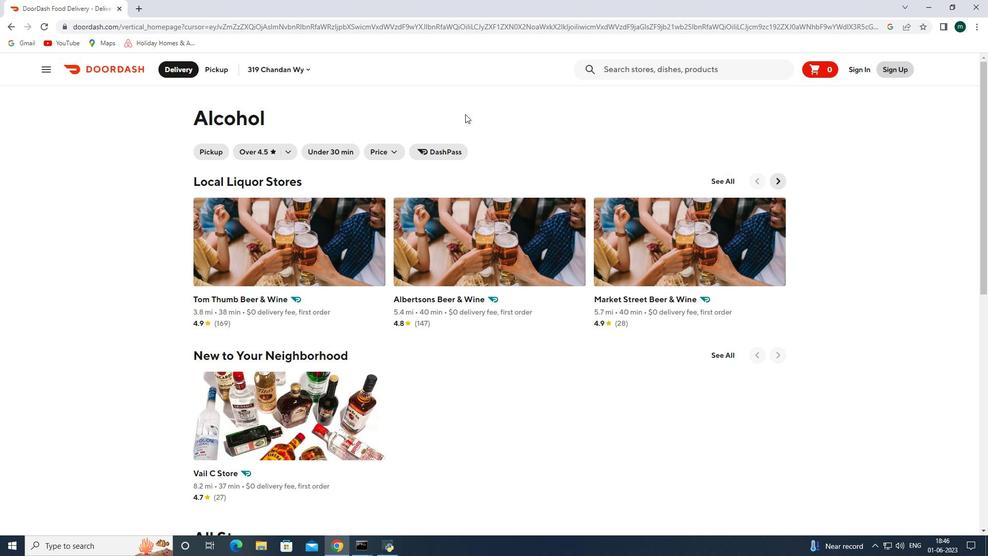 
Action: Mouse scrolled (503, 255) with delta (0, 0)
Screenshot: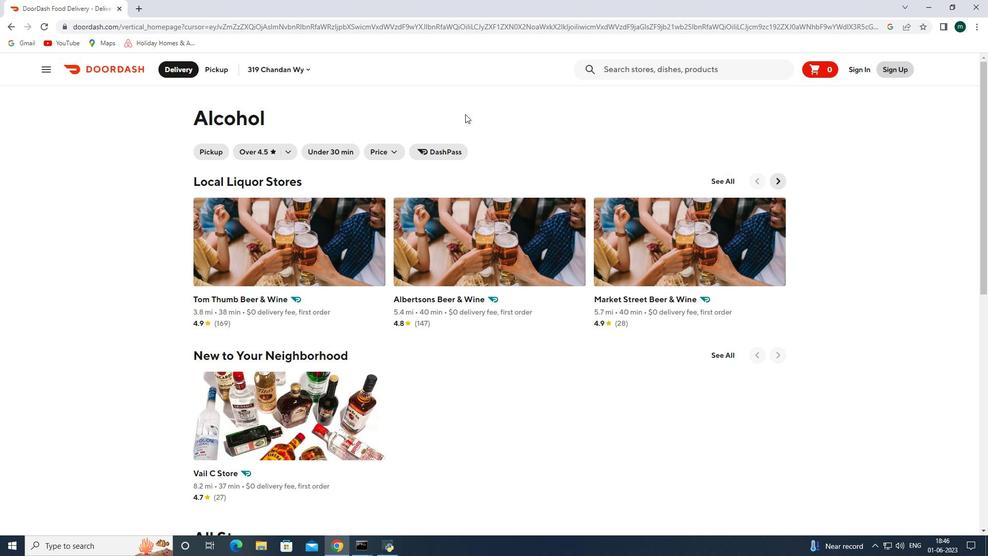 
Action: Mouse scrolled (503, 255) with delta (0, 0)
Screenshot: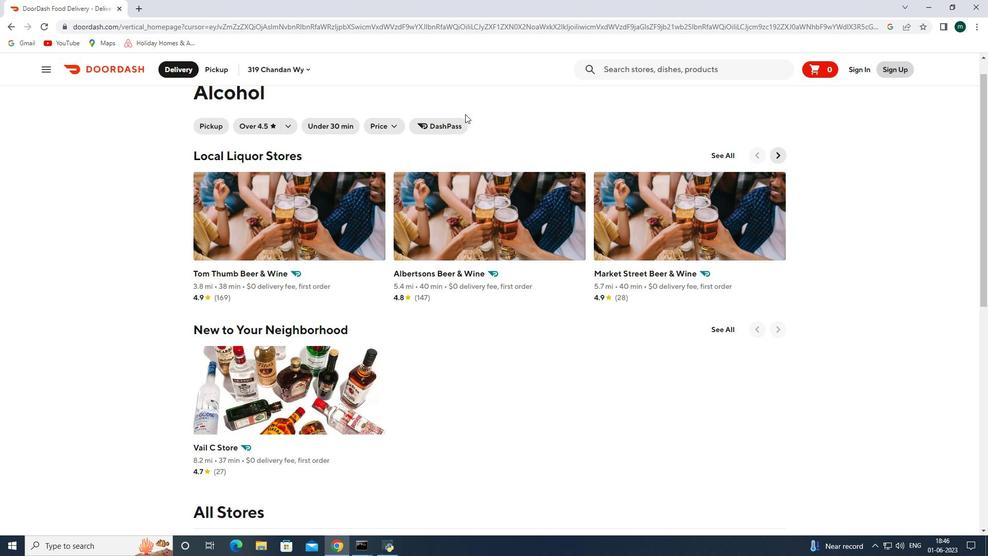 
Action: Mouse scrolled (503, 255) with delta (0, 0)
Screenshot: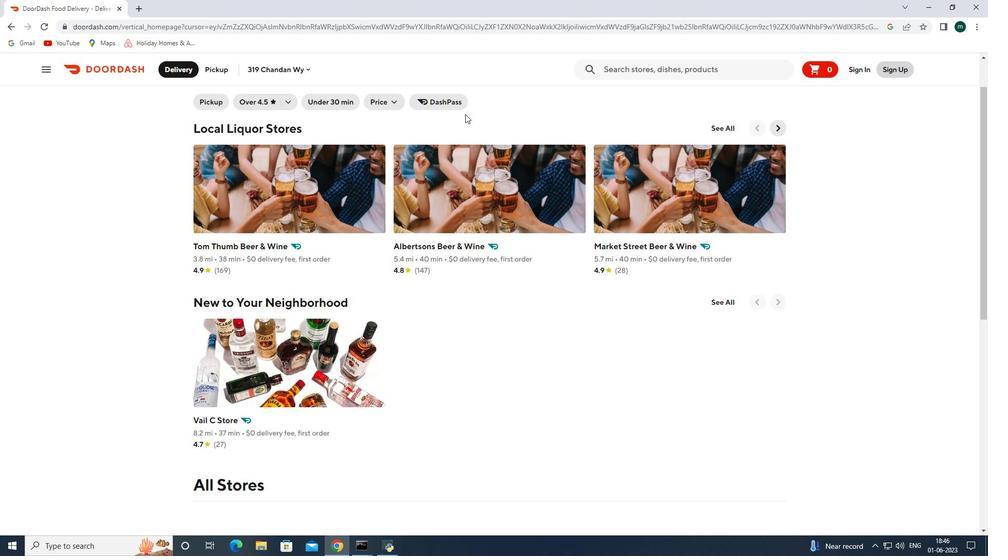 
Action: Mouse scrolled (503, 255) with delta (0, 0)
Screenshot: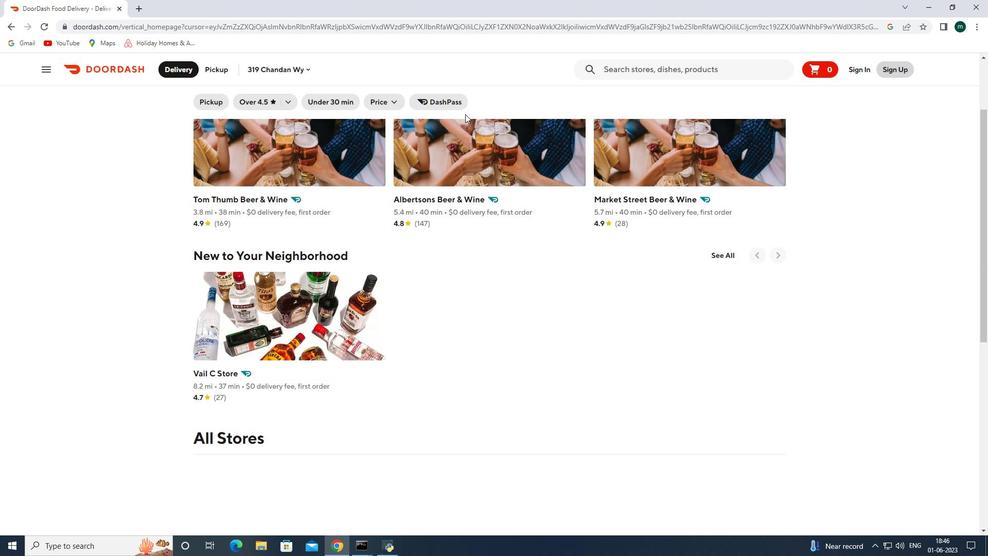 
Action: Mouse scrolled (503, 255) with delta (0, 0)
Screenshot: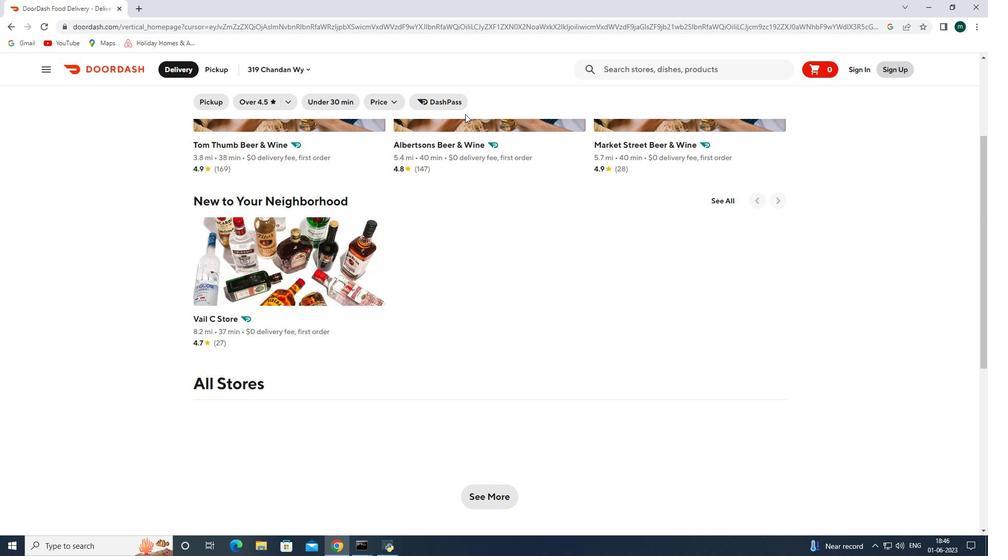 
Action: Mouse scrolled (503, 255) with delta (0, 0)
Screenshot: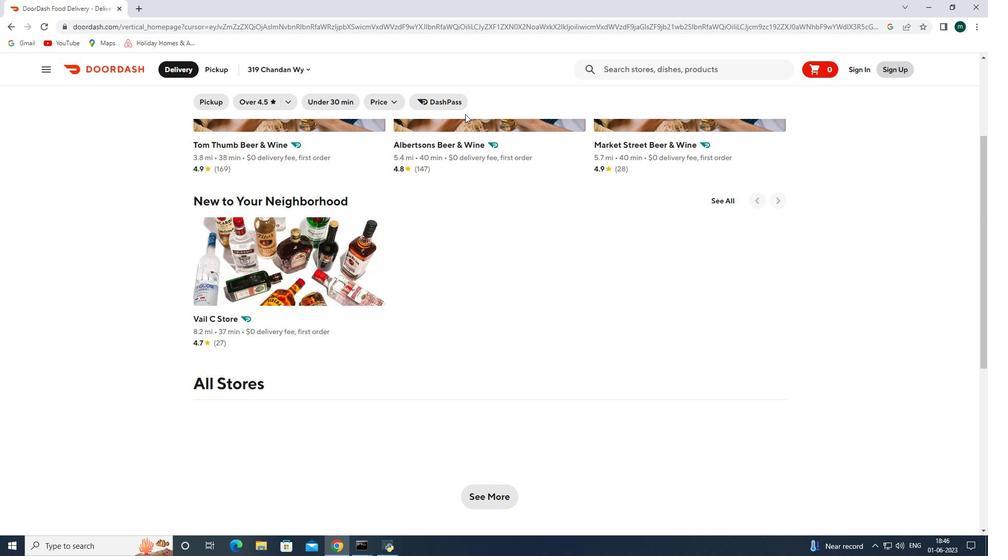 
Action: Mouse scrolled (503, 255) with delta (0, 0)
Screenshot: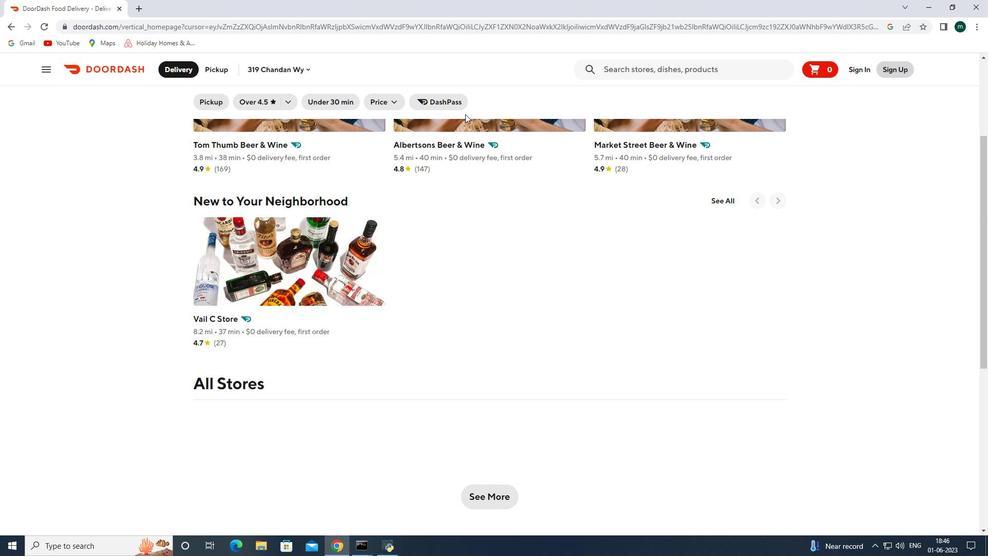 
Action: Mouse scrolled (503, 255) with delta (0, 0)
Screenshot: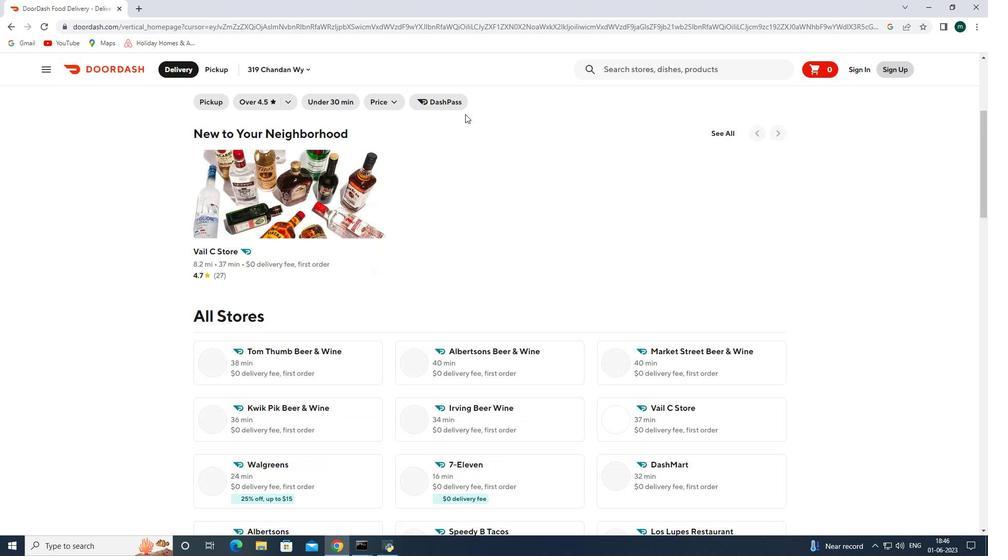 
Action: Mouse moved to (504, 255)
Screenshot: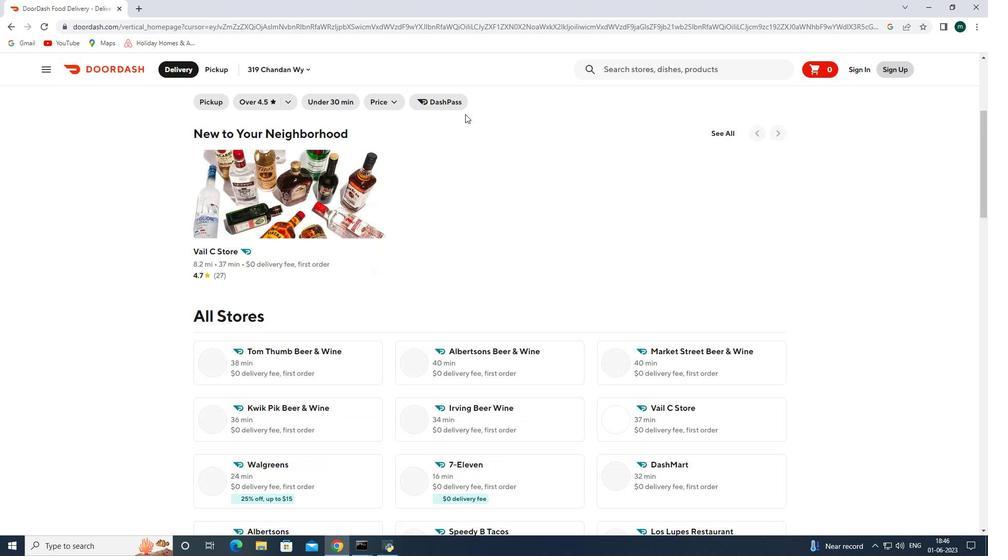 
Action: Mouse scrolled (504, 255) with delta (0, 0)
Screenshot: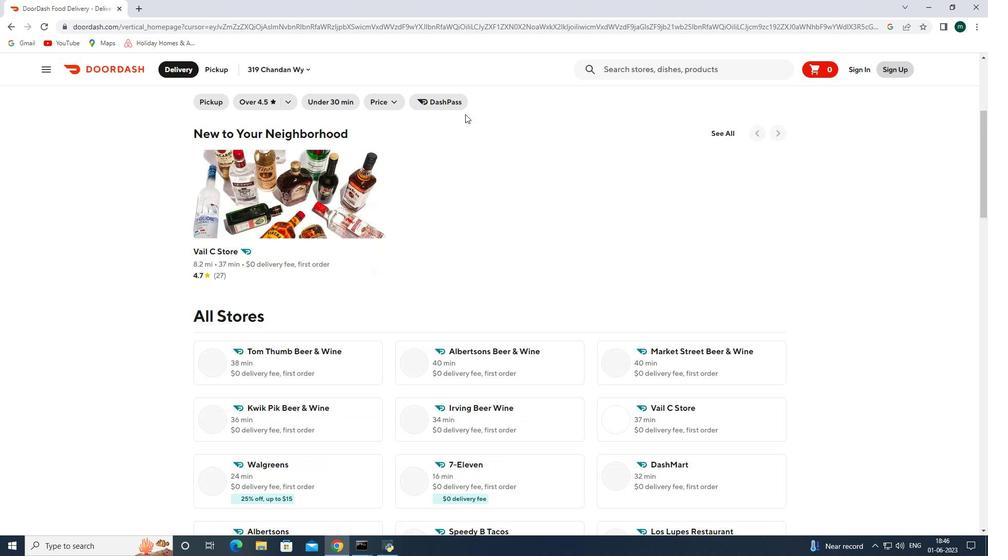 
Action: Mouse scrolled (504, 255) with delta (0, 0)
Screenshot: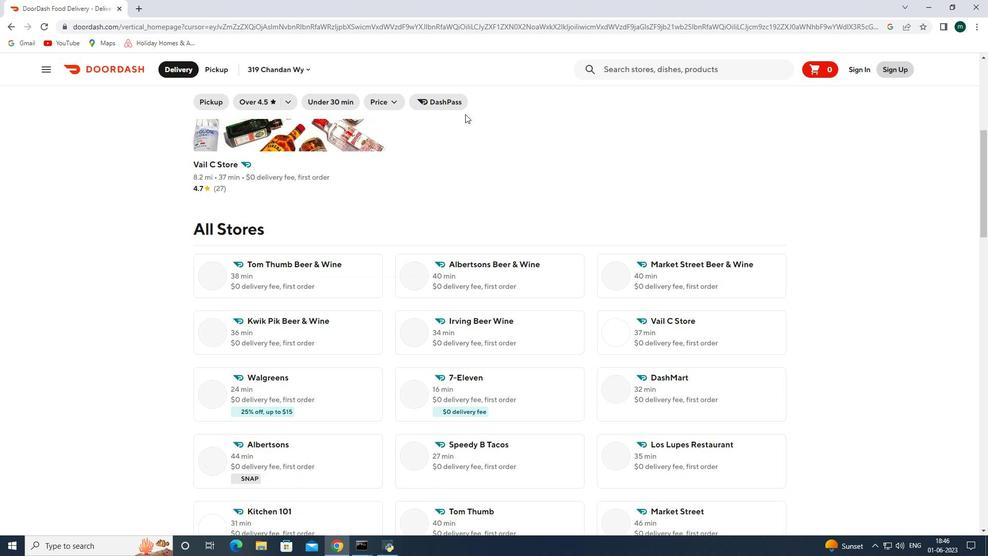 
Action: Mouse scrolled (504, 255) with delta (0, 0)
Screenshot: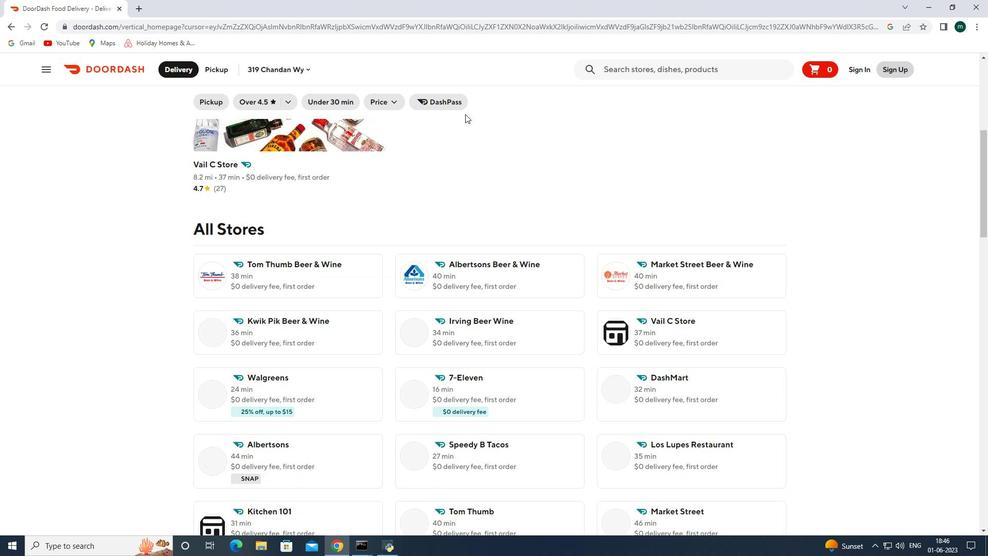 
Action: Mouse scrolled (504, 255) with delta (0, 0)
Screenshot: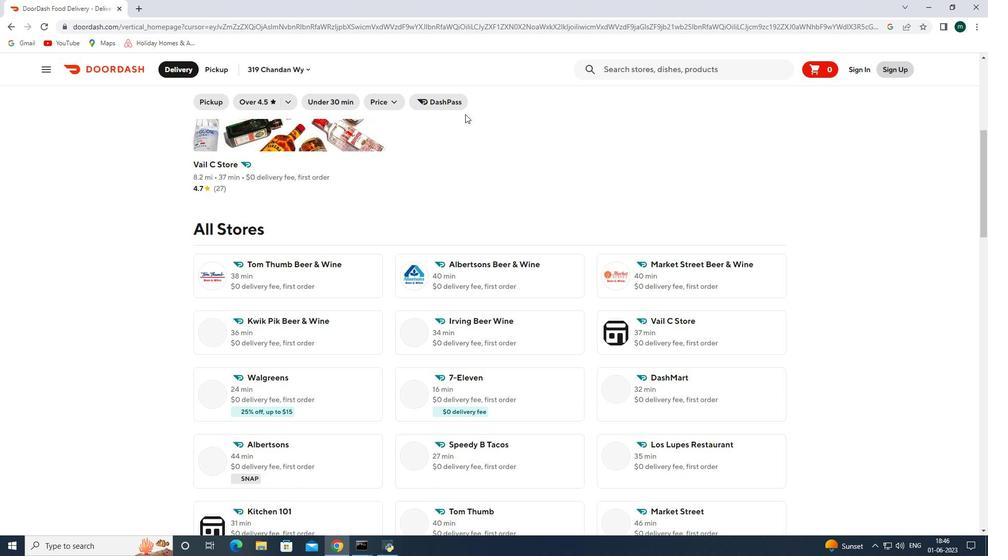 
Action: Mouse scrolled (504, 255) with delta (0, 0)
Screenshot: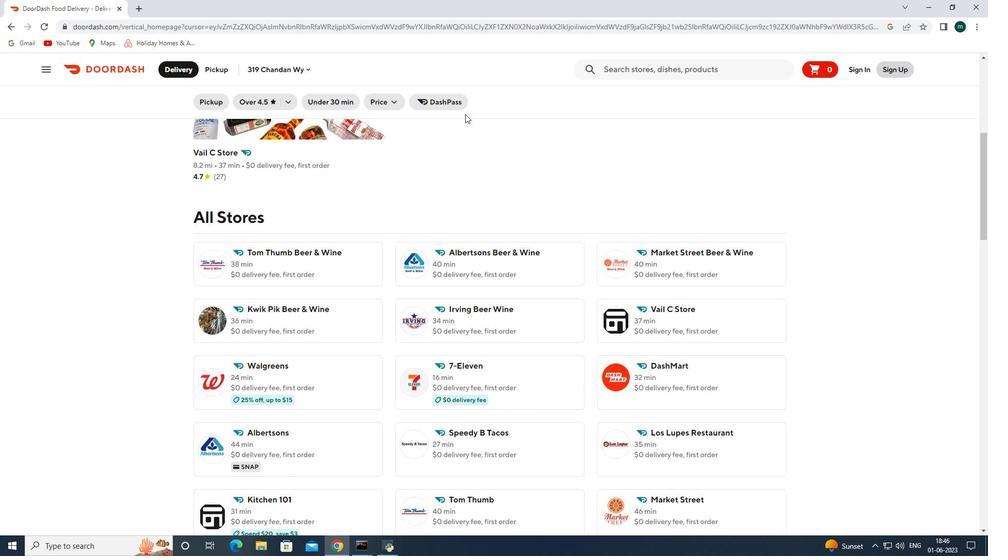 
Action: Mouse scrolled (504, 255) with delta (0, 0)
Screenshot: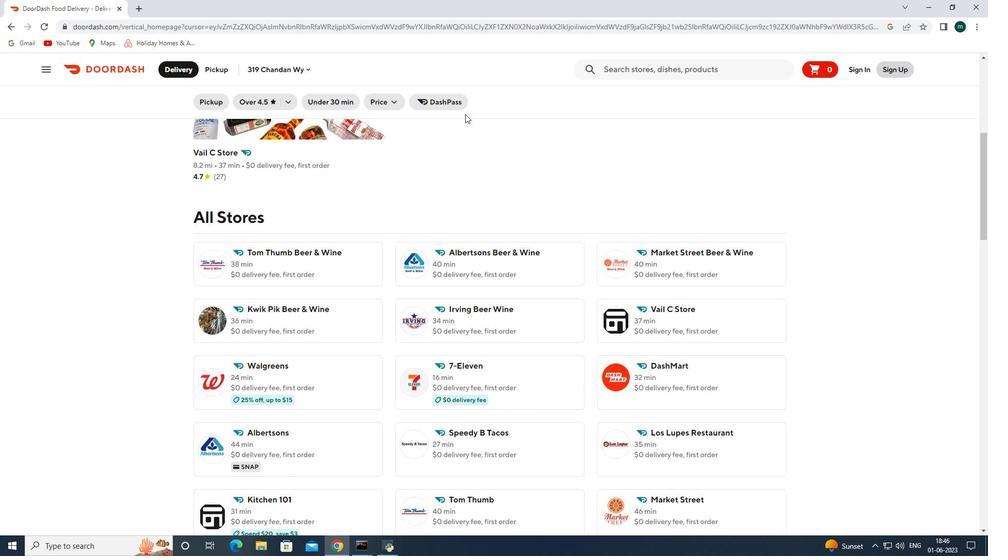 
Action: Mouse scrolled (504, 255) with delta (0, 0)
Screenshot: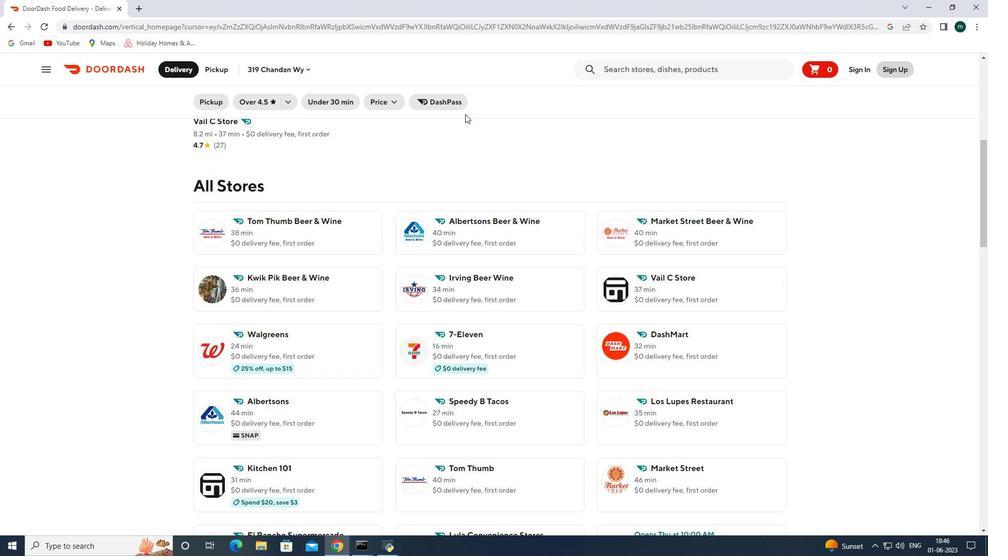 
Action: Mouse scrolled (504, 255) with delta (0, 0)
Screenshot: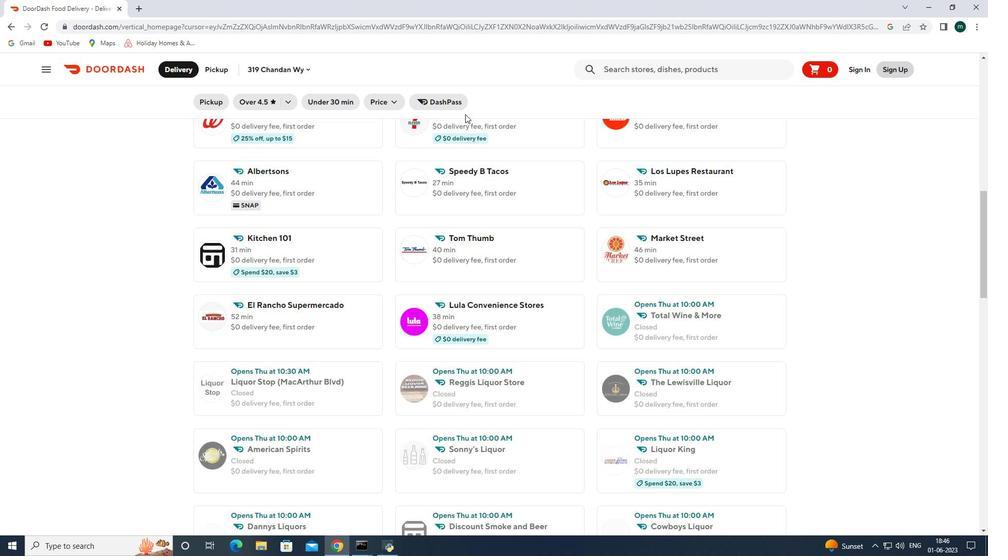 
Action: Mouse scrolled (504, 255) with delta (0, 0)
Screenshot: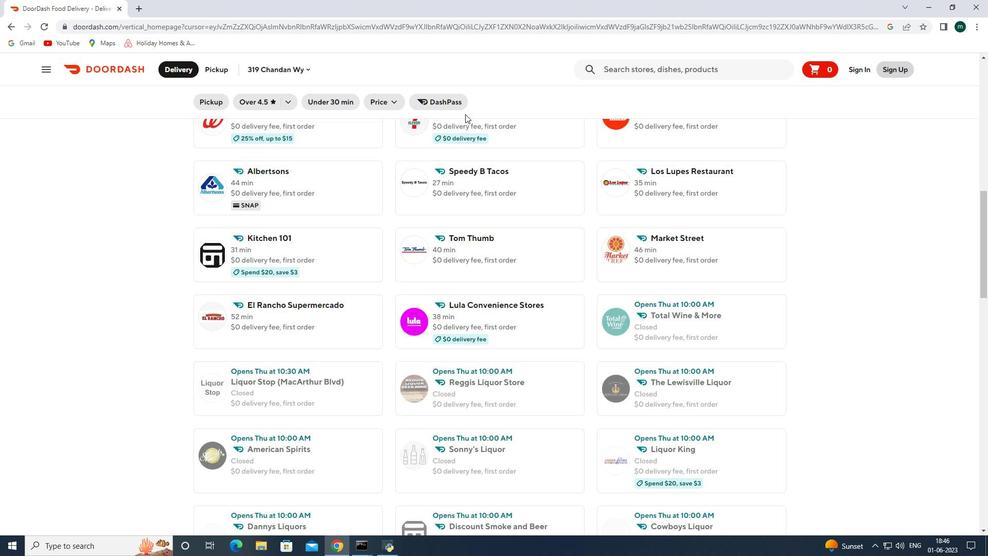 
Action: Mouse scrolled (504, 256) with delta (0, 0)
Screenshot: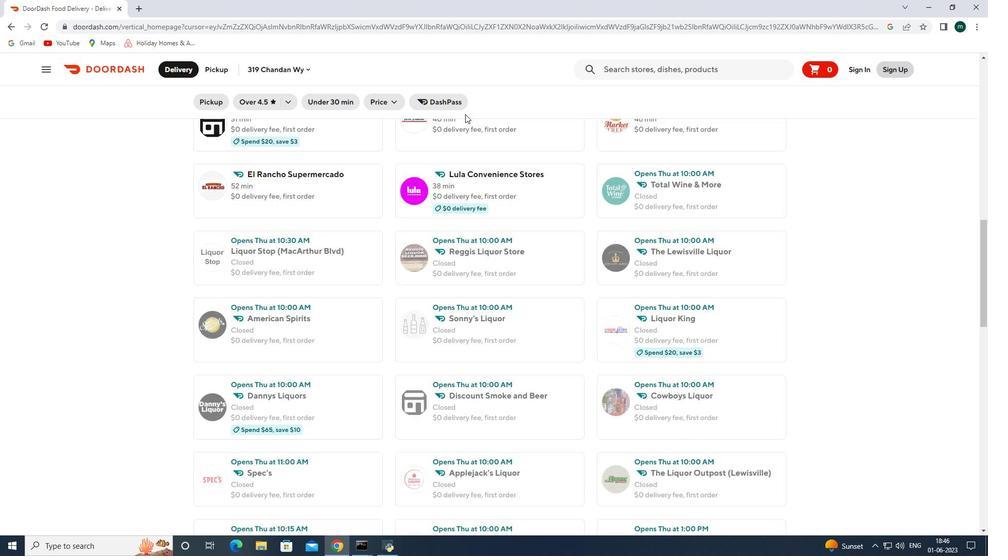 
Action: Mouse scrolled (504, 256) with delta (0, 0)
Screenshot: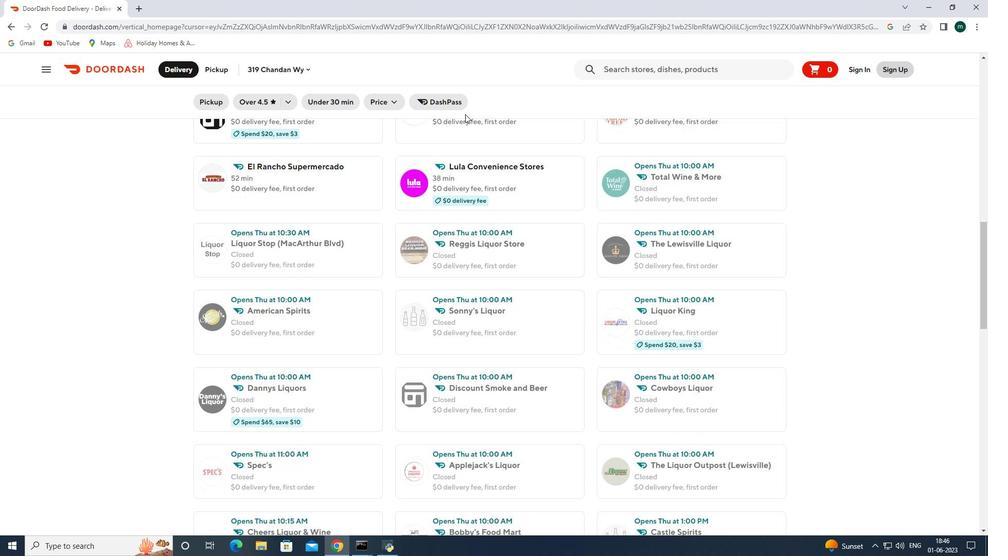 
Action: Mouse scrolled (504, 256) with delta (0, 0)
Screenshot: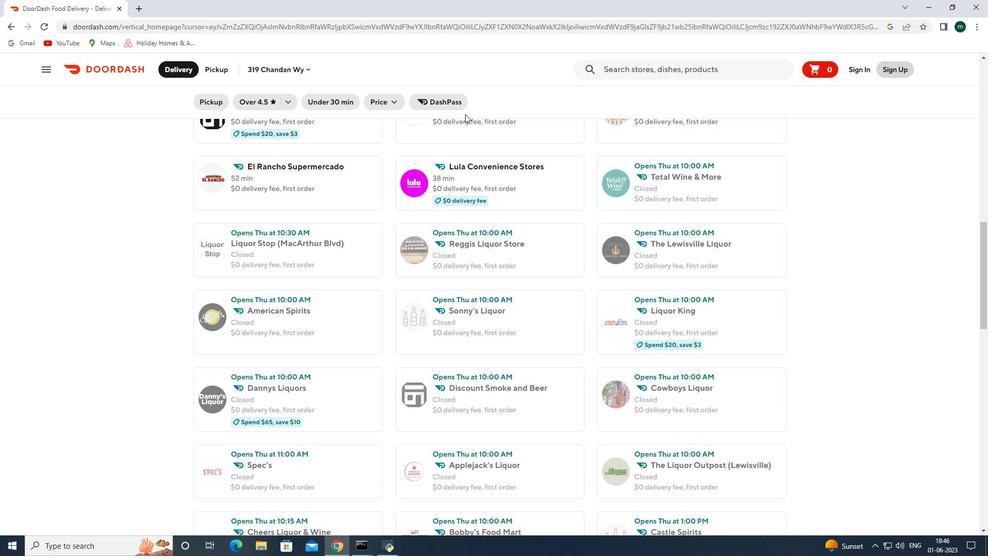 
Action: Mouse scrolled (504, 256) with delta (0, 0)
Screenshot: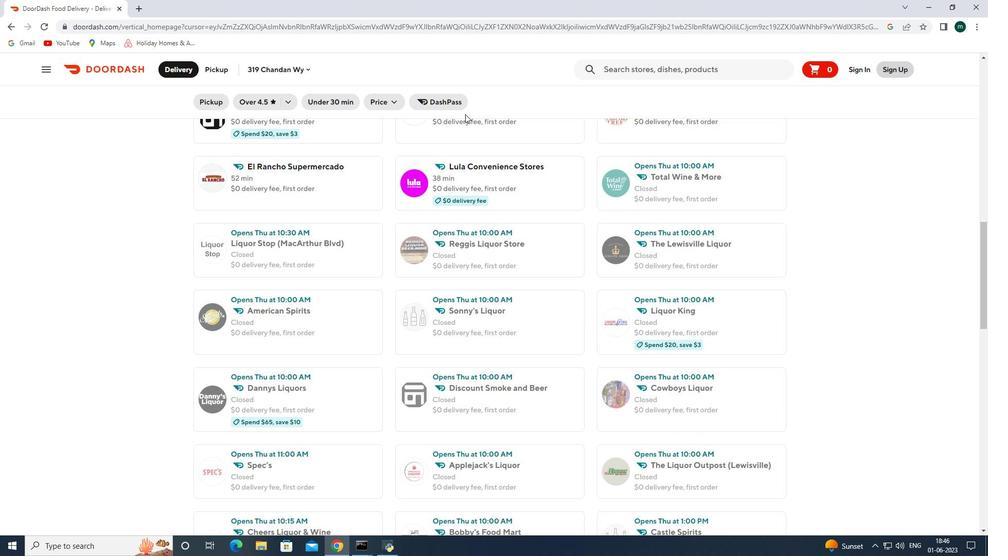 
Action: Mouse scrolled (504, 256) with delta (0, 0)
Screenshot: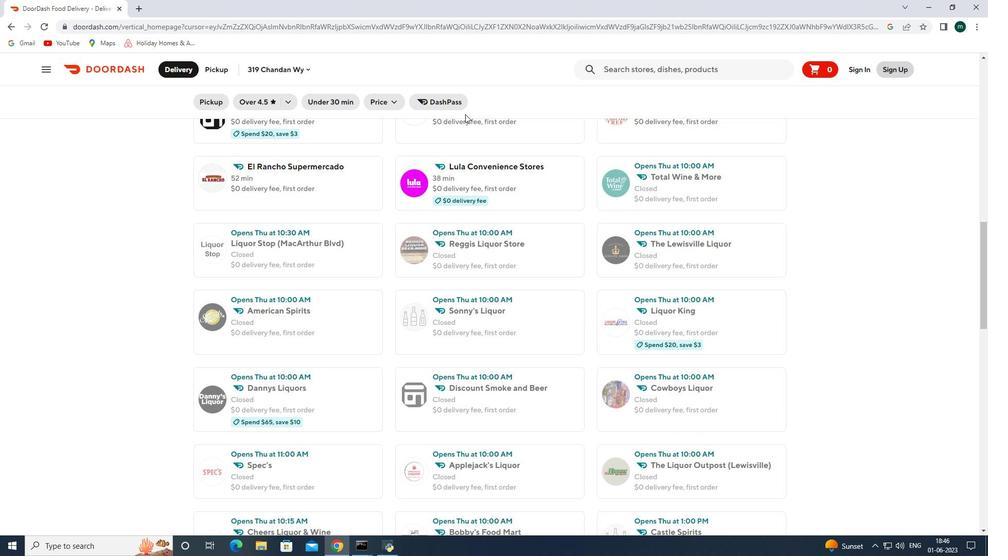 
Action: Mouse scrolled (504, 256) with delta (0, 0)
Screenshot: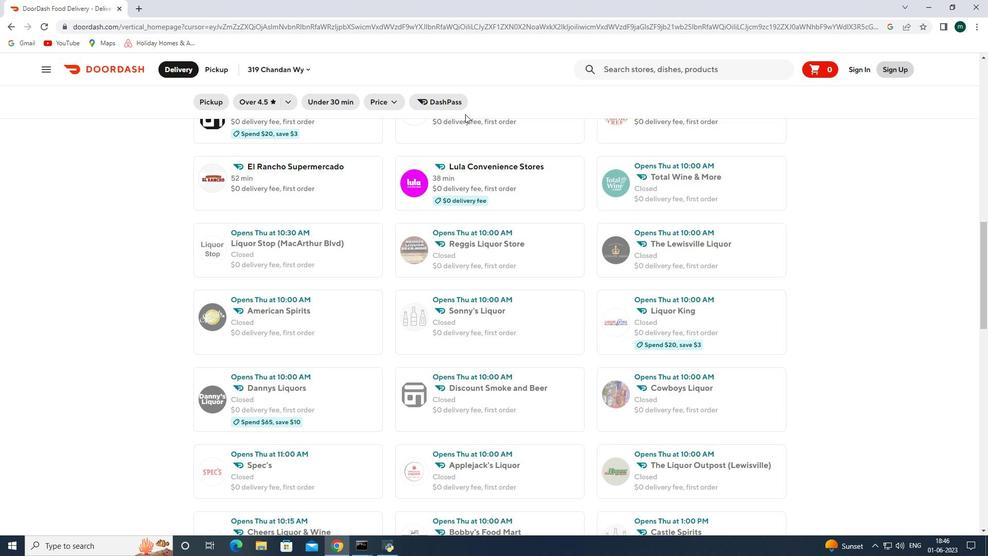 
Action: Mouse scrolled (504, 256) with delta (0, 0)
Screenshot: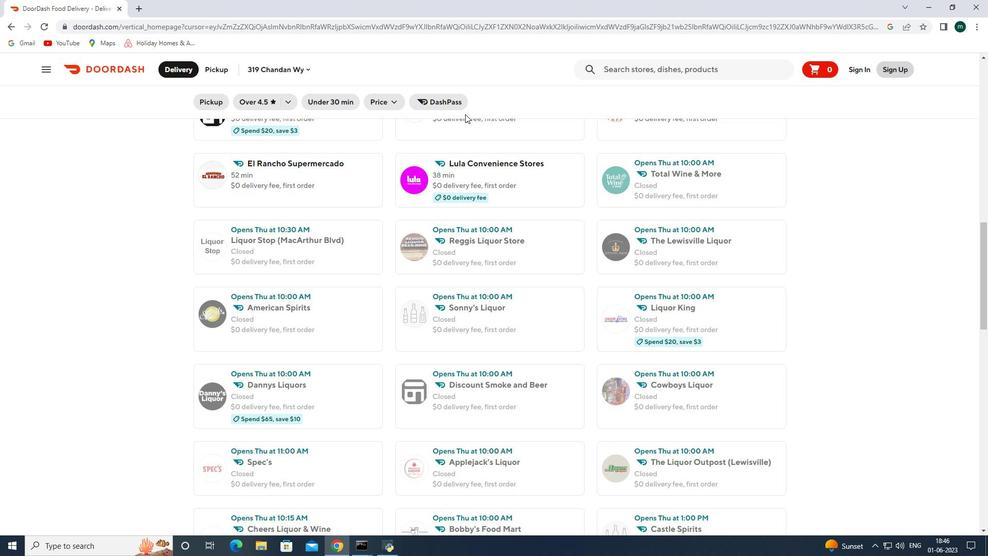 
Action: Mouse scrolled (504, 256) with delta (0, 0)
Screenshot: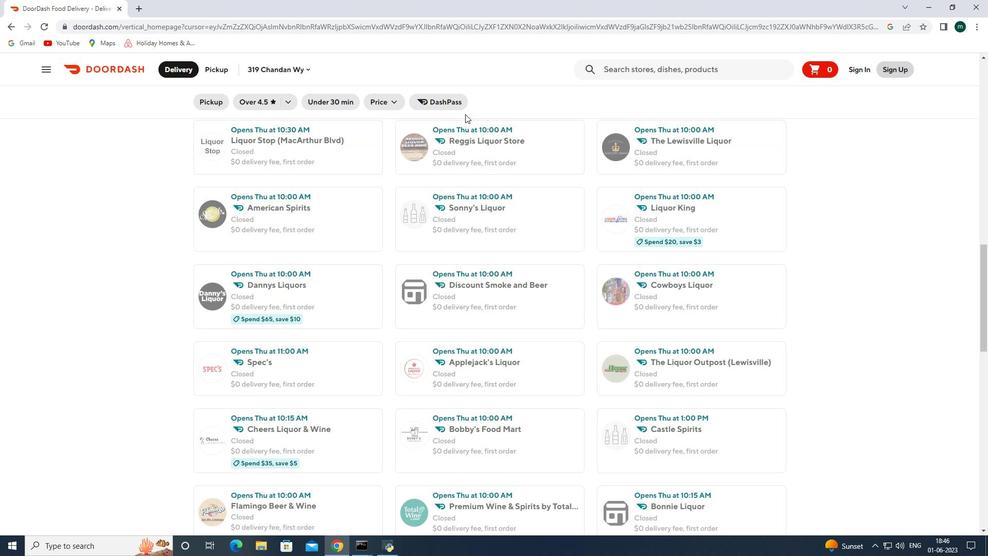 
Action: Mouse scrolled (504, 256) with delta (0, 0)
Screenshot: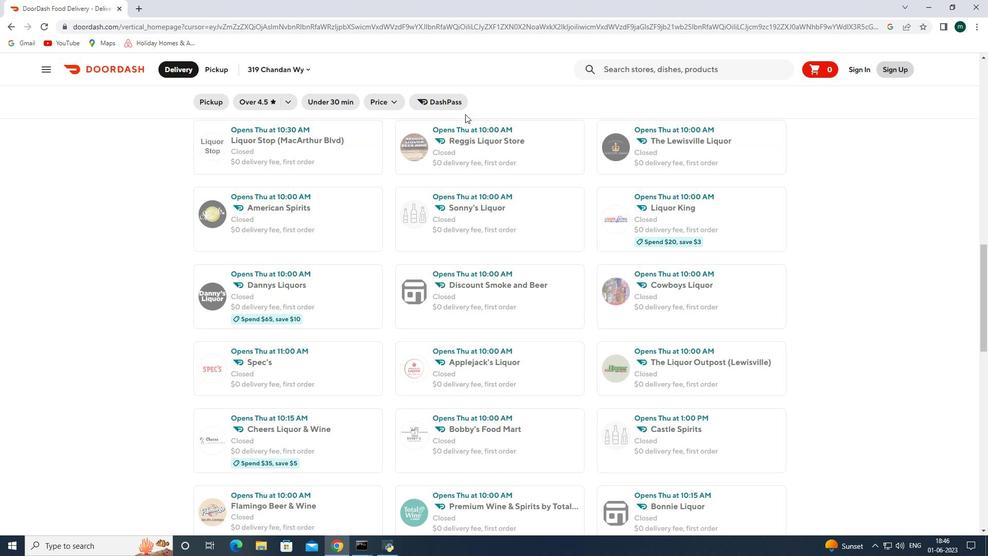 
Action: Mouse scrolled (504, 256) with delta (0, 0)
Screenshot: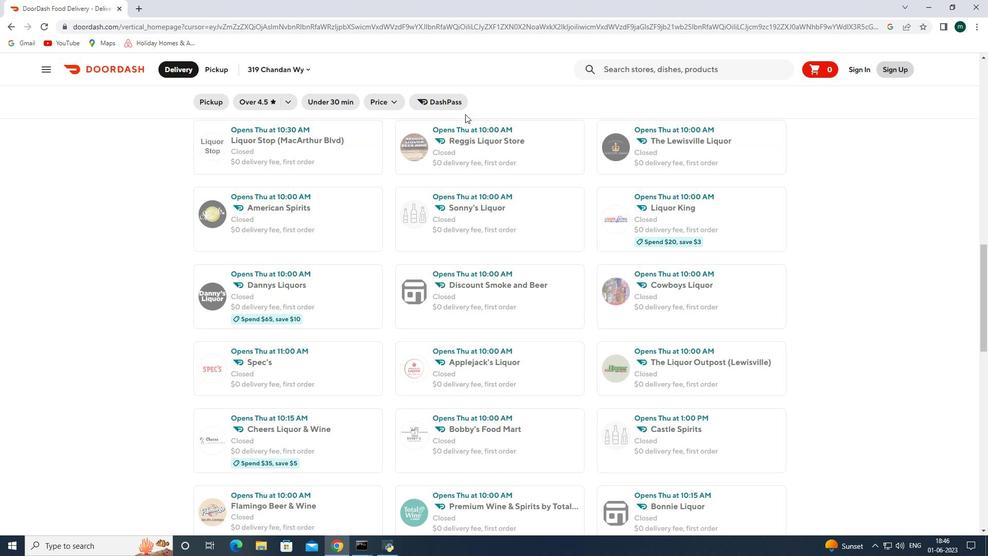 
Action: Mouse scrolled (504, 256) with delta (0, 0)
Screenshot: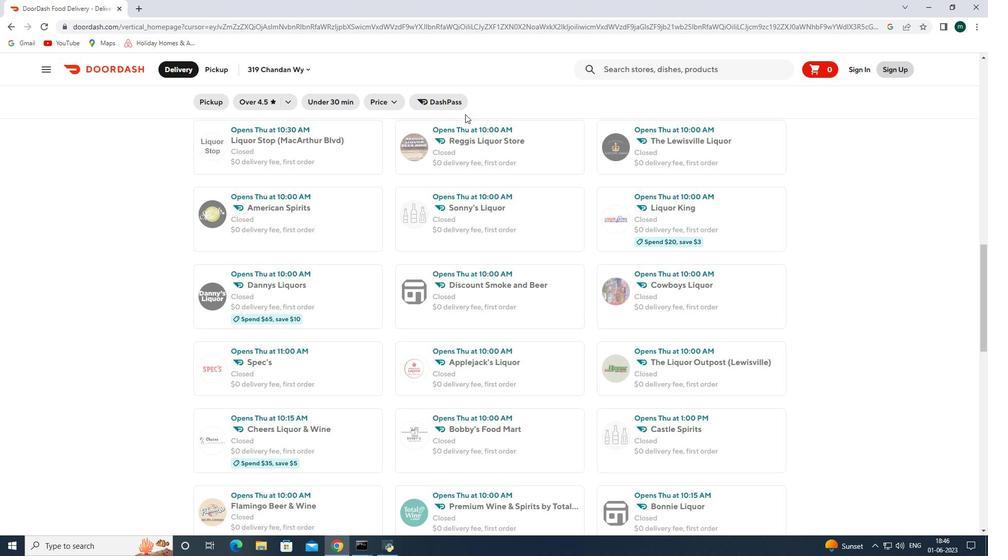 
Action: Mouse scrolled (504, 256) with delta (0, 0)
Screenshot: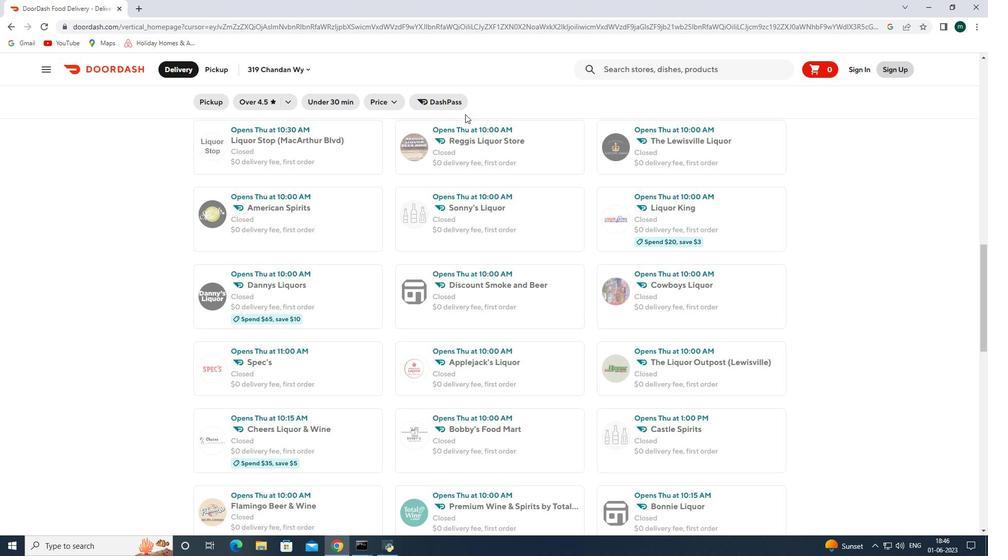 
Action: Mouse scrolled (504, 256) with delta (0, 0)
Screenshot: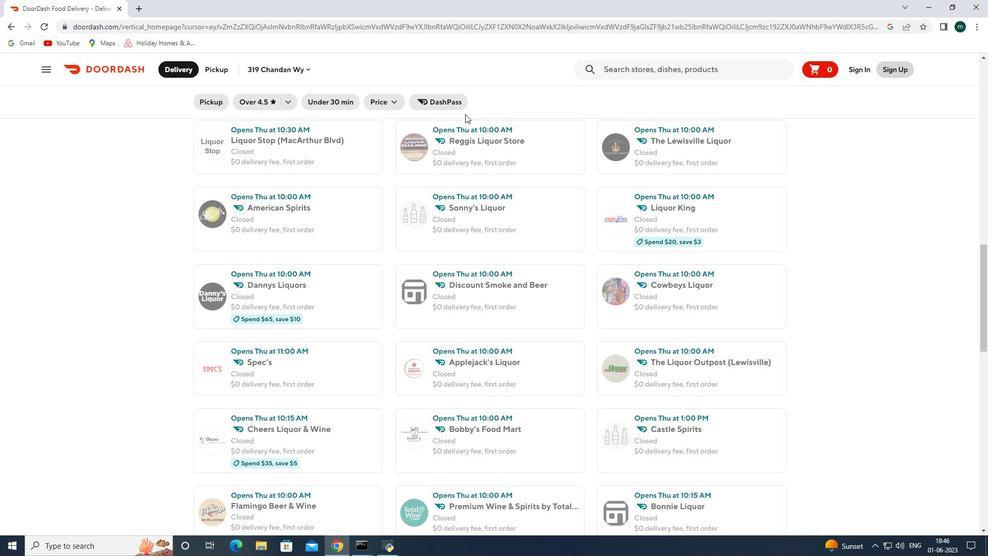 
Action: Mouse scrolled (504, 256) with delta (0, 0)
Screenshot: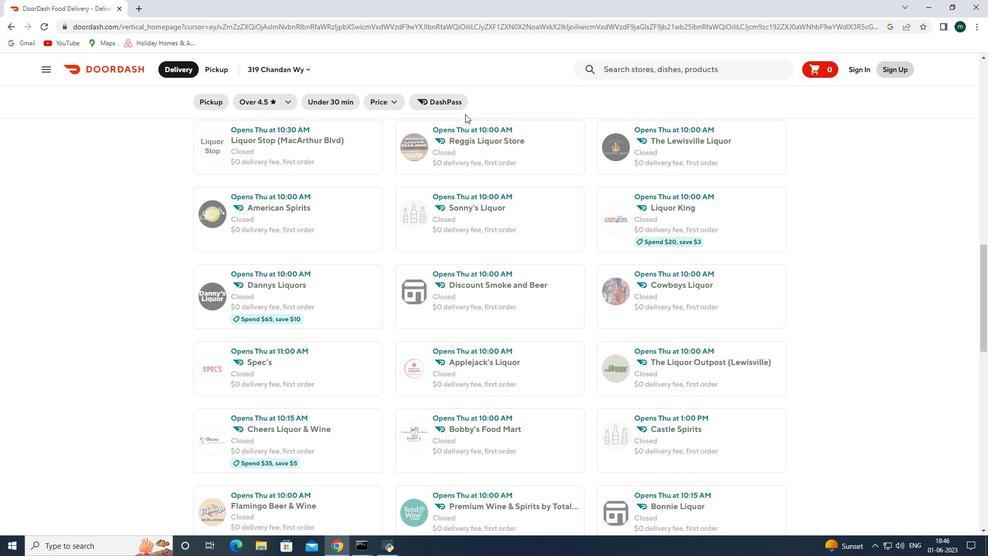 
Action: Mouse scrolled (504, 256) with delta (0, 0)
Screenshot: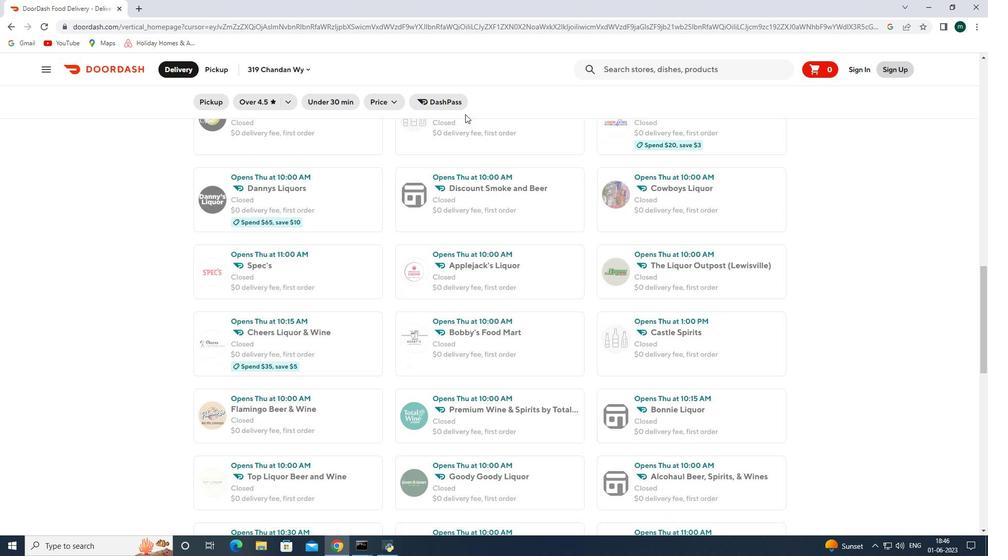 
Action: Mouse scrolled (504, 256) with delta (0, 0)
Screenshot: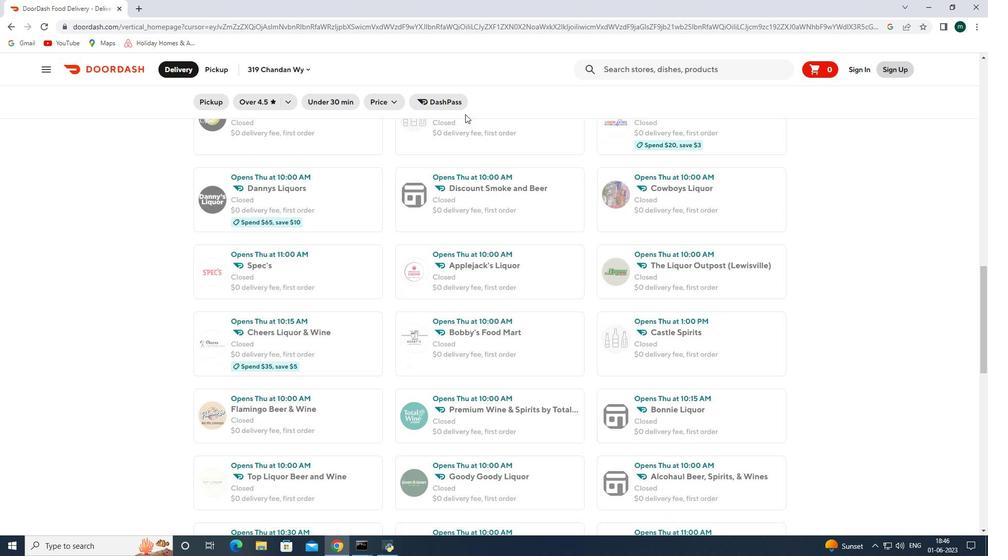 
Action: Mouse scrolled (504, 256) with delta (0, 0)
Screenshot: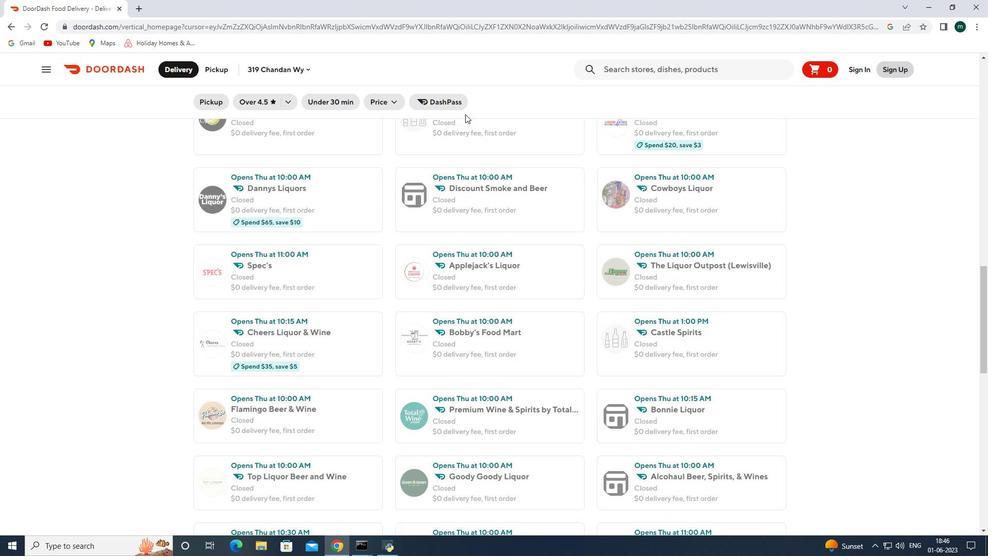 
Action: Mouse scrolled (504, 256) with delta (0, 0)
Screenshot: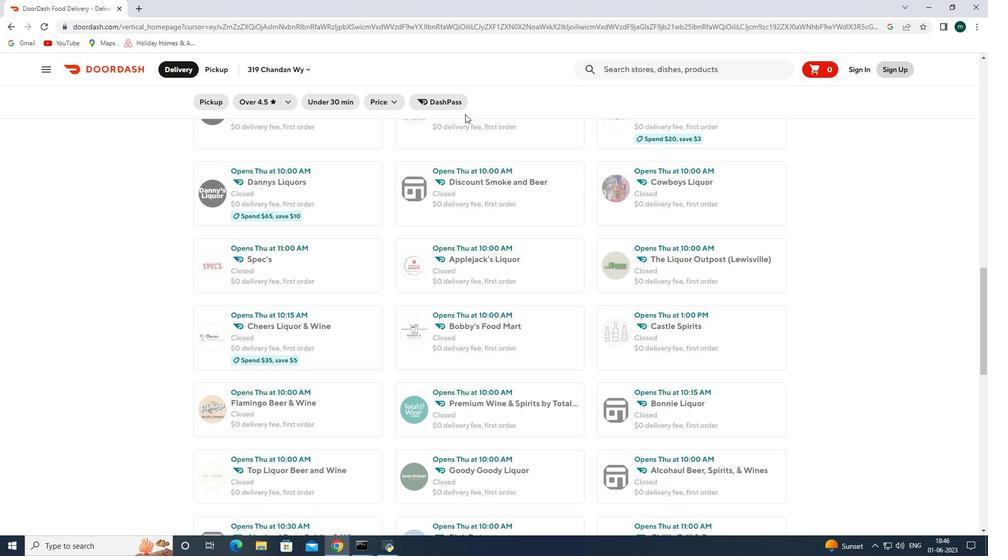 
Action: Mouse scrolled (504, 256) with delta (0, 0)
Screenshot: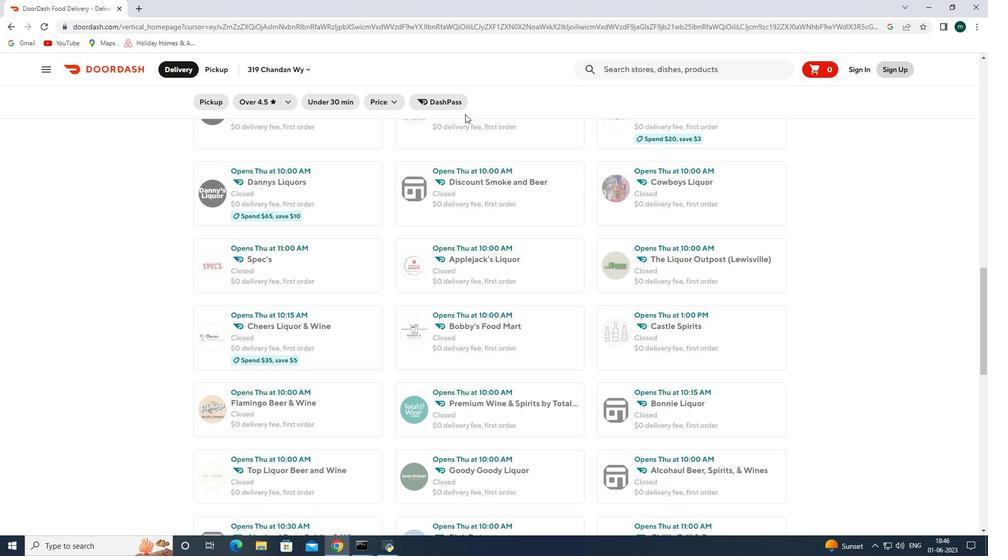
Action: Mouse scrolled (504, 256) with delta (0, 0)
Screenshot: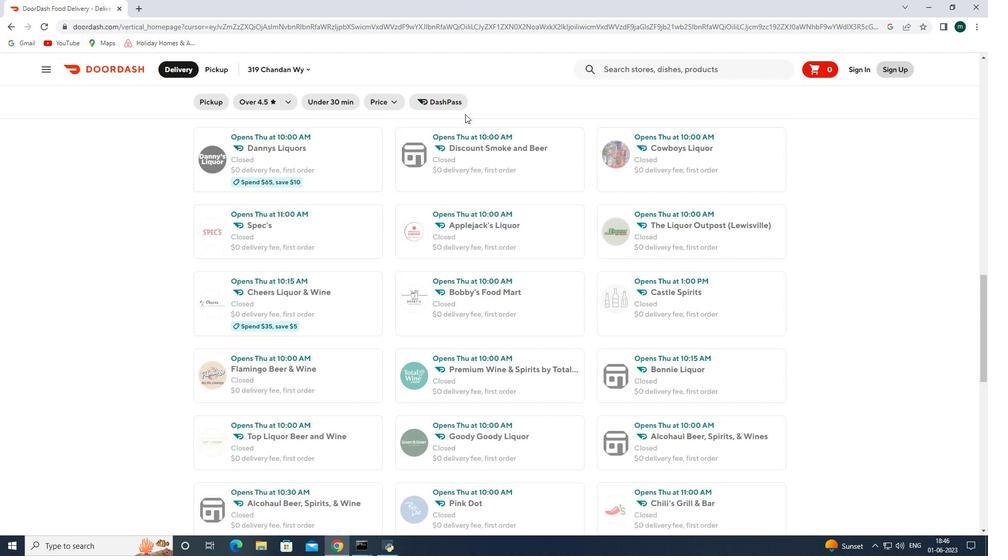 
Action: Mouse scrolled (504, 256) with delta (0, 0)
Screenshot: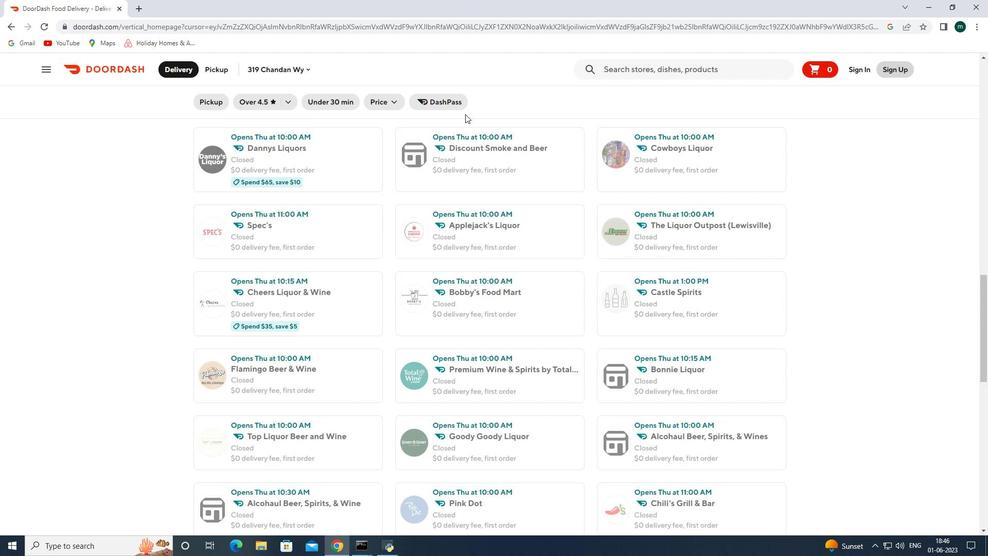 
Action: Mouse scrolled (504, 256) with delta (0, 0)
Screenshot: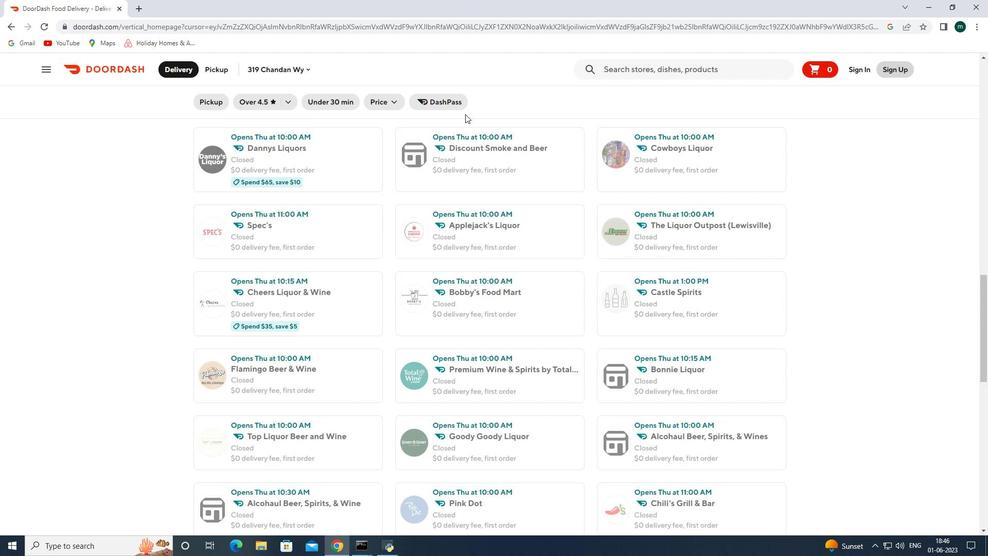 
Action: Mouse scrolled (504, 256) with delta (0, 0)
Screenshot: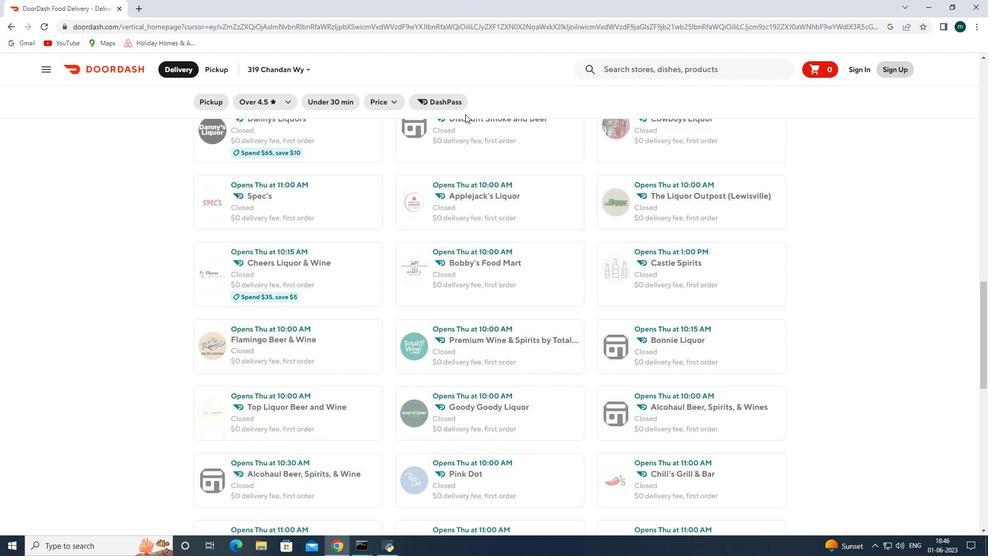 
Action: Mouse scrolled (504, 256) with delta (0, 0)
Screenshot: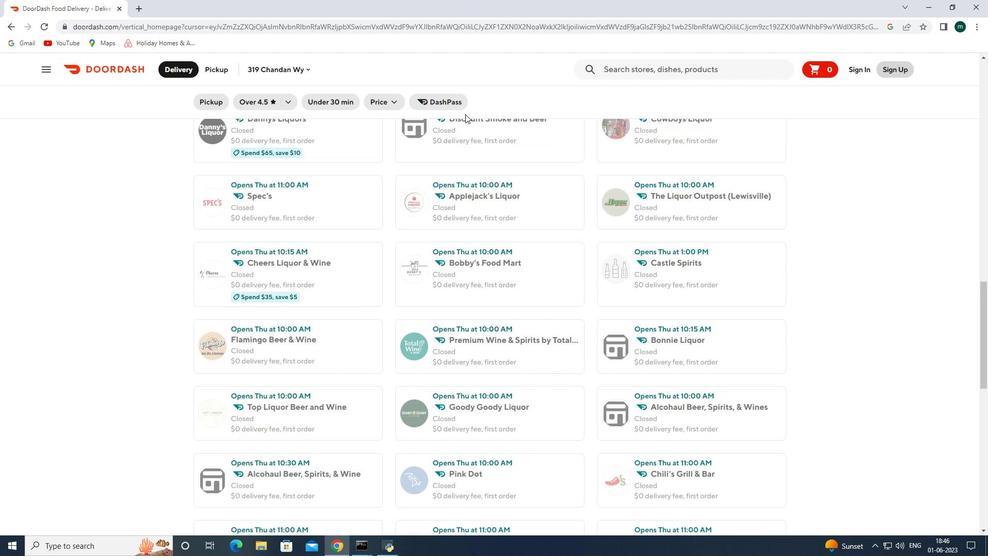
Action: Mouse scrolled (504, 256) with delta (0, 0)
Screenshot: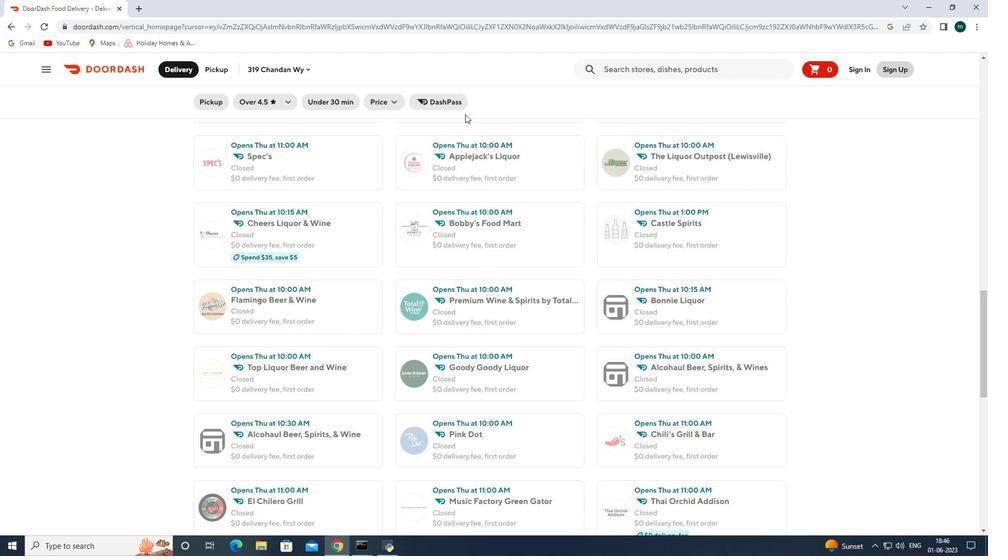 
Action: Mouse scrolled (504, 256) with delta (0, 0)
Screenshot: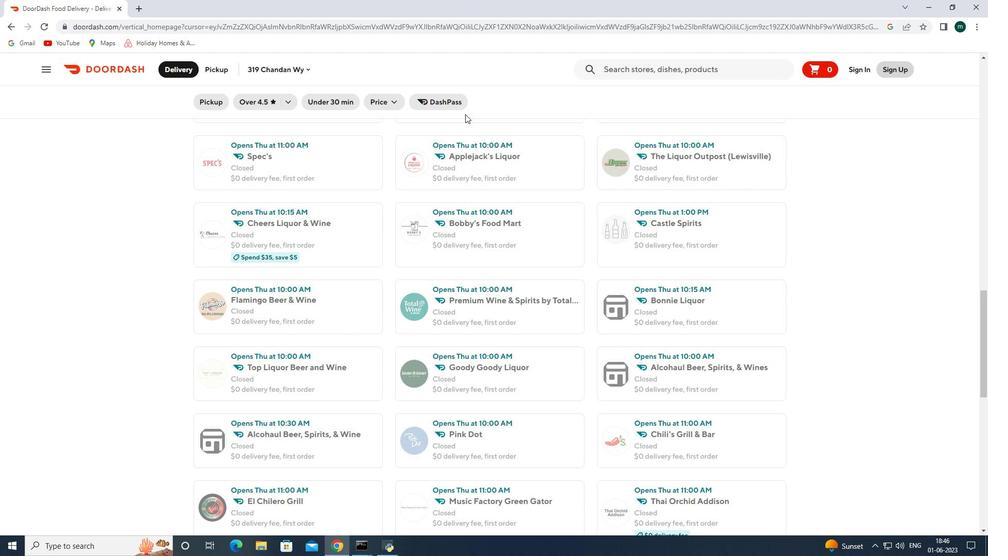 
Action: Mouse scrolled (504, 256) with delta (0, 0)
Screenshot: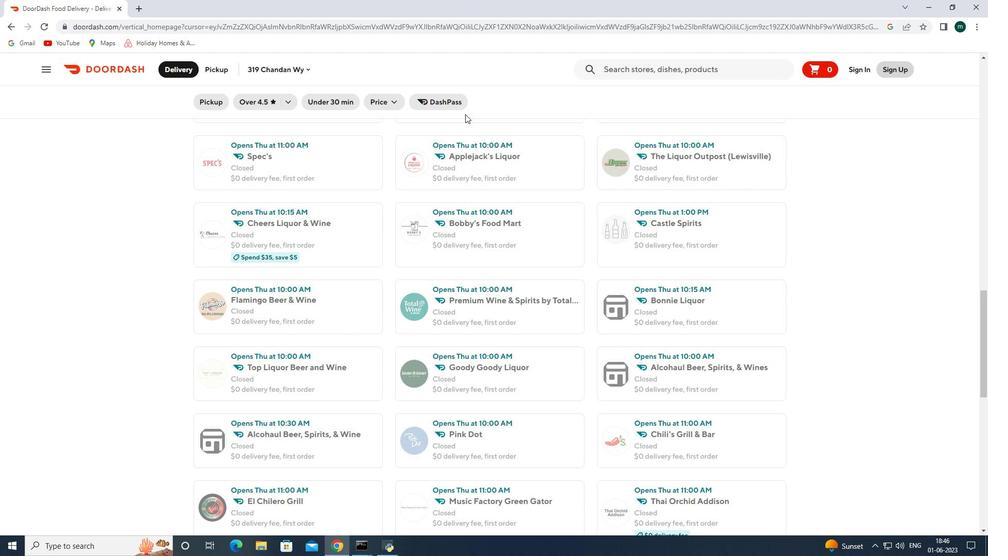 
Action: Mouse scrolled (504, 256) with delta (0, 0)
Screenshot: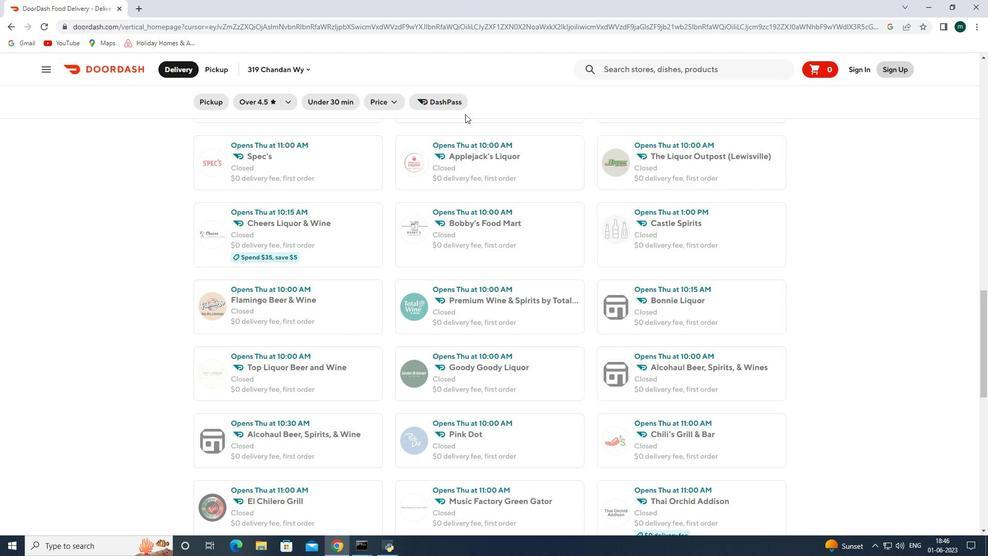 
Action: Mouse scrolled (504, 256) with delta (0, 0)
Screenshot: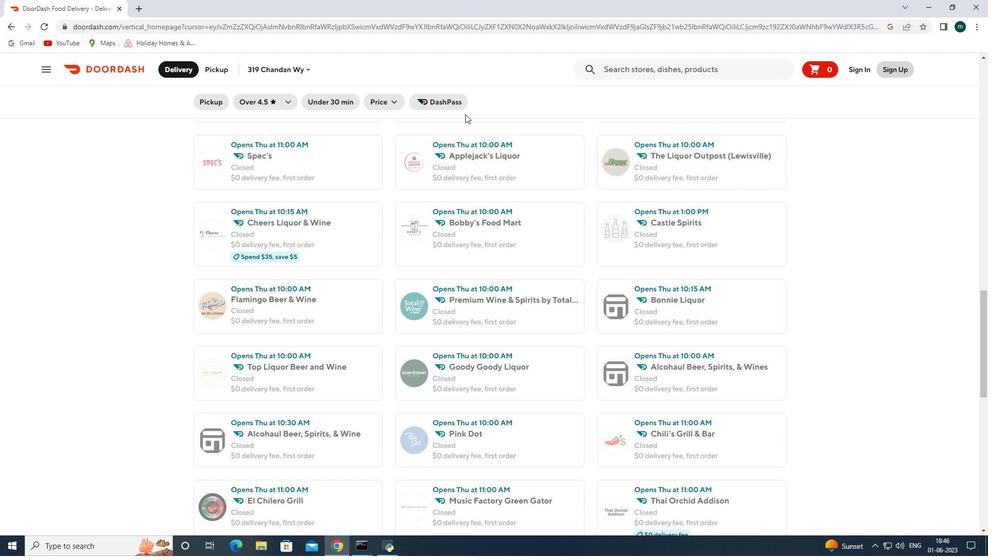 
Action: Mouse scrolled (504, 256) with delta (0, 0)
Screenshot: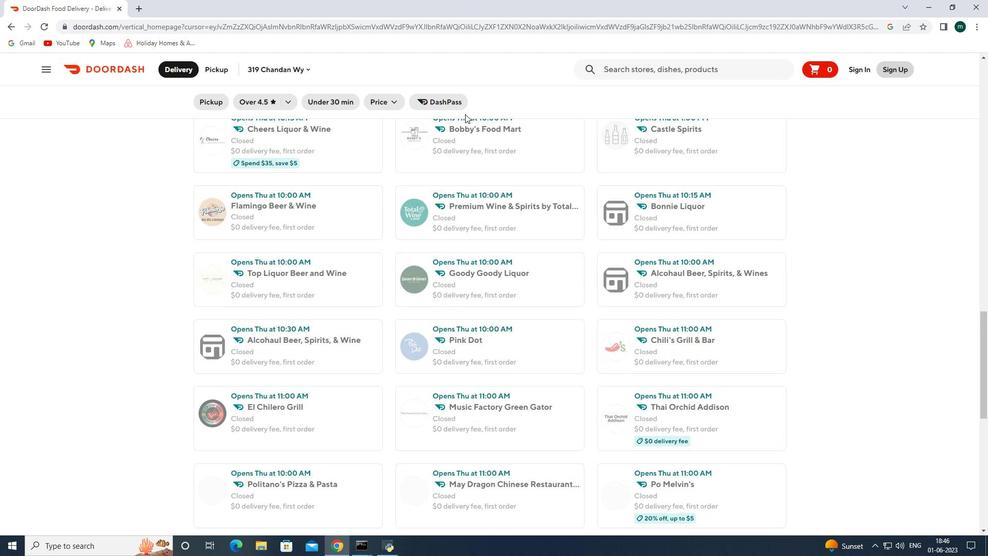 
Action: Mouse scrolled (504, 256) with delta (0, 0)
Screenshot: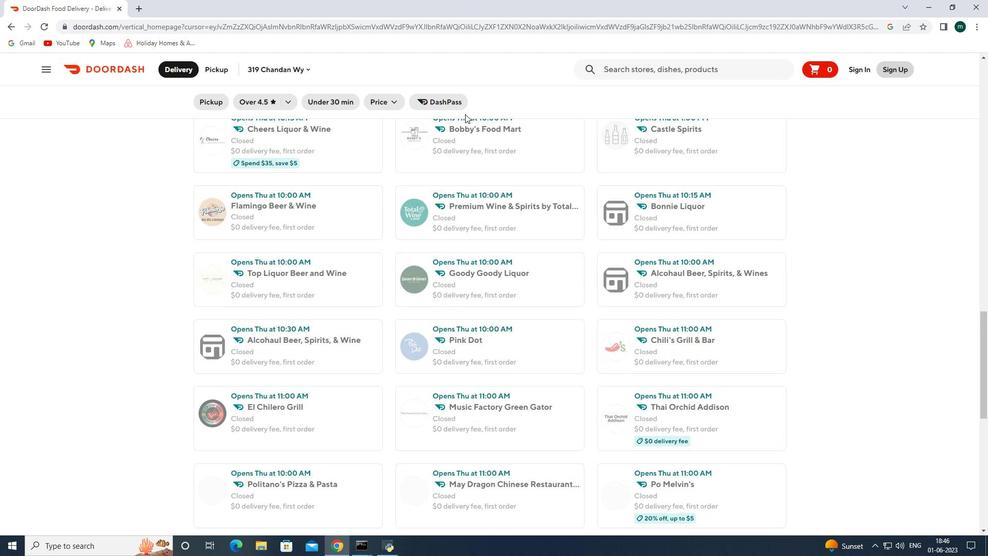 
Action: Mouse scrolled (504, 256) with delta (0, 0)
Screenshot: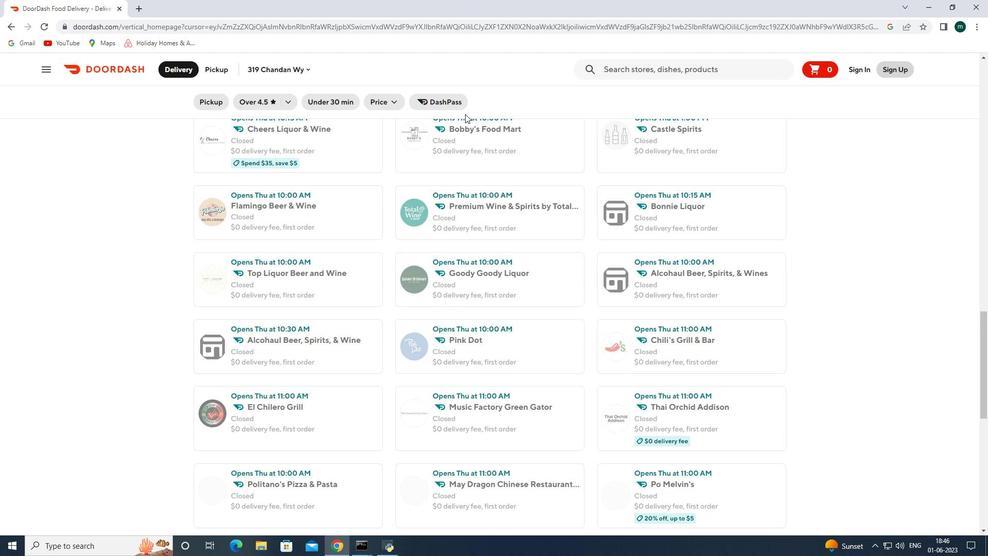 
Action: Mouse scrolled (504, 256) with delta (0, 0)
Screenshot: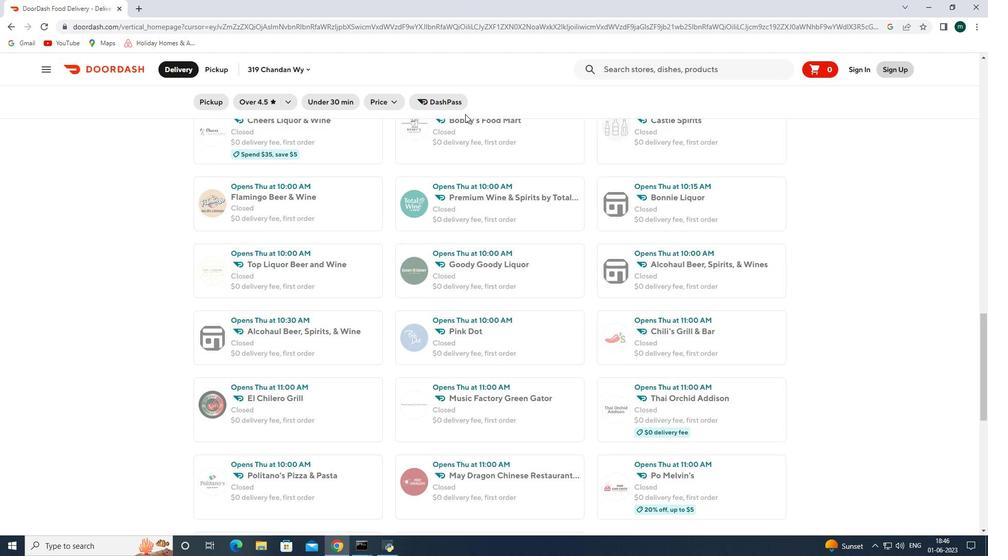 
Action: Mouse scrolled (504, 256) with delta (0, 0)
Screenshot: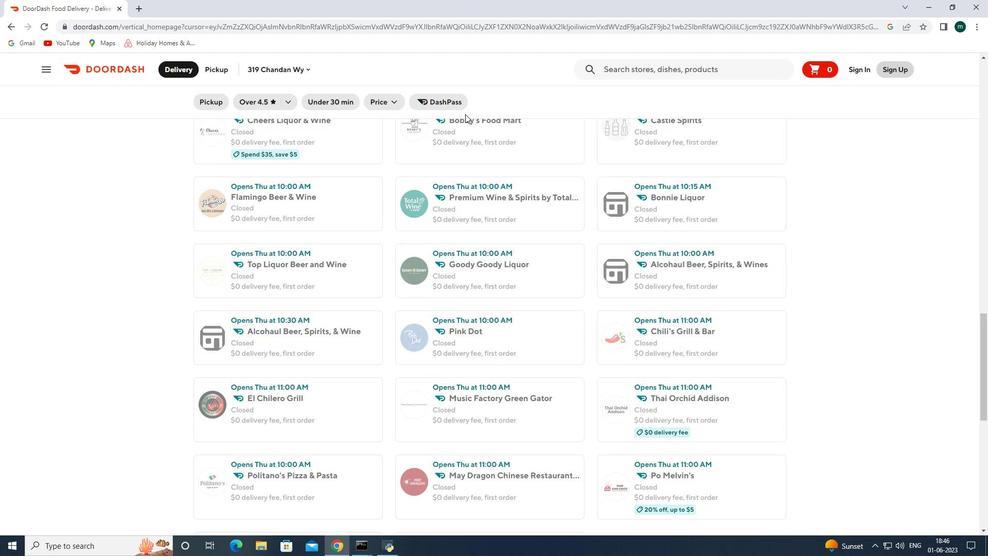 
Action: Mouse moved to (78, 72)
Screenshot: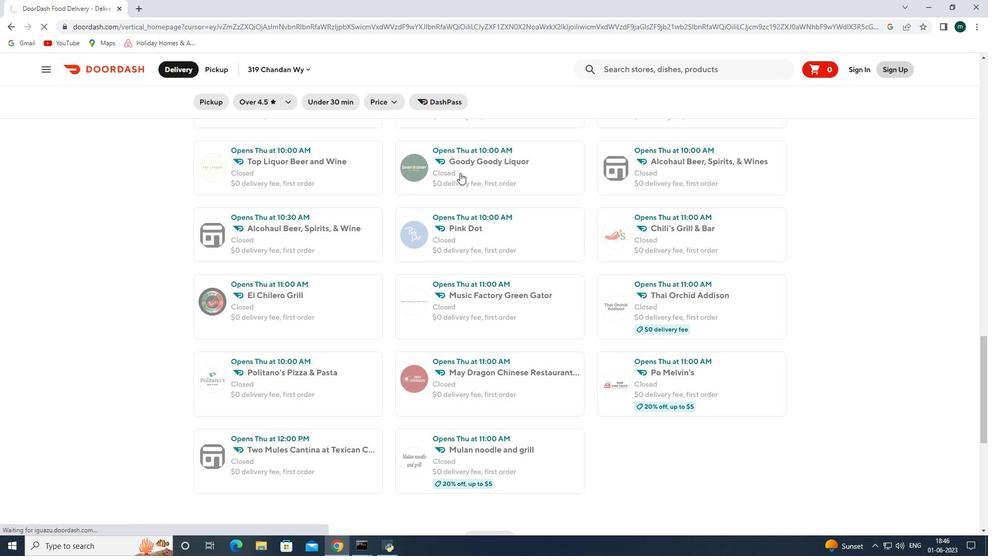 
Action: Mouse pressed left at (78, 72)
Screenshot: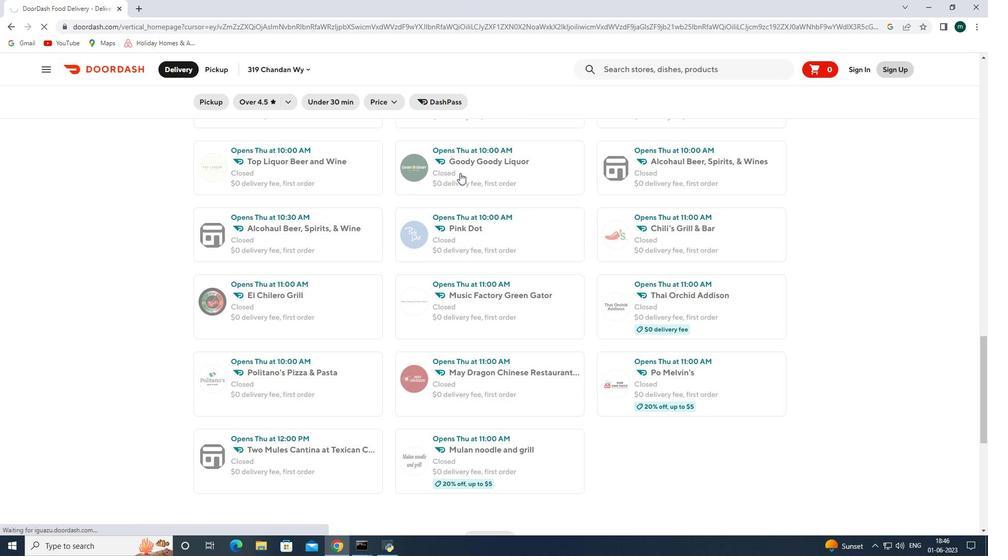 
Action: Mouse pressed left at (372, 110)
Screenshot: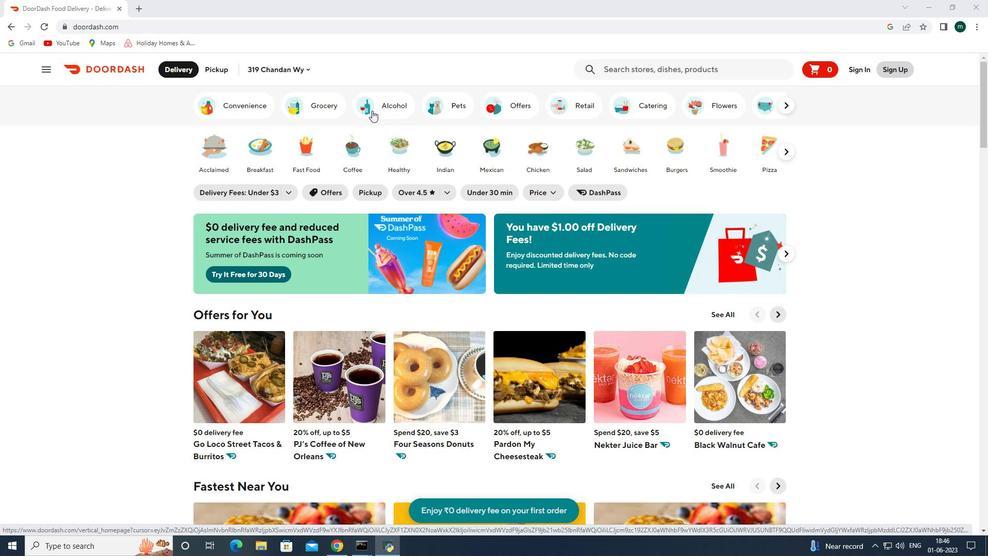 
Action: Mouse moved to (465, 114)
Screenshot: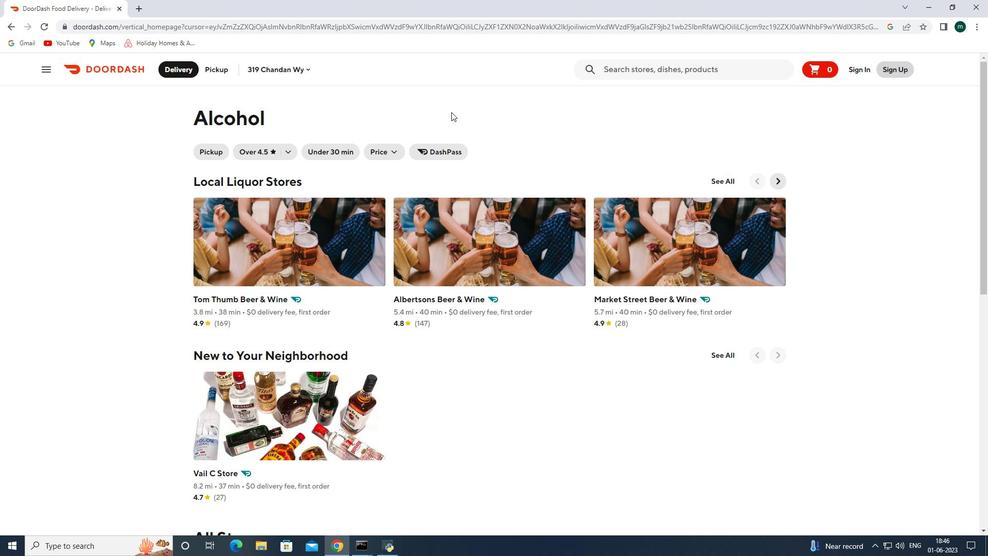 
Action: Mouse scrolled (465, 113) with delta (0, 0)
Screenshot: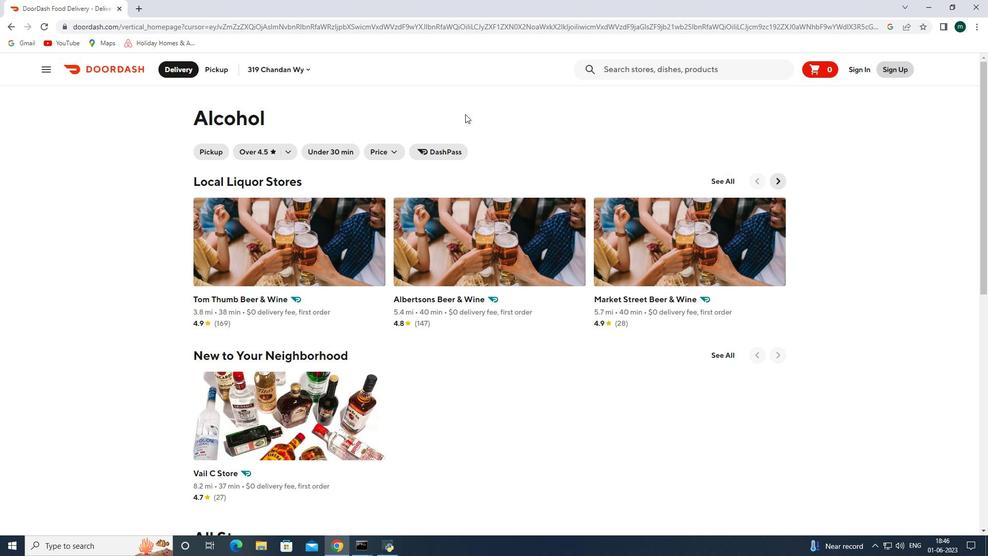 
Action: Mouse scrolled (465, 113) with delta (0, 0)
Screenshot: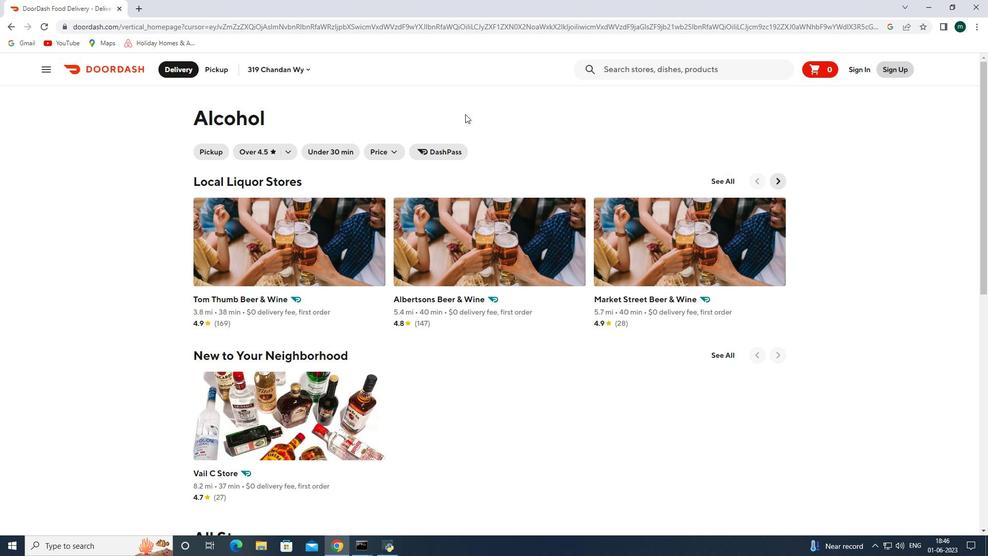 
Action: Mouse scrolled (465, 113) with delta (0, 0)
Screenshot: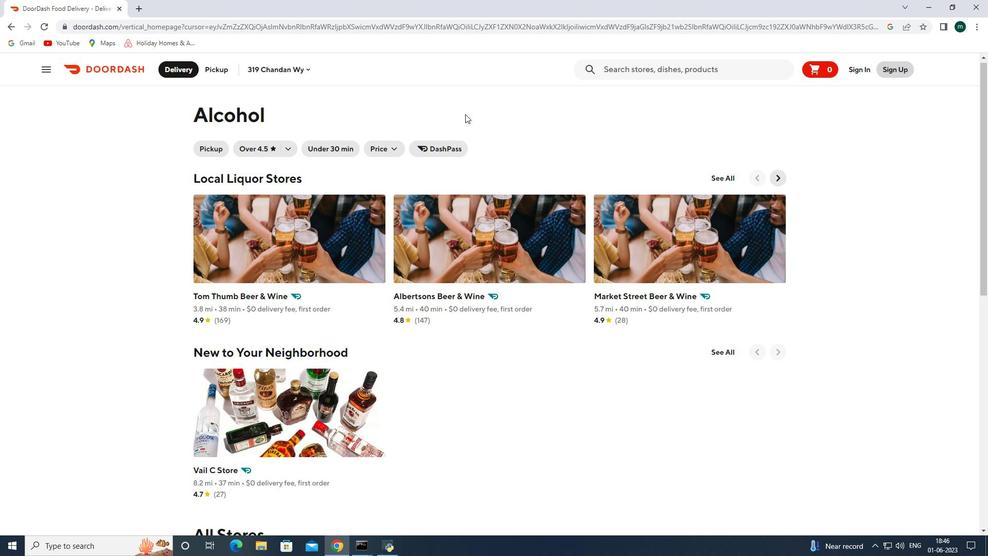 
Action: Mouse scrolled (465, 113) with delta (0, 0)
Screenshot: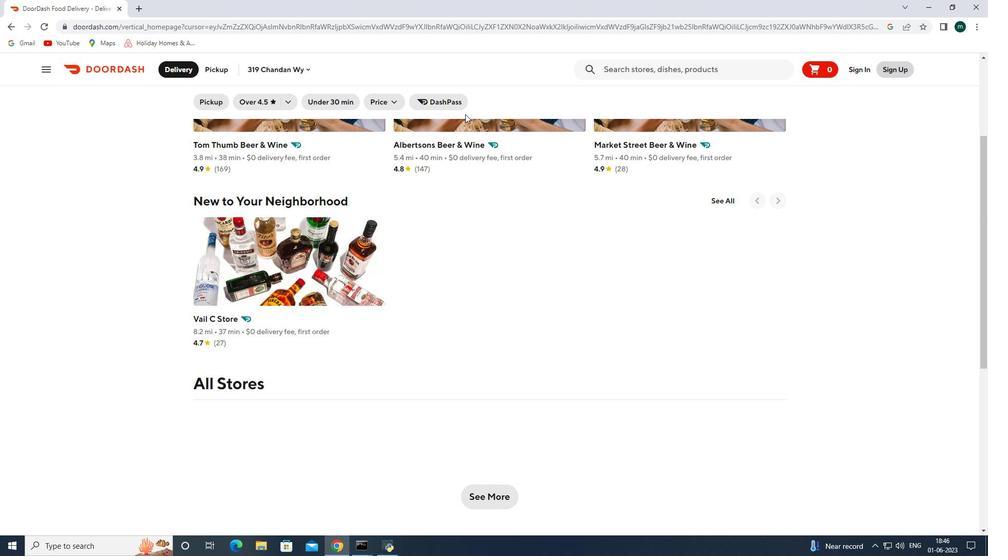 
Action: Mouse scrolled (465, 113) with delta (0, 0)
Screenshot: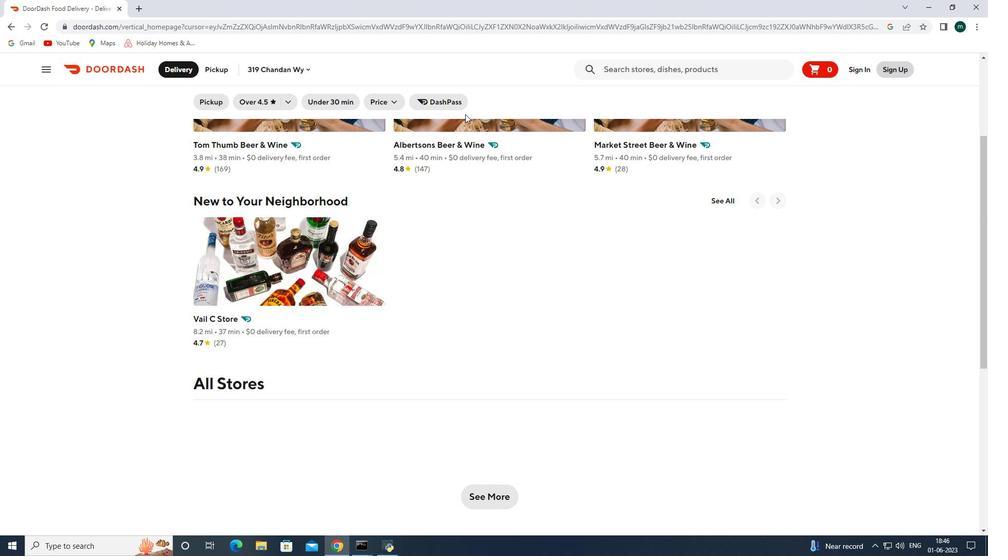 
Action: Mouse scrolled (465, 113) with delta (0, 0)
Screenshot: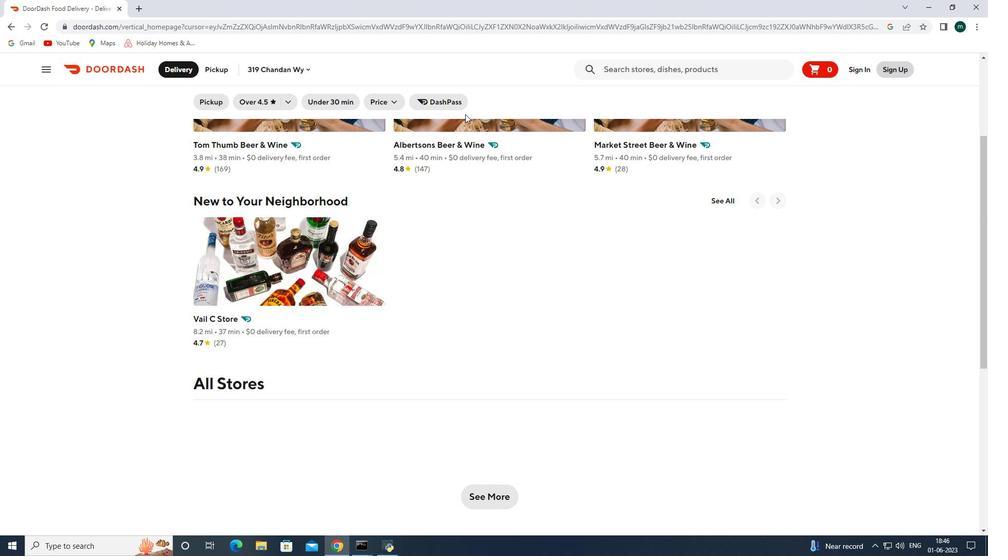 
Action: Mouse scrolled (465, 113) with delta (0, 0)
Screenshot: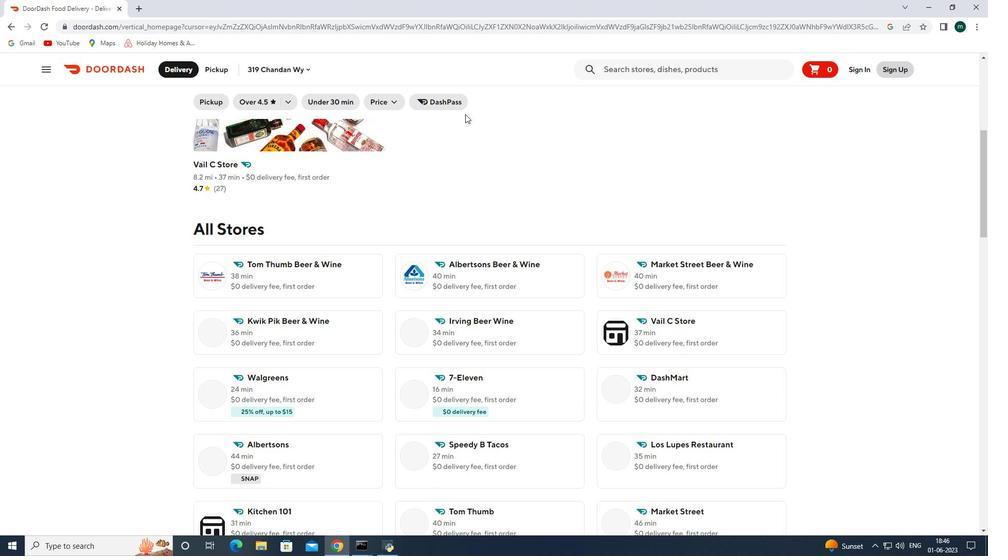 
Action: Mouse scrolled (465, 113) with delta (0, 0)
Screenshot: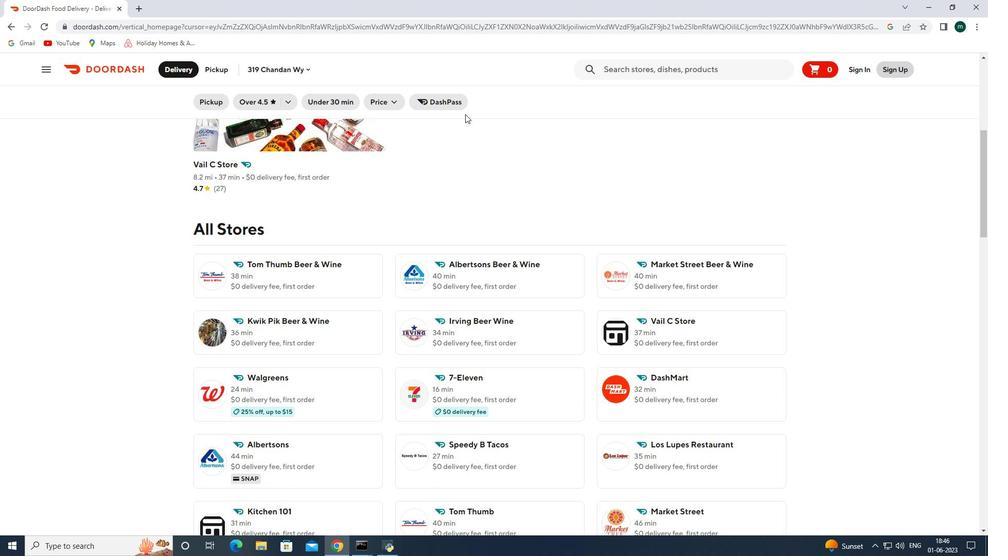 
Action: Mouse scrolled (465, 113) with delta (0, 0)
Screenshot: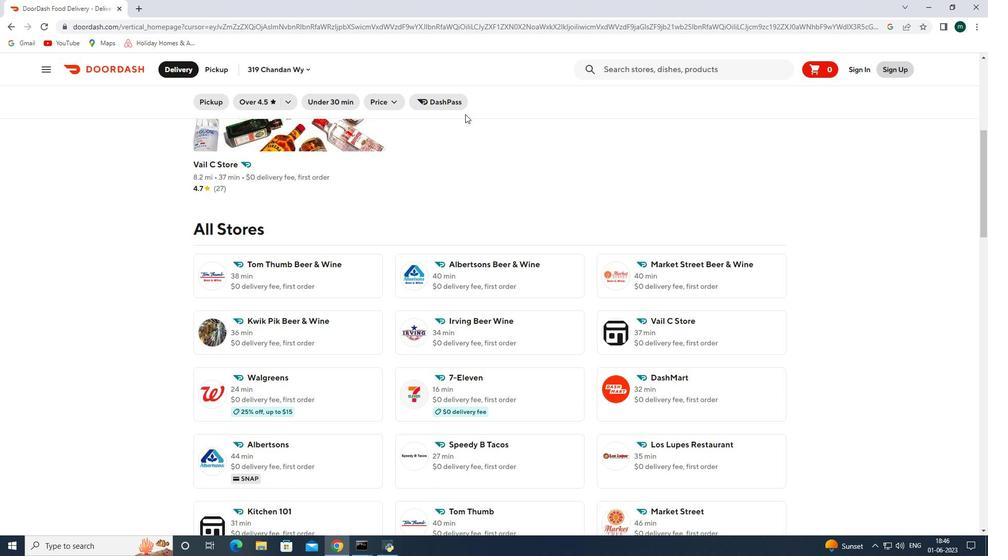 
Action: Mouse scrolled (465, 113) with delta (0, 0)
Screenshot: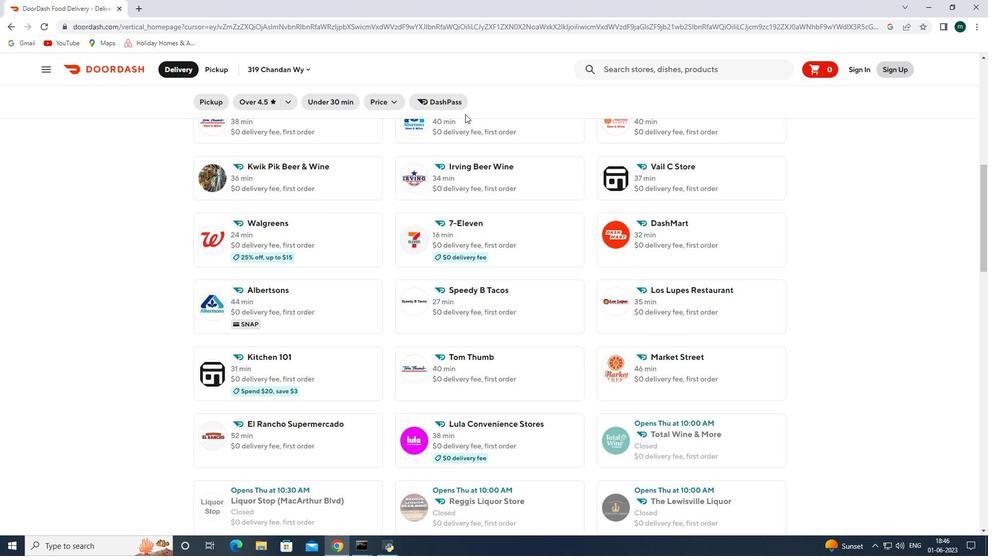 
Action: Mouse scrolled (465, 113) with delta (0, 0)
Screenshot: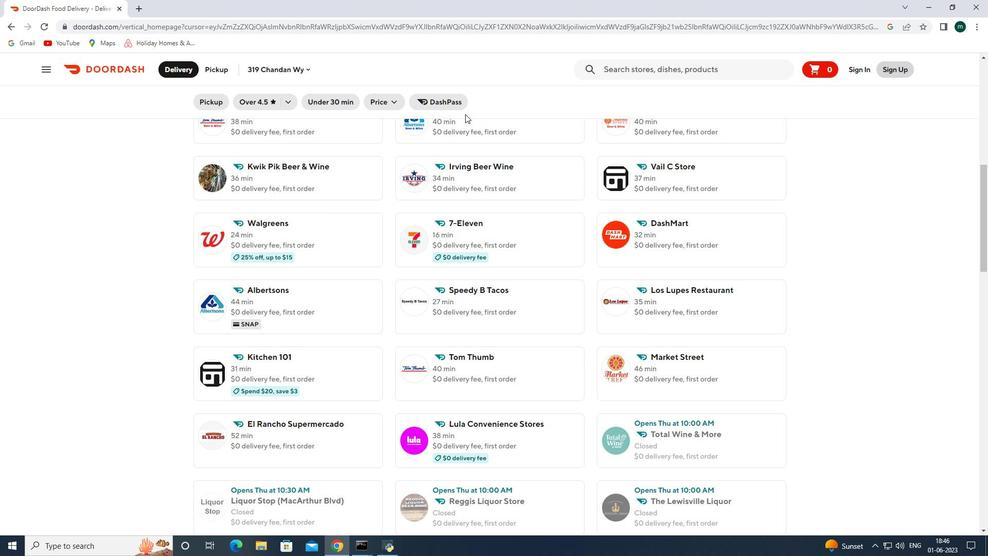 
Action: Mouse scrolled (465, 113) with delta (0, 0)
Screenshot: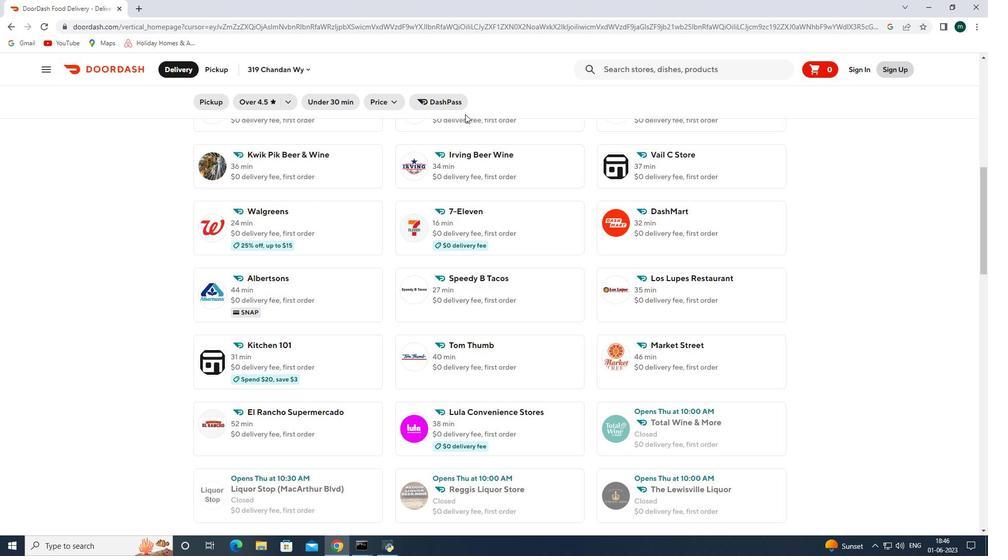 
Action: Mouse scrolled (465, 113) with delta (0, 0)
Screenshot: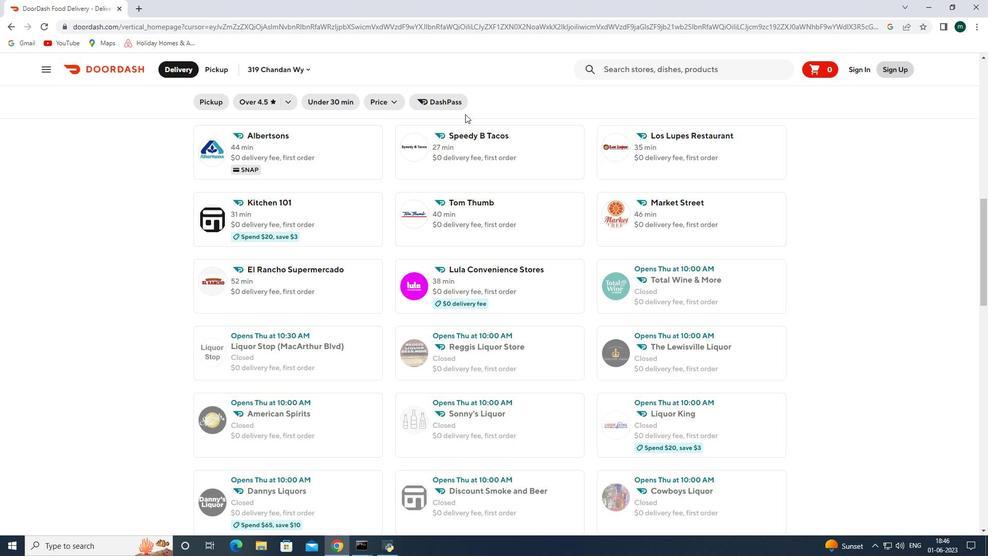
Action: Mouse scrolled (465, 113) with delta (0, 0)
Screenshot: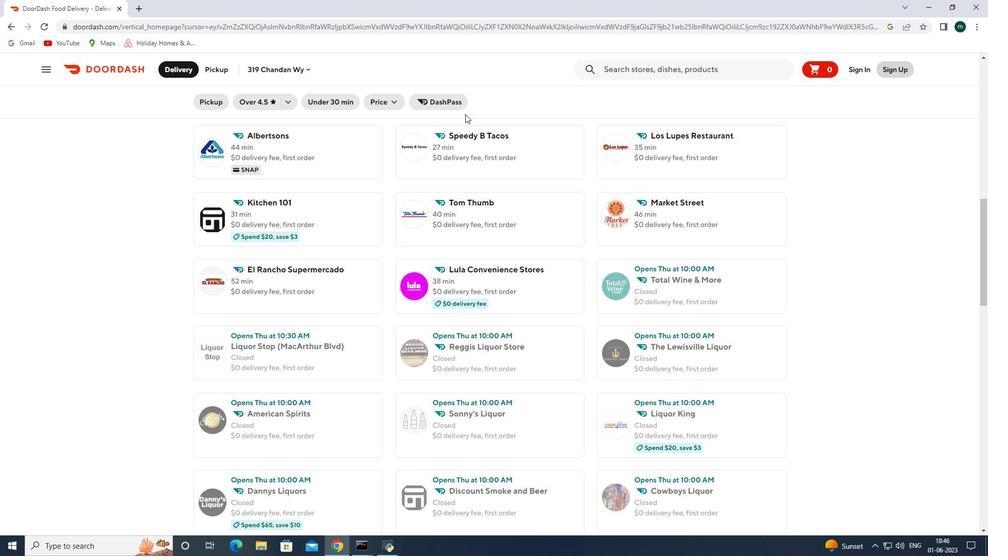 
Action: Mouse scrolled (465, 113) with delta (0, 0)
Screenshot: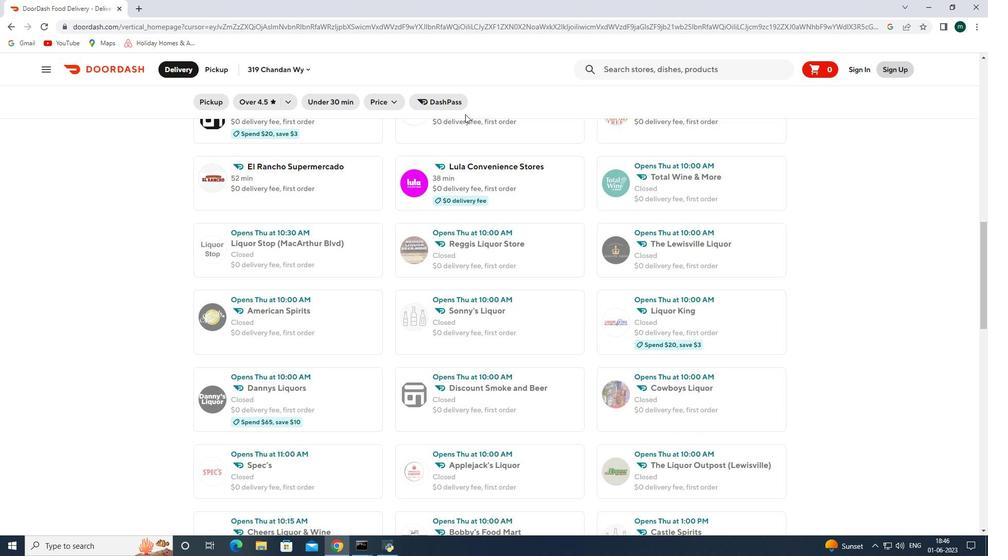 
Action: Mouse scrolled (465, 113) with delta (0, 0)
Screenshot: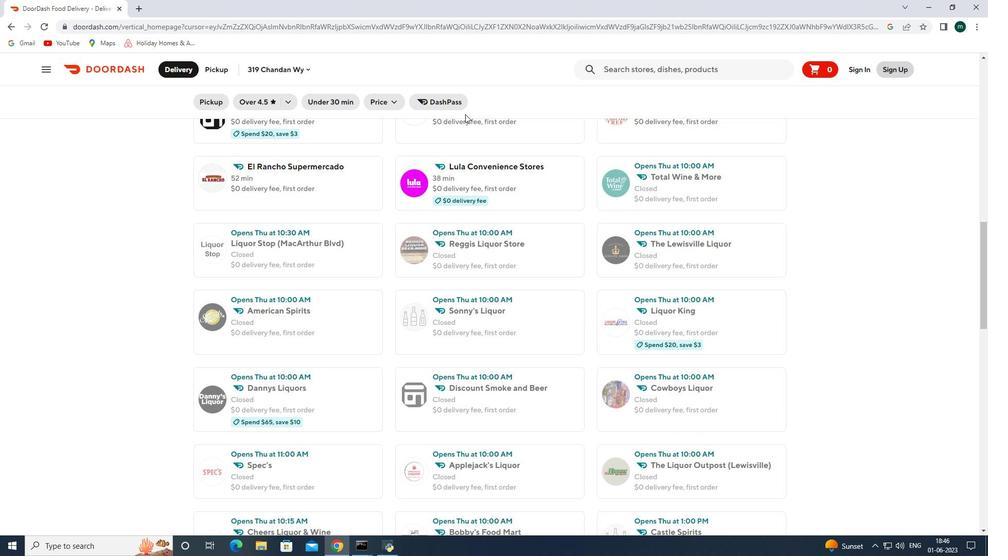 
Action: Mouse scrolled (465, 113) with delta (0, 0)
Screenshot: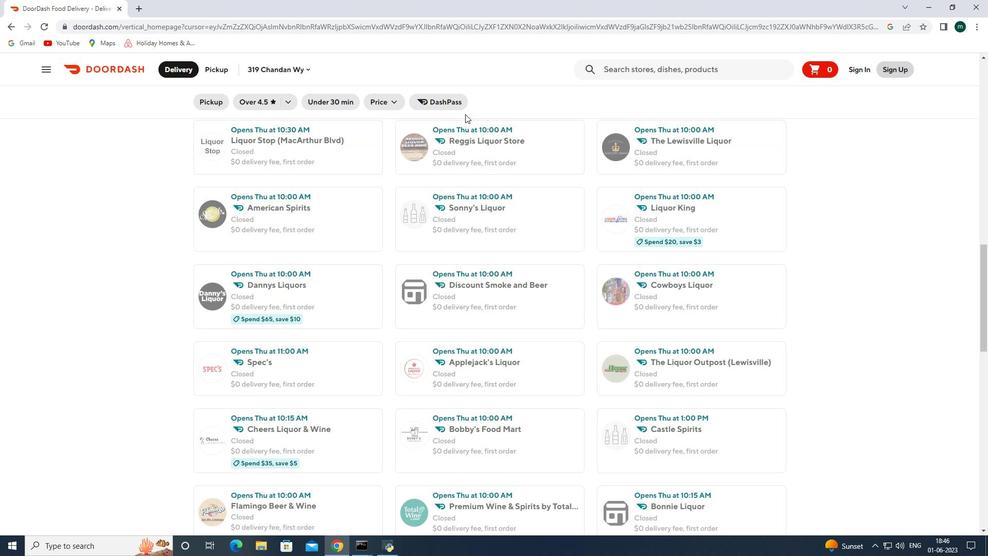 
Action: Mouse scrolled (465, 113) with delta (0, 0)
Screenshot: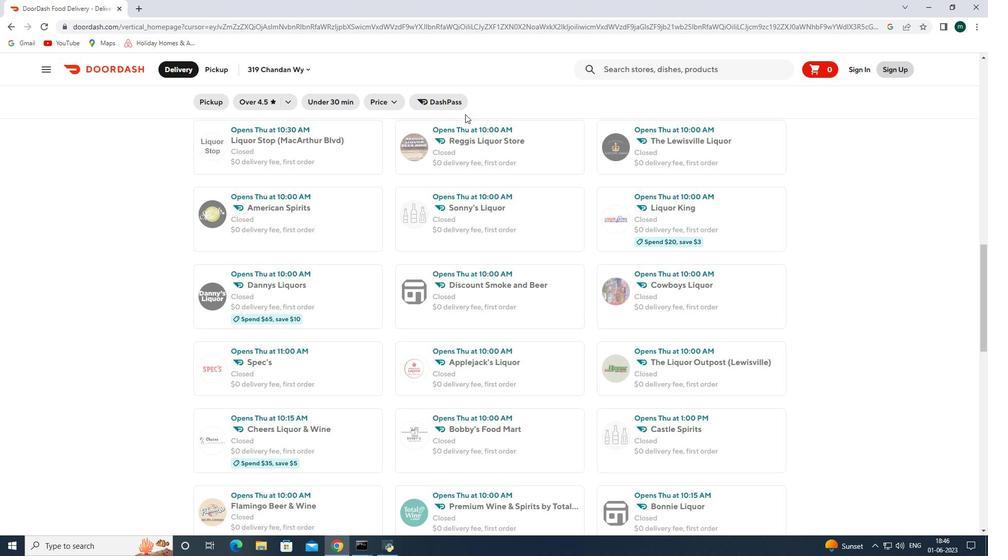 
Action: Mouse scrolled (465, 113) with delta (0, 0)
Screenshot: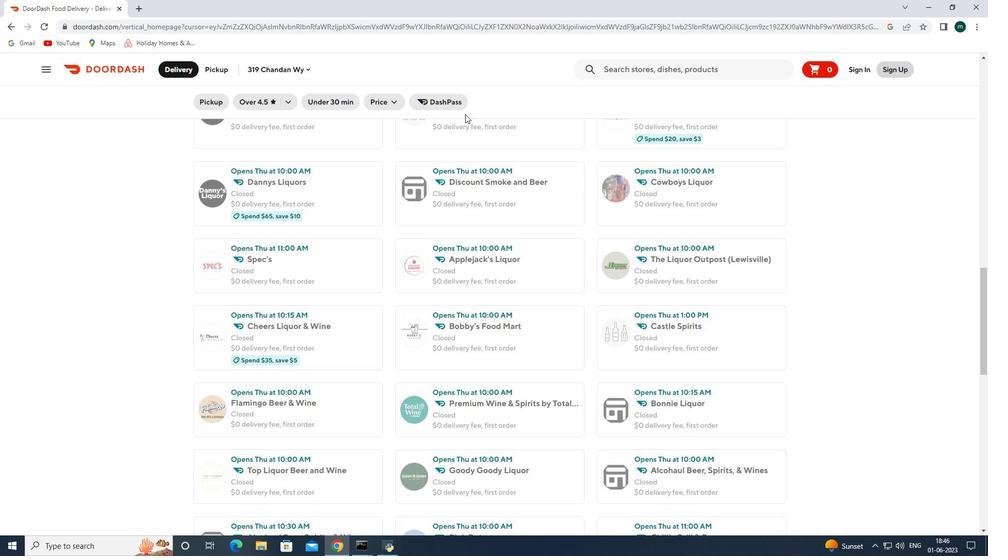 
Action: Mouse scrolled (465, 113) with delta (0, 0)
Screenshot: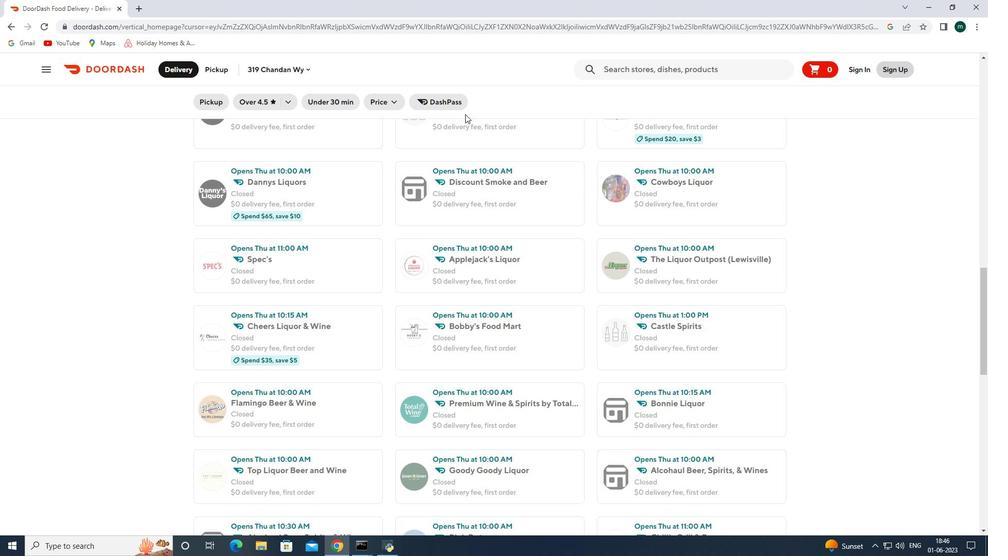 
Action: Mouse scrolled (465, 113) with delta (0, 0)
Screenshot: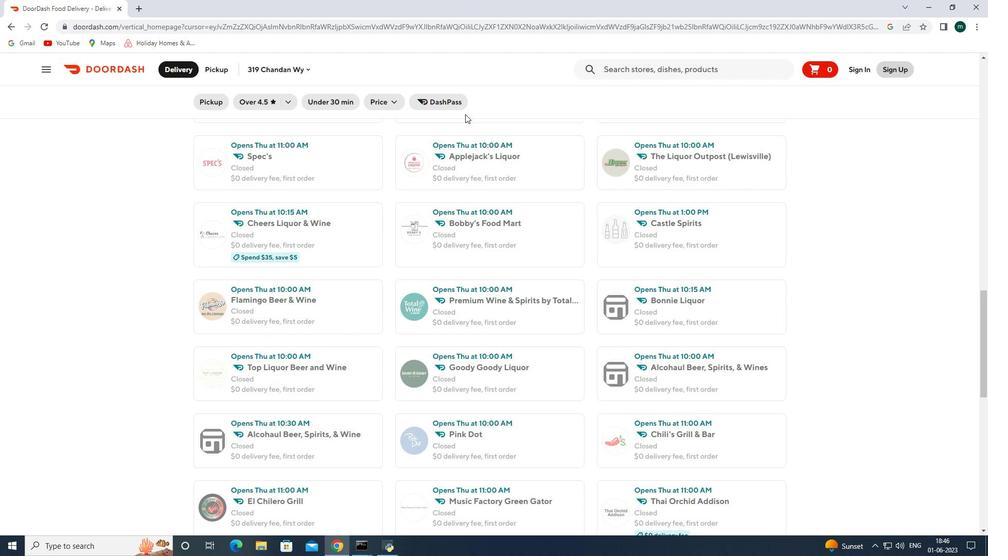 
Action: Mouse scrolled (465, 113) with delta (0, 0)
Screenshot: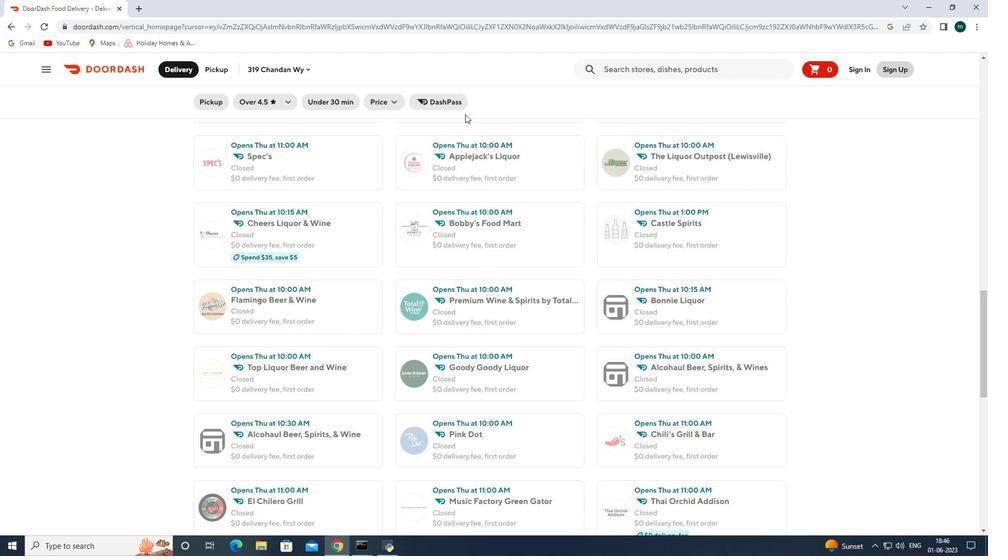 
Action: Mouse scrolled (465, 113) with delta (0, 0)
Screenshot: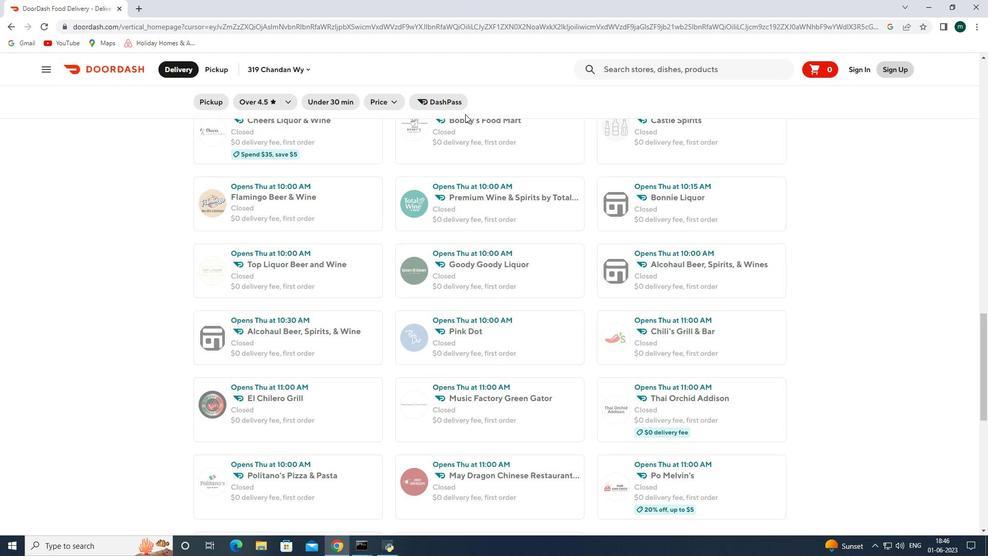 
Action: Mouse scrolled (465, 113) with delta (0, 0)
Screenshot: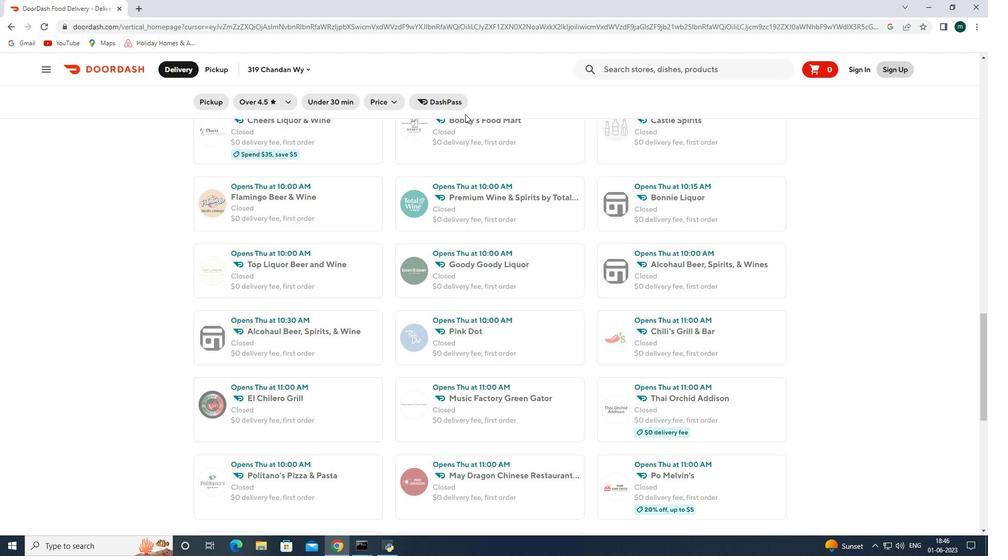 
Action: Mouse moved to (460, 173)
Screenshot: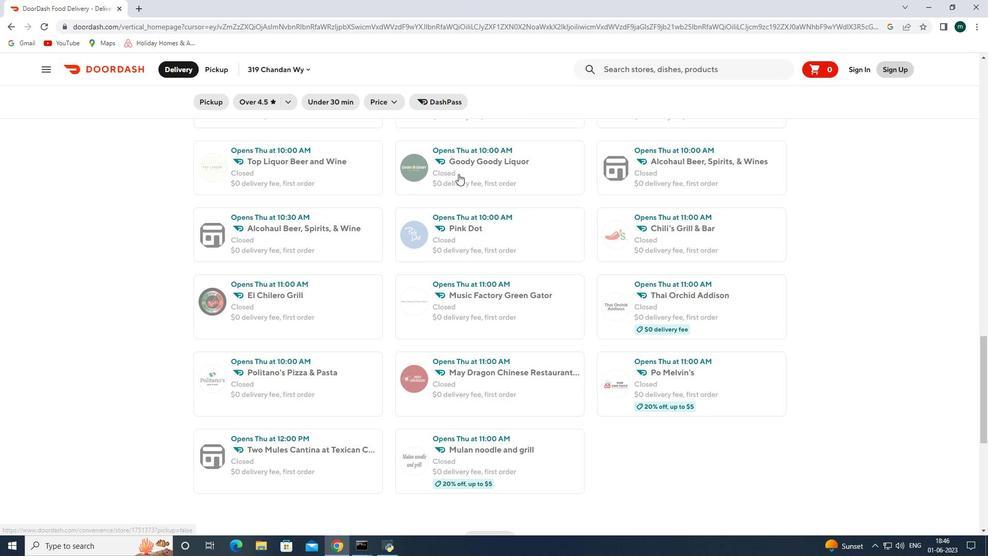 
Action: Mouse pressed left at (460, 173)
Screenshot: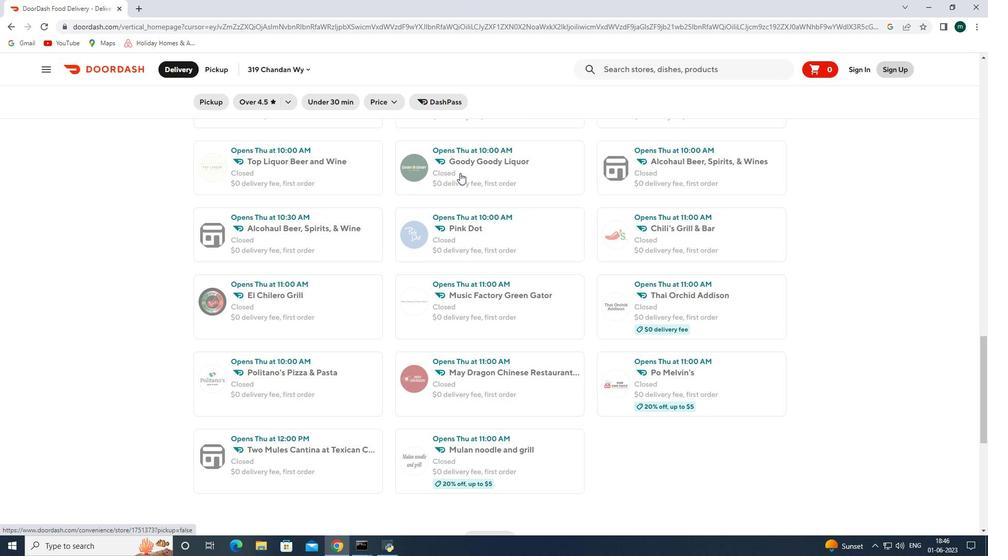 
Action: Mouse moved to (214, 71)
Screenshot: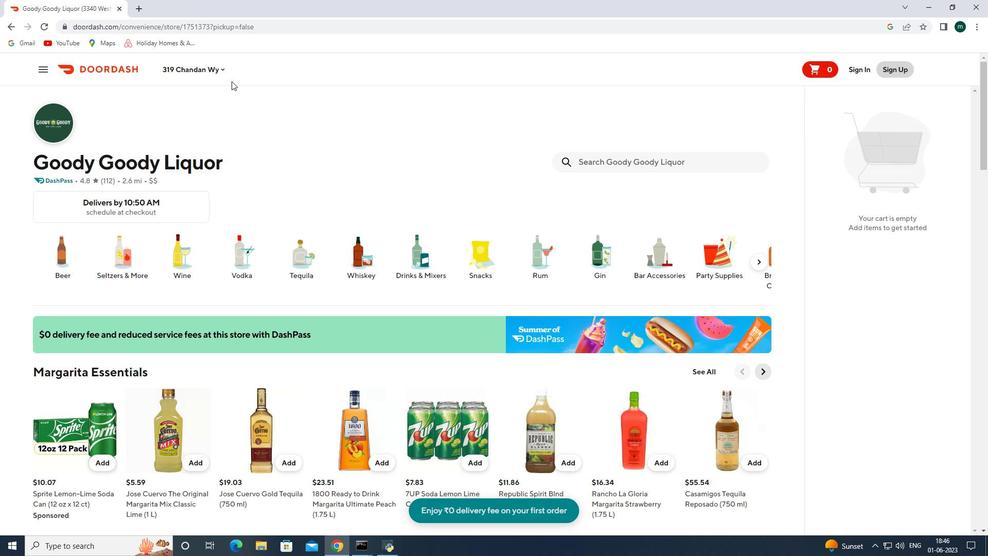 
Action: Mouse pressed left at (214, 71)
Screenshot: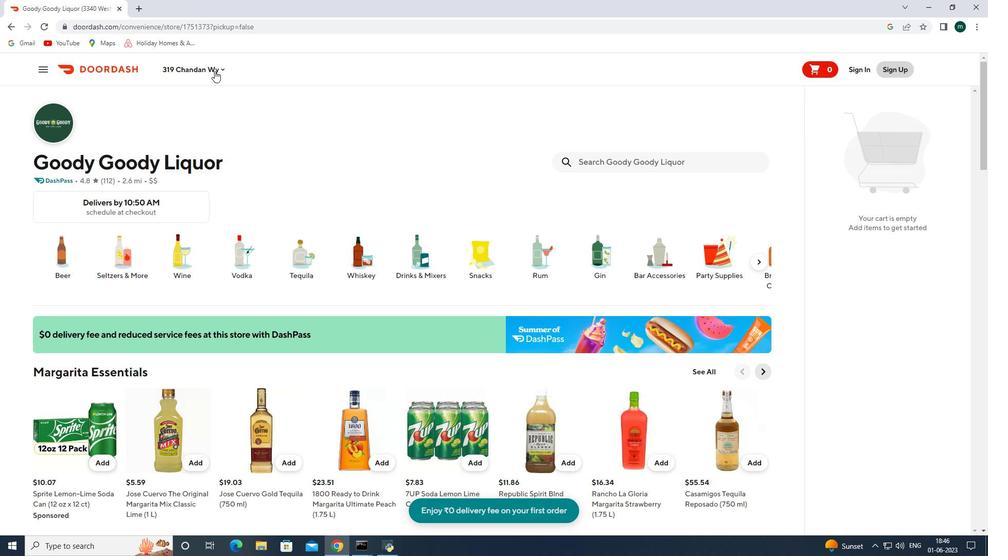 
Action: Mouse moved to (228, 114)
Screenshot: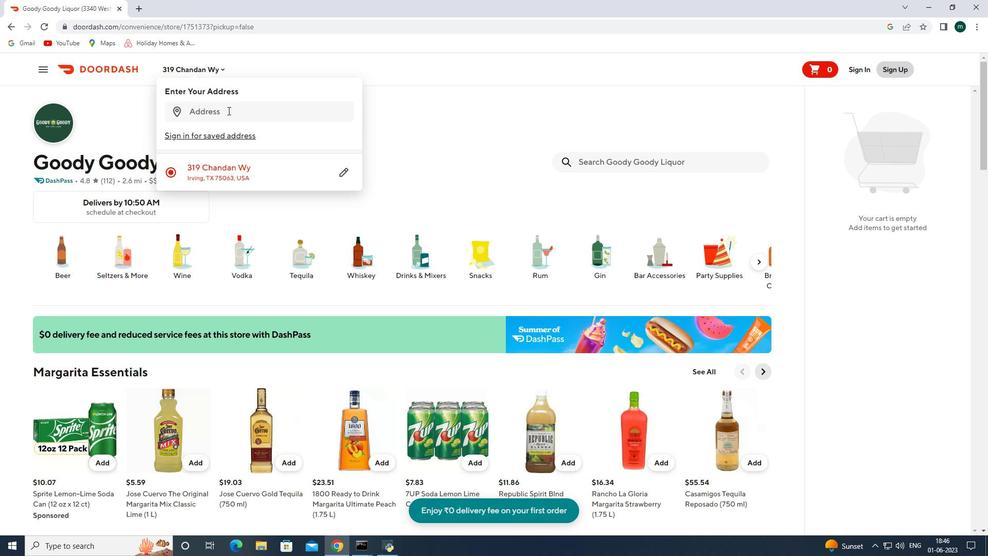 
Action: Mouse pressed left at (228, 114)
Screenshot: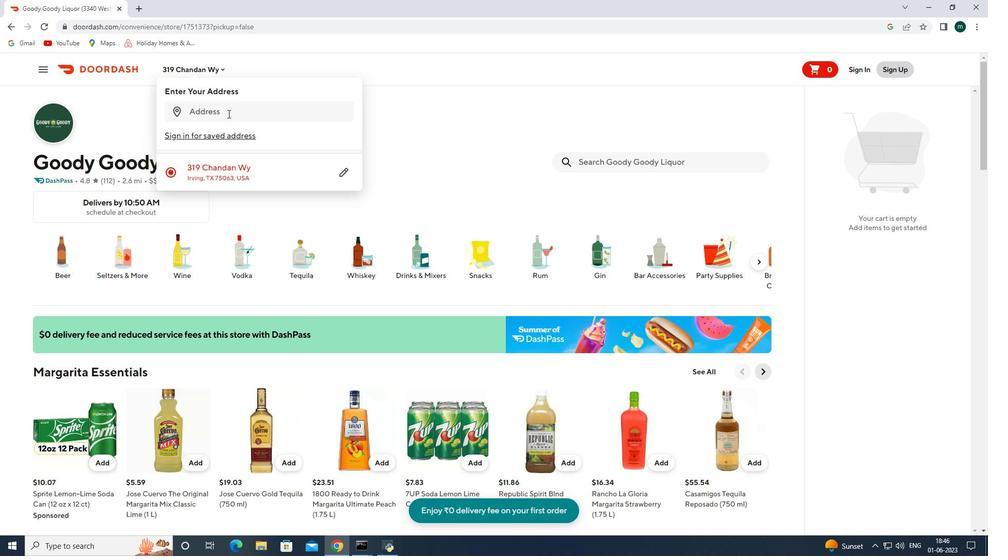 
Action: Key pressed goody<Key.space>goody<Key.space>li<Key.backspace><Key.backspace><Key.backspace><Key.backspace><Key.backspace><Key.backspace><Key.backspace><Key.backspace><Key.backspace><Key.backspace><Key.backspace><Key.backspace><Key.backspace><Key.backspace><Key.backspace><Key.backspace><Key.backspace><Key.backspace><Key.backspace><Key.backspace><Key.backspace><Key.backspace>3390<Key.space>emily<Key.space>renzelli<Key.space>boulevard<Key.space>san<Key.space>frans<Key.backspace>cisco<Key.space>clifornia<Key.space>94103<Key.enter>
Screenshot: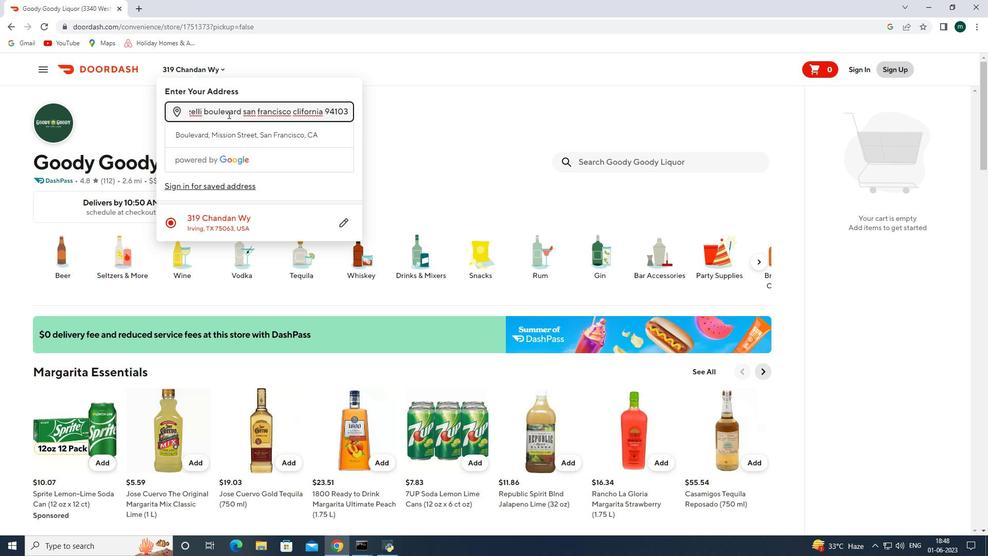 
Action: Mouse moved to (310, 419)
Screenshot: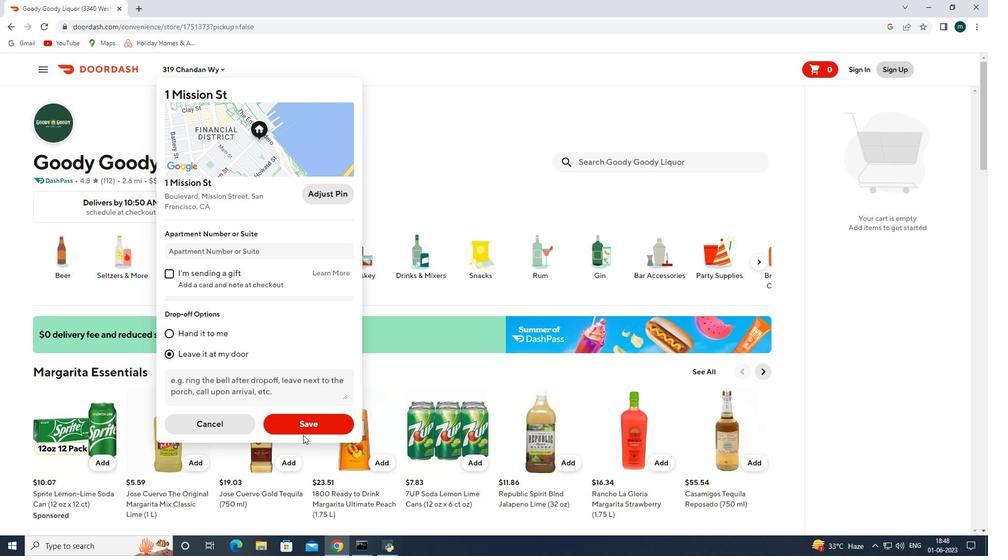 
Action: Mouse pressed left at (310, 419)
Screenshot: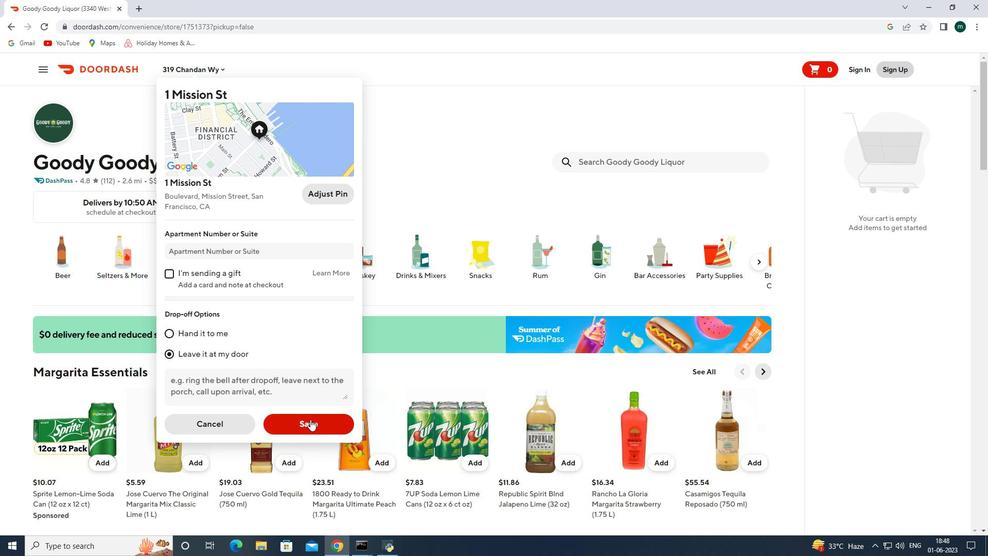 
Action: Mouse moved to (621, 161)
Screenshot: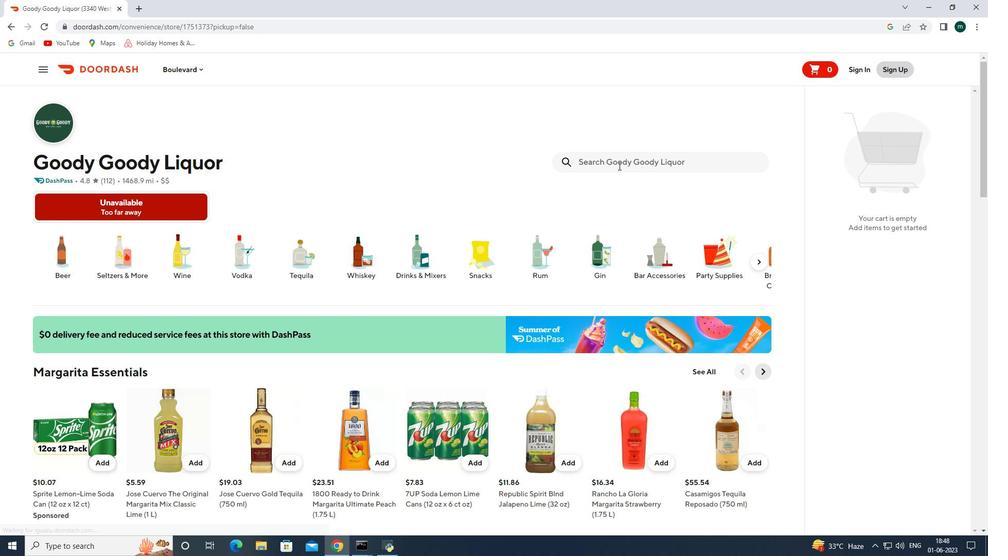 
Action: Mouse pressed left at (621, 161)
Screenshot: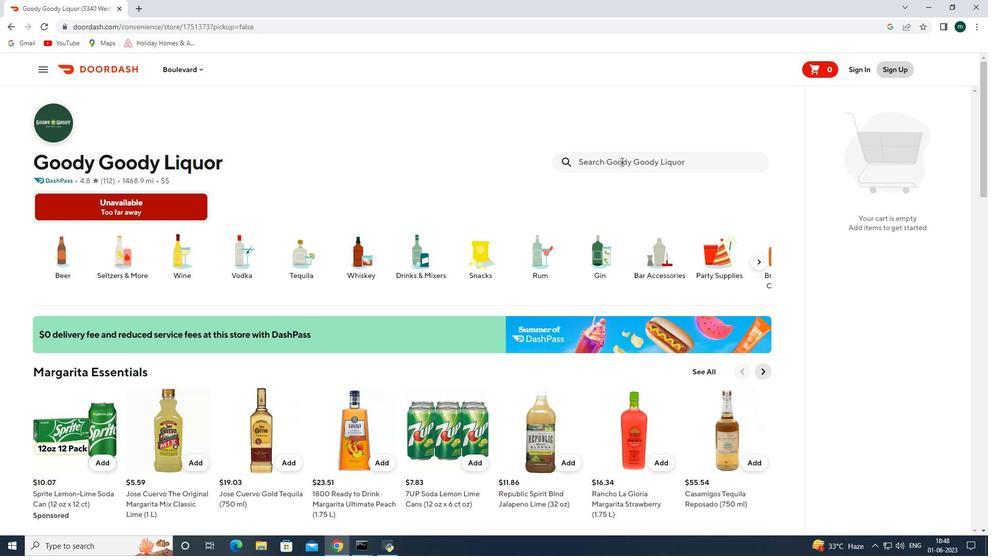 
Action: Key pressed jackson<Key.space>triggs<Key.space>sauvignon<Key.space>blanc<Key.enter>
Screenshot: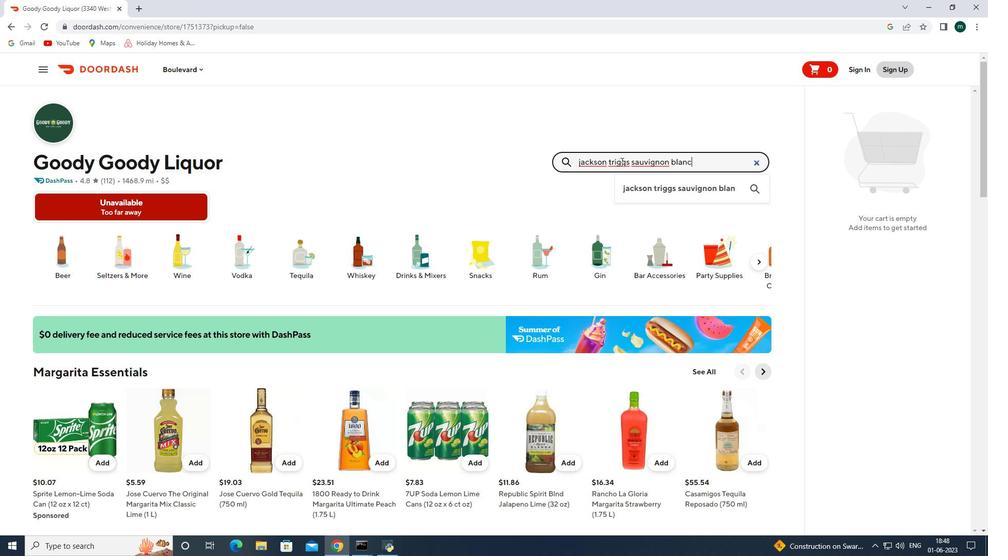 
Action: Mouse moved to (710, 121)
Screenshot: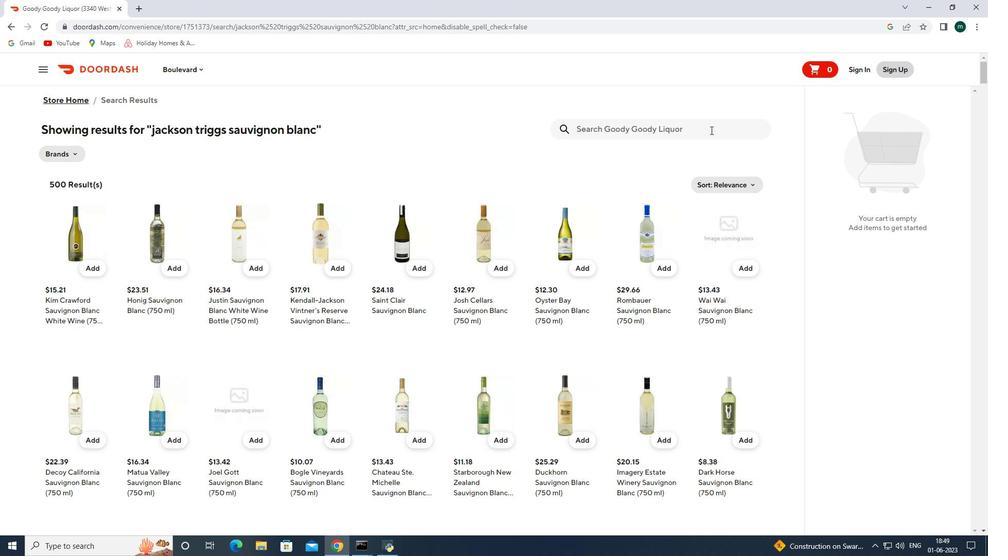 
Action: Mouse pressed left at (710, 121)
Screenshot: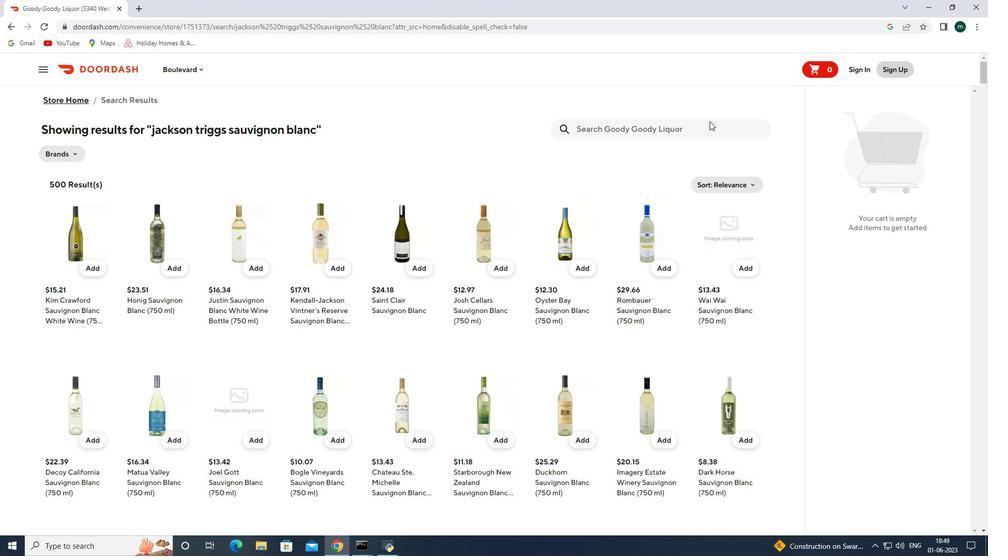 
Action: Key pressed miso<Key.space>soup<Key.enter>
Screenshot: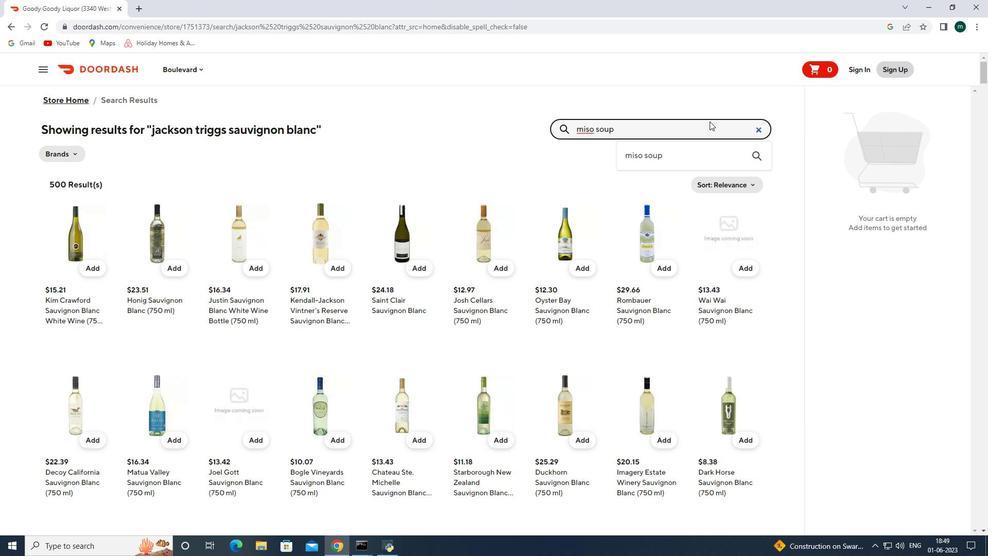 
Action: Mouse pressed left at (710, 121)
Screenshot: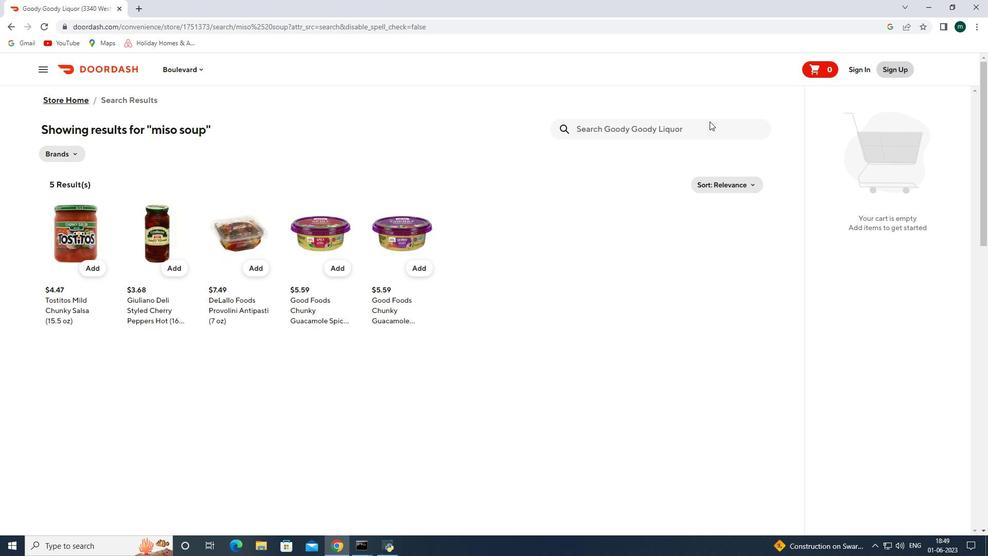 
Action: Key pressed dynamite<Key.space>roll<Key.enter>
Screenshot: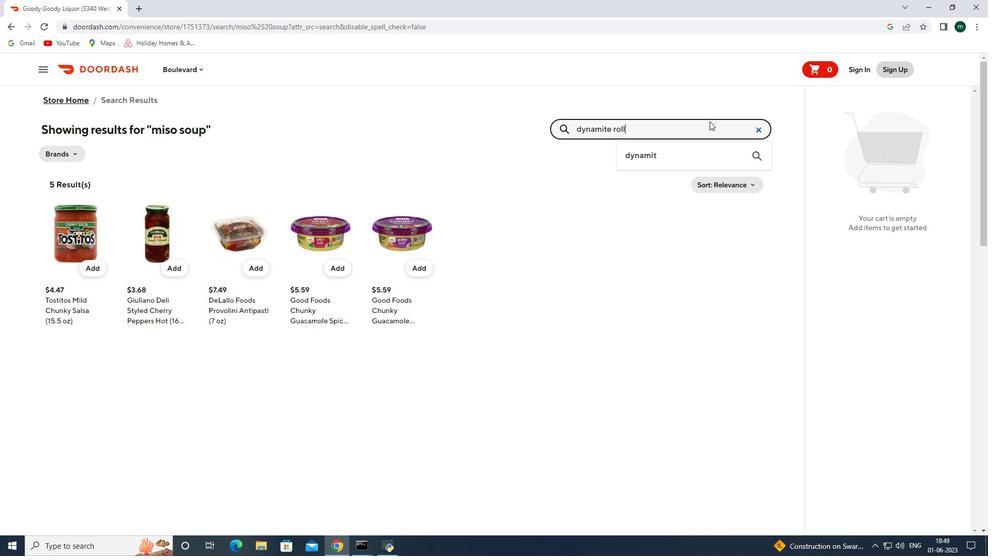 
Action: Mouse pressed left at (710, 121)
Screenshot: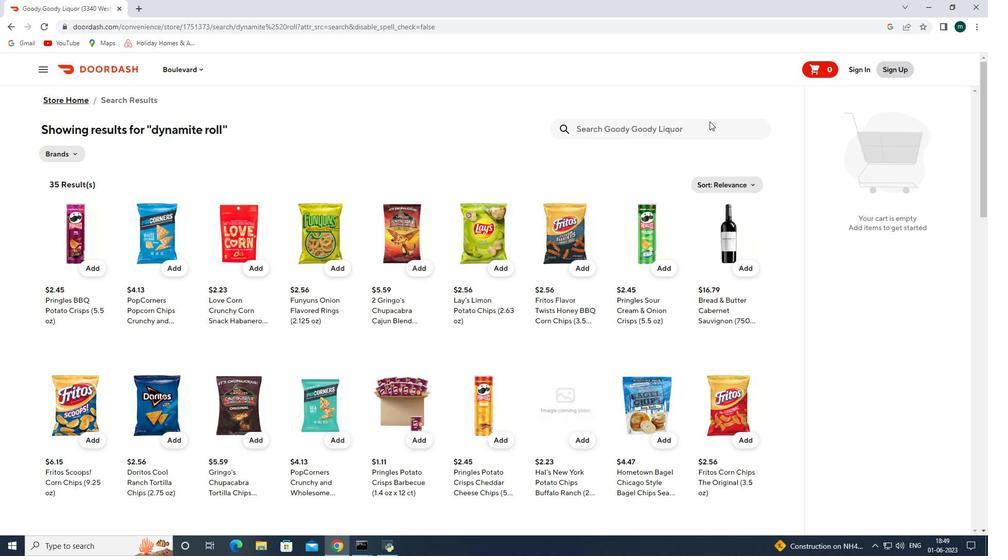 
Action: Key pressed botan<Key.space>ebi<Key.enter>
Screenshot: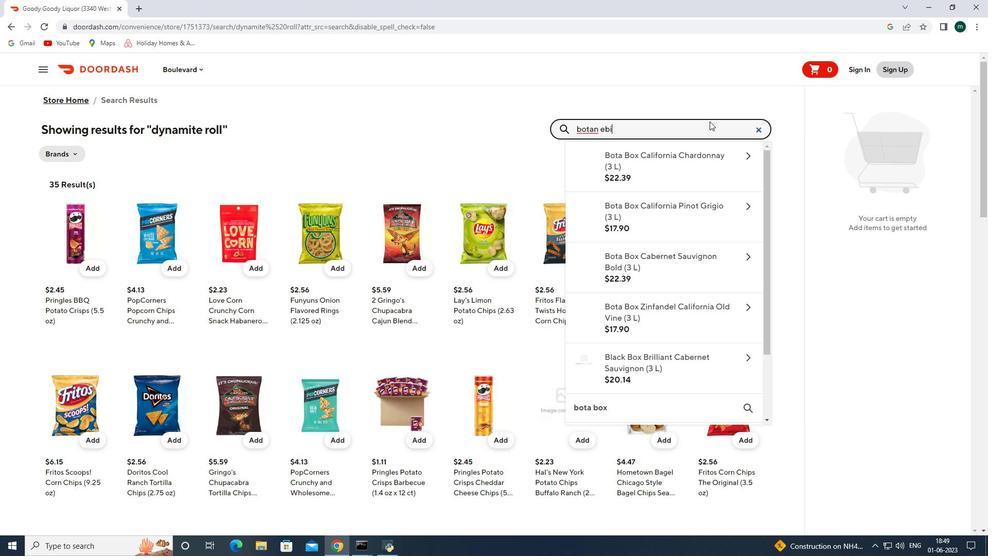 
Action: Mouse pressed left at (710, 121)
Screenshot: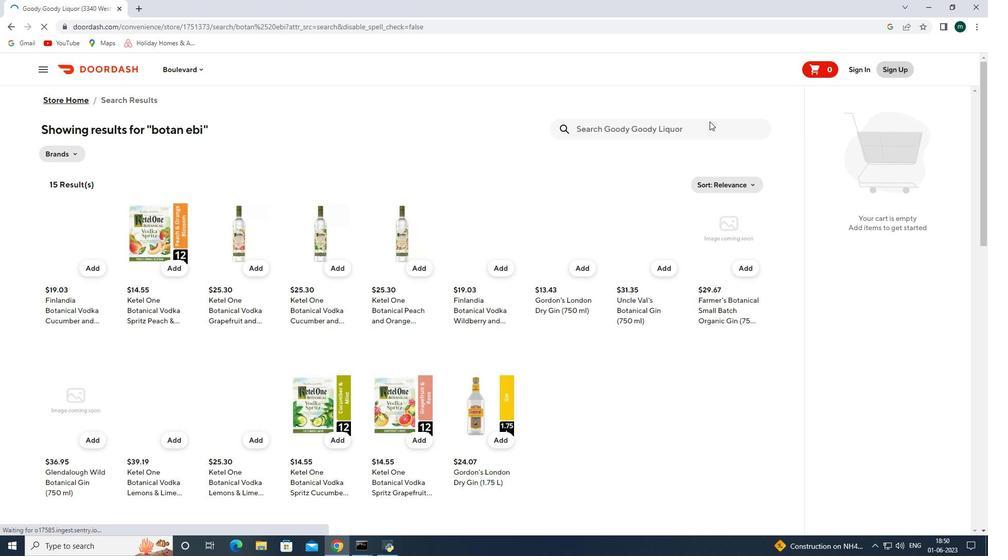 
Action: Key pressed botan<Key.space>ebi<Key.space>uni<Key.space>ikura<Key.space>layer<Key.space>sushi<Key.enter>
Screenshot: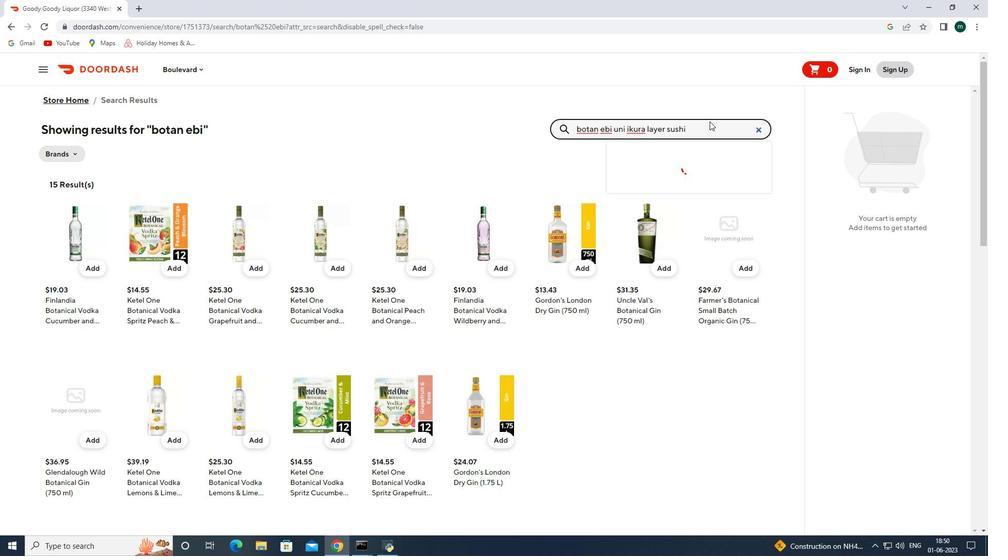 
Action: Mouse pressed left at (710, 121)
Screenshot: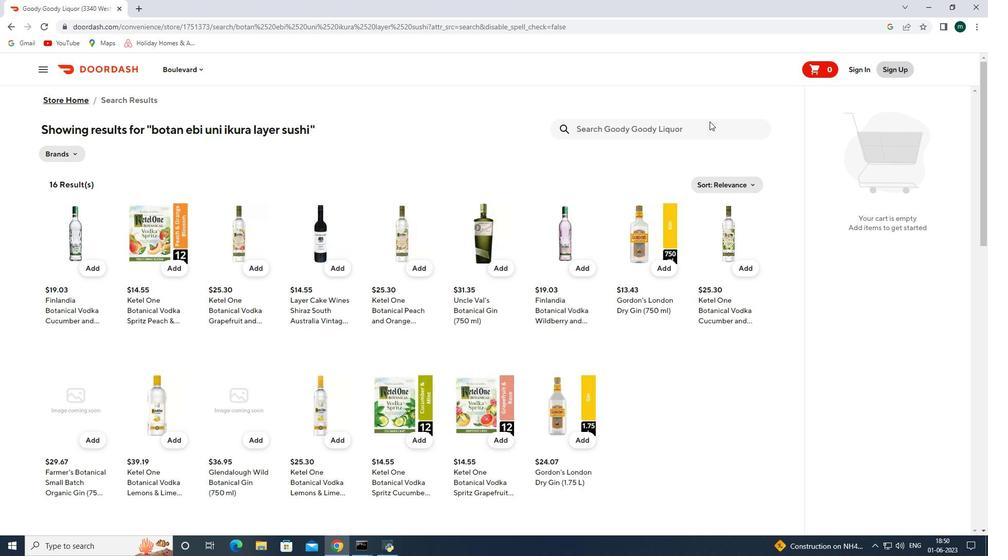 
Action: Key pressed cheese<Key.space>wonton<Key.enter>
Screenshot: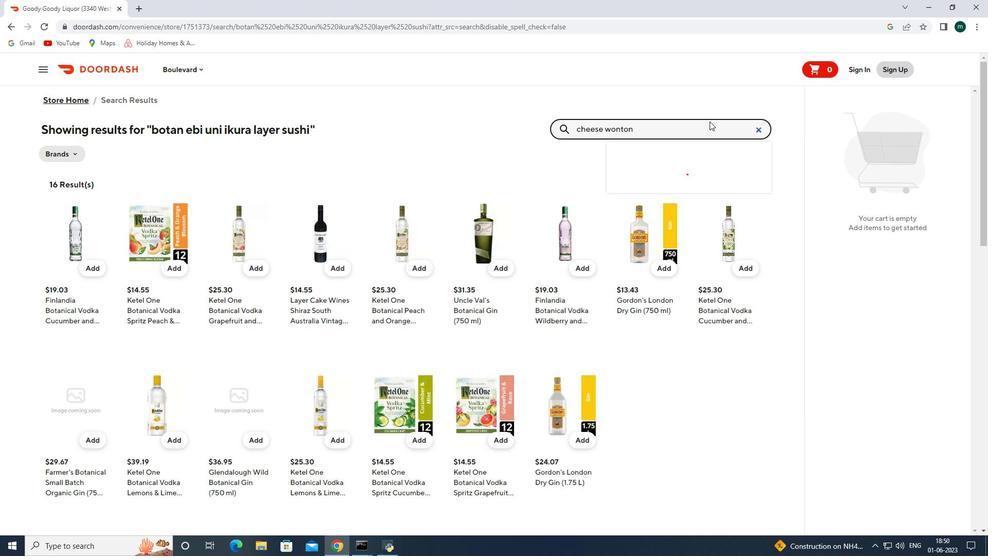 
